 Task: Find connections with filter location Planeta Rica with filter topic #HRwith filter profile language German with filter current company FoxyMoron with filter school Maharaja Krishnakumarsinhji Bhavnagar University with filter industry Administrative and Support Services with filter service category Content Strategy with filter keywords title Orderly
Action: Mouse moved to (331, 256)
Screenshot: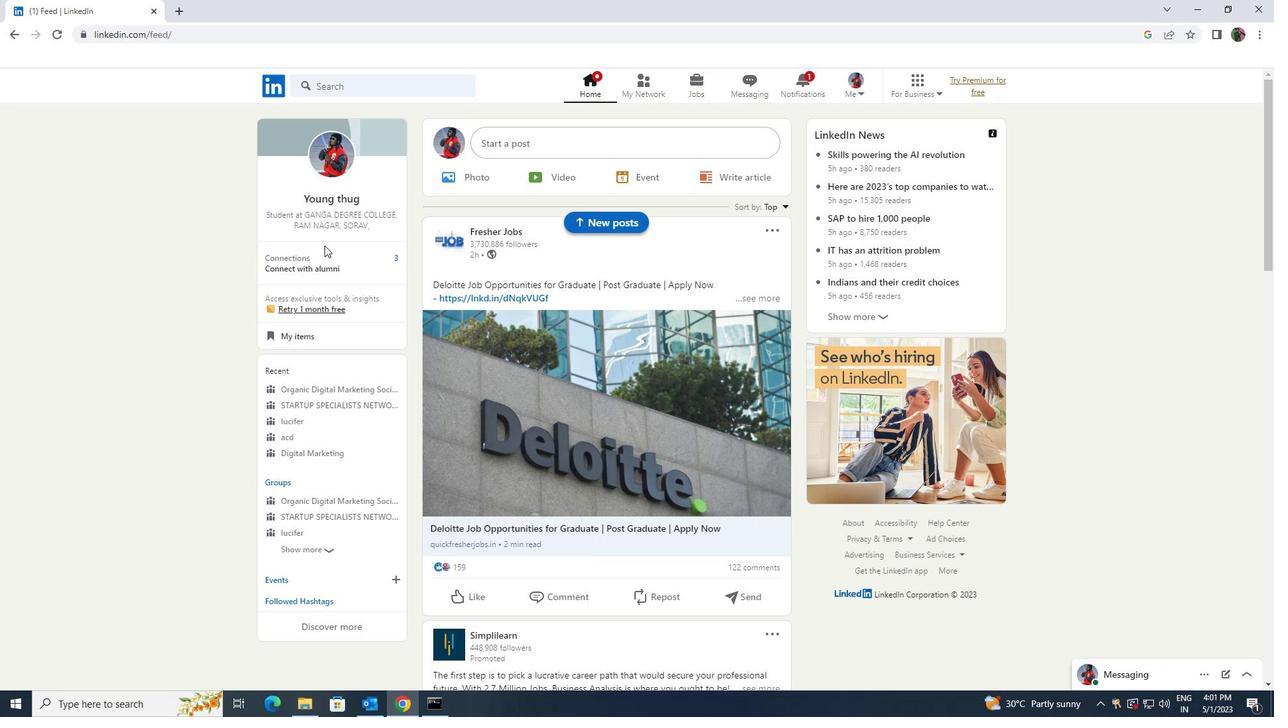 
Action: Mouse pressed left at (331, 256)
Screenshot: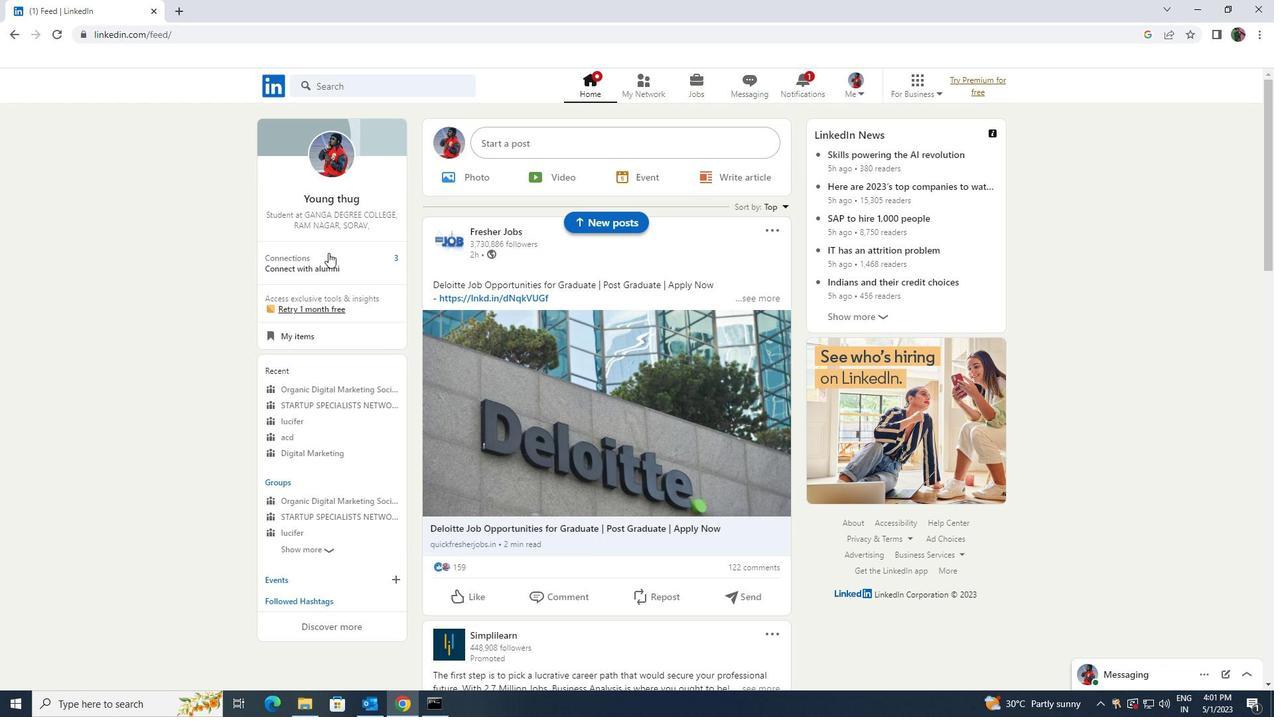 
Action: Mouse moved to (339, 164)
Screenshot: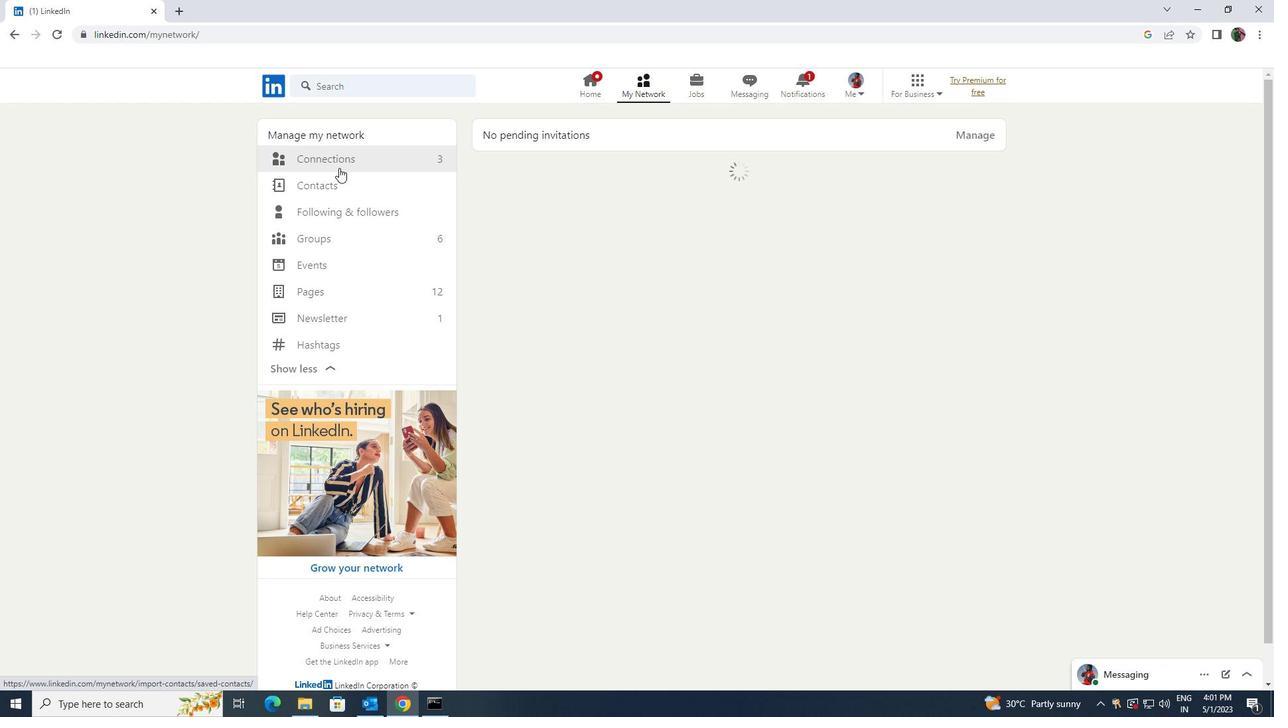 
Action: Mouse pressed left at (339, 164)
Screenshot: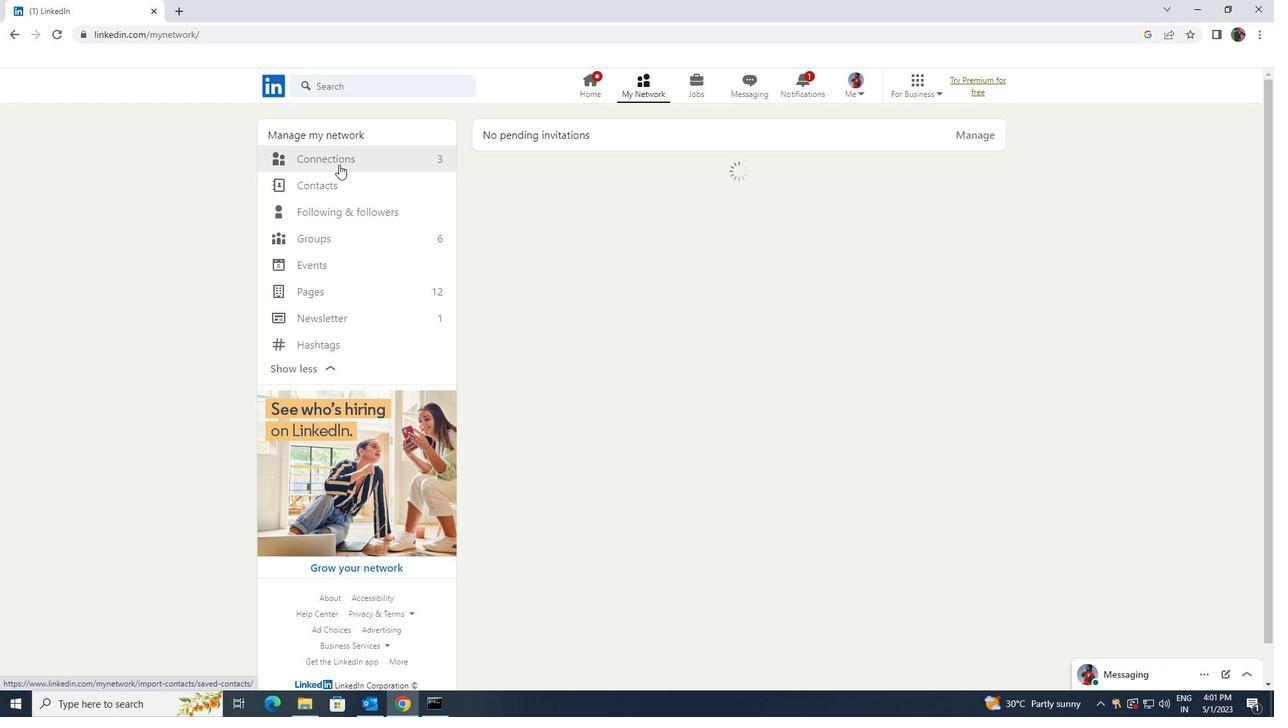 
Action: Mouse moved to (712, 164)
Screenshot: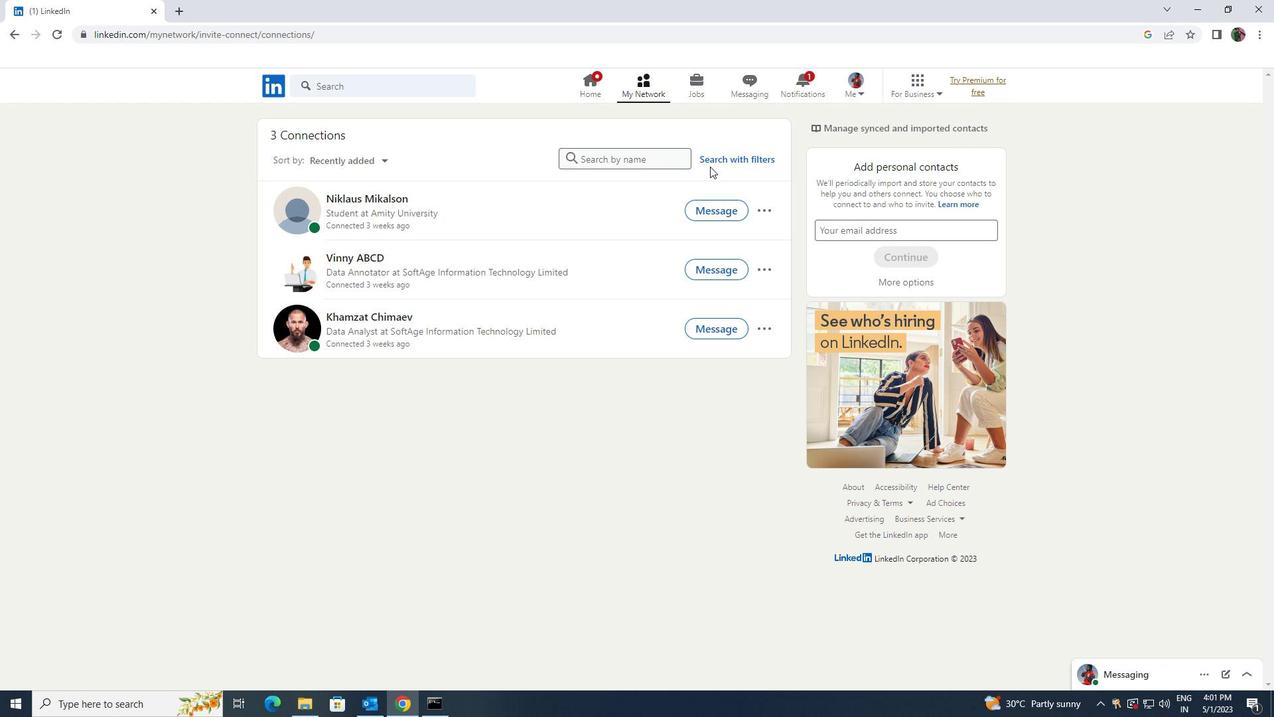 
Action: Mouse pressed left at (712, 164)
Screenshot: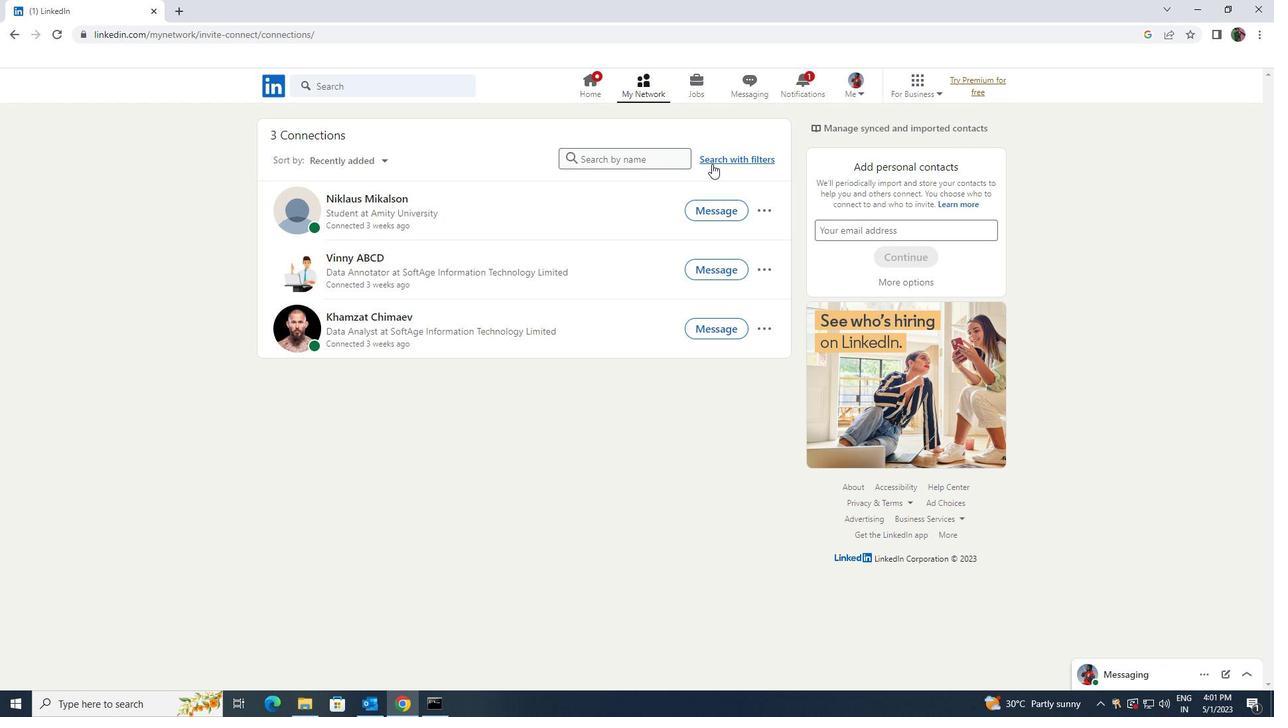 
Action: Mouse moved to (679, 128)
Screenshot: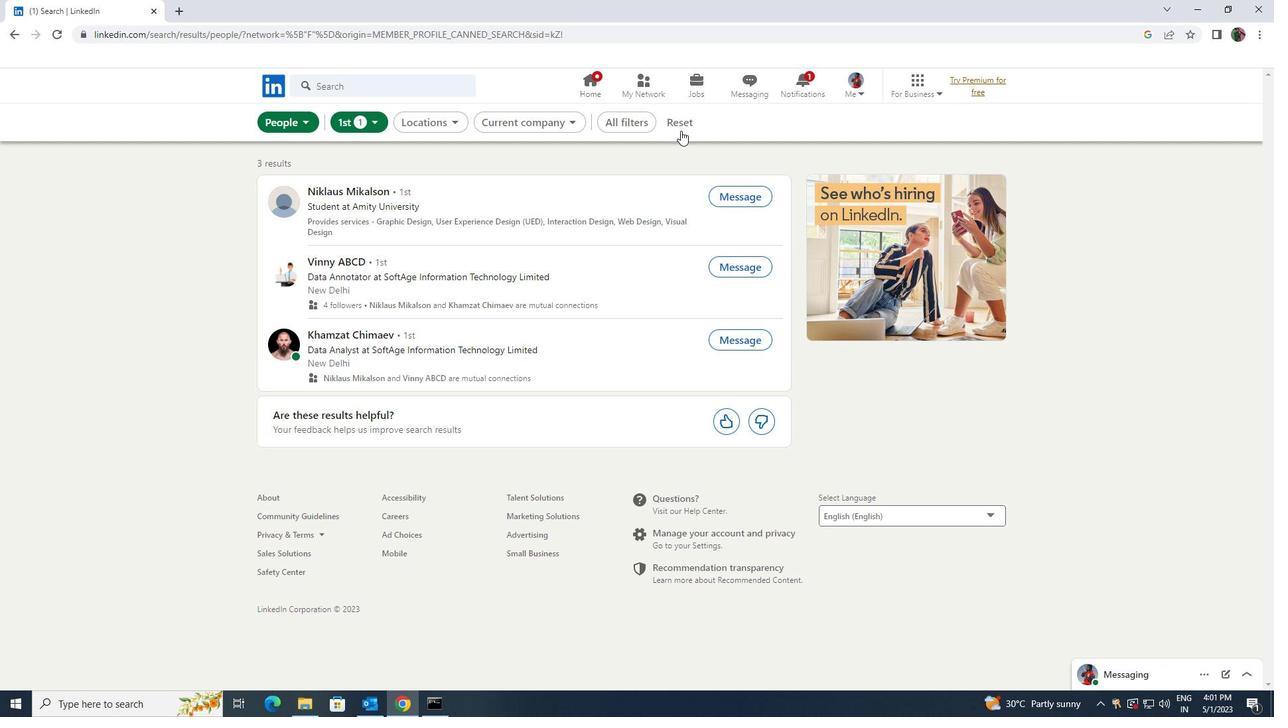 
Action: Mouse pressed left at (679, 128)
Screenshot: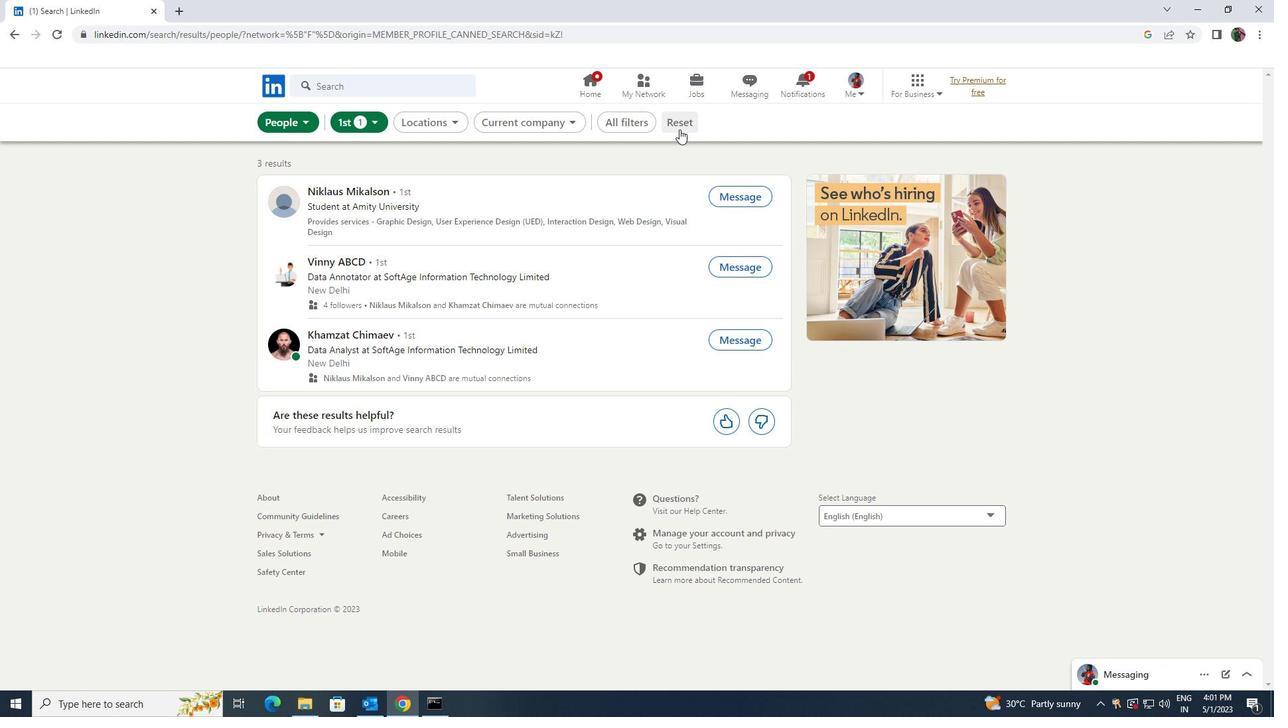 
Action: Mouse moved to (657, 114)
Screenshot: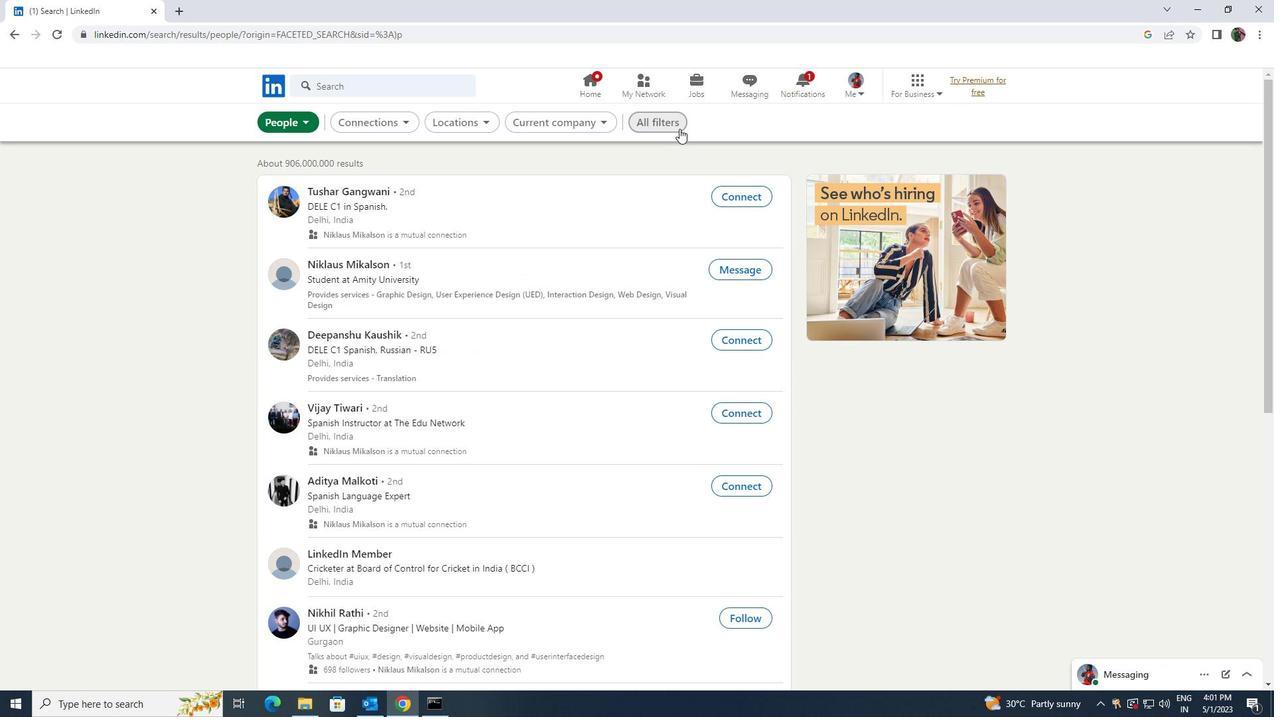 
Action: Mouse pressed left at (657, 114)
Screenshot: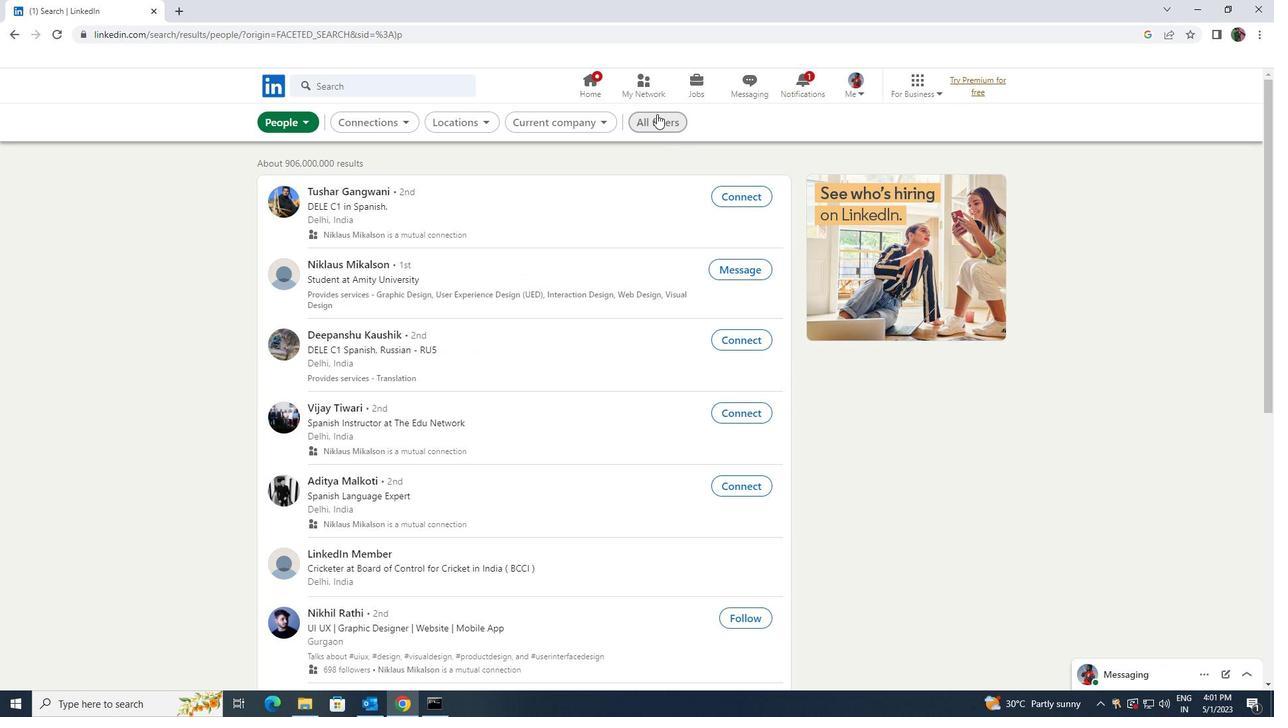 
Action: Mouse moved to (1057, 412)
Screenshot: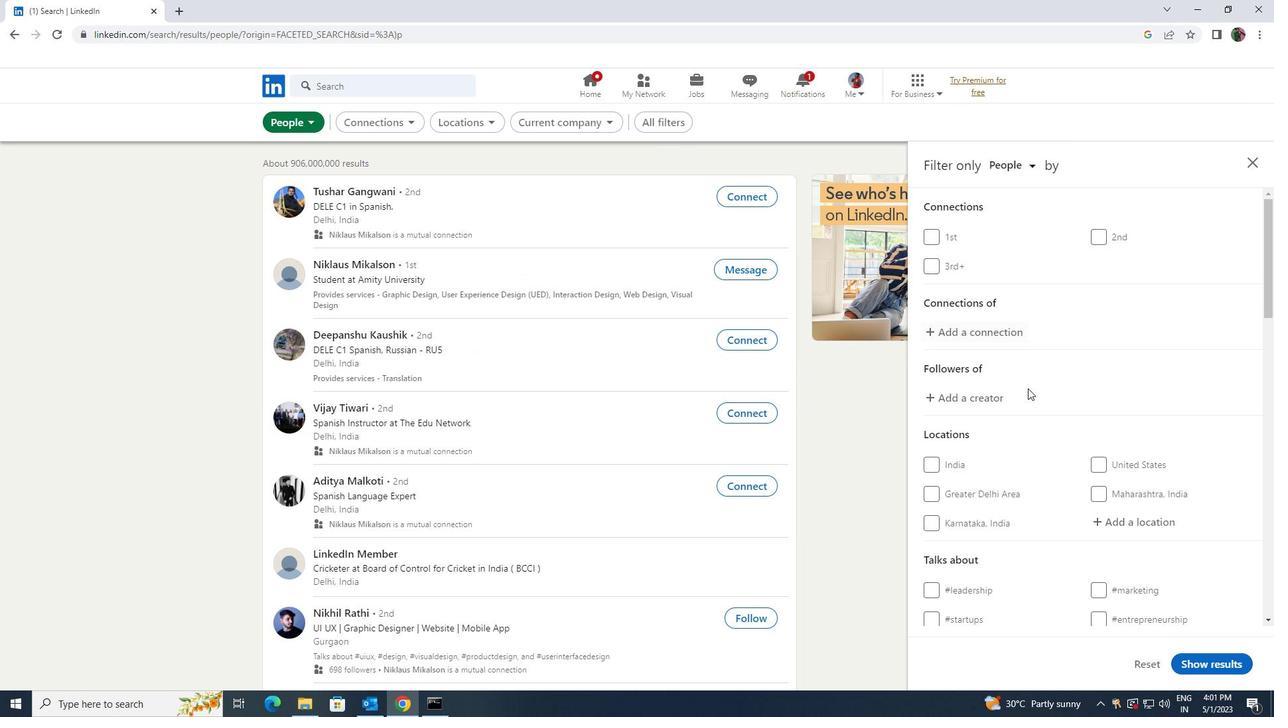 
Action: Mouse scrolled (1057, 411) with delta (0, 0)
Screenshot: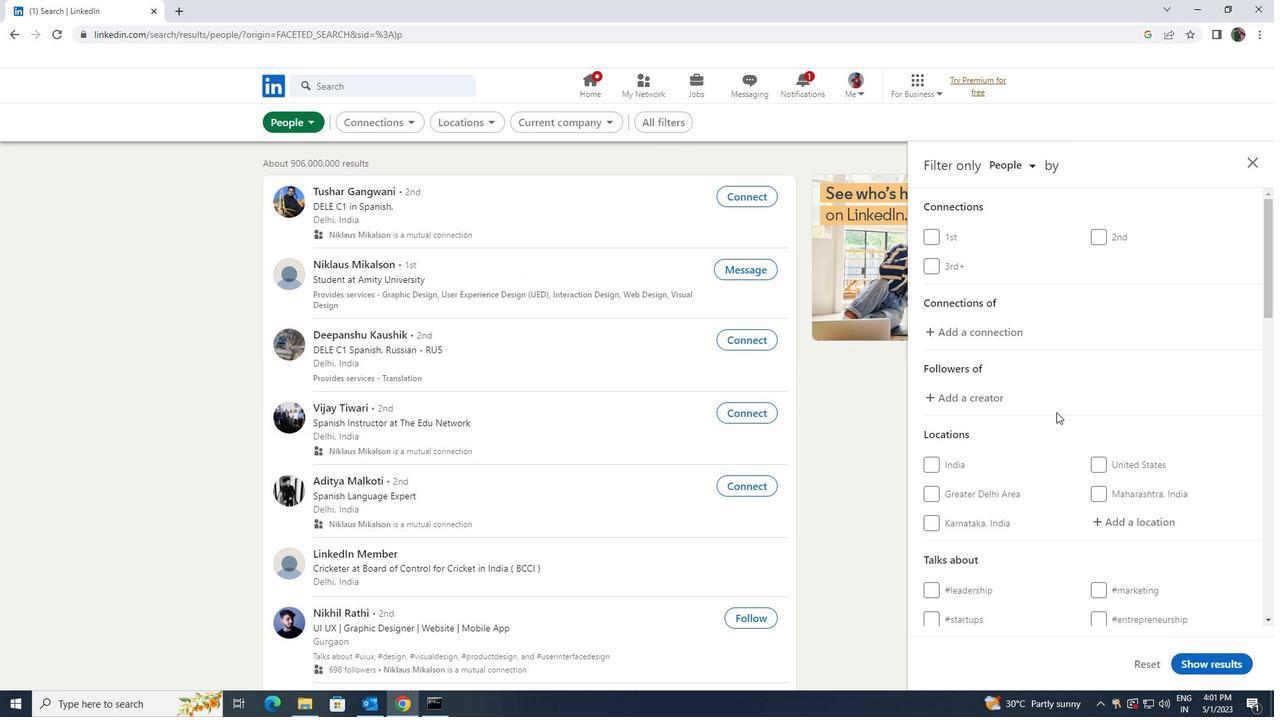 
Action: Mouse moved to (1098, 446)
Screenshot: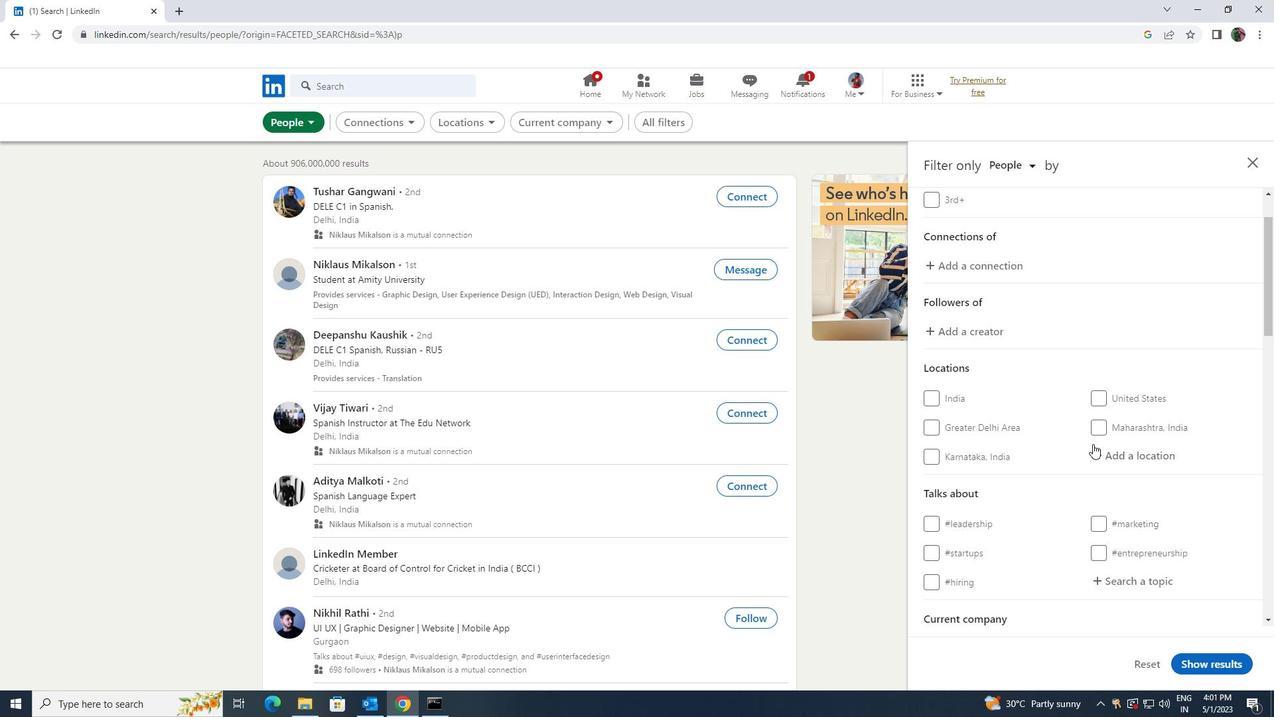 
Action: Mouse pressed left at (1098, 446)
Screenshot: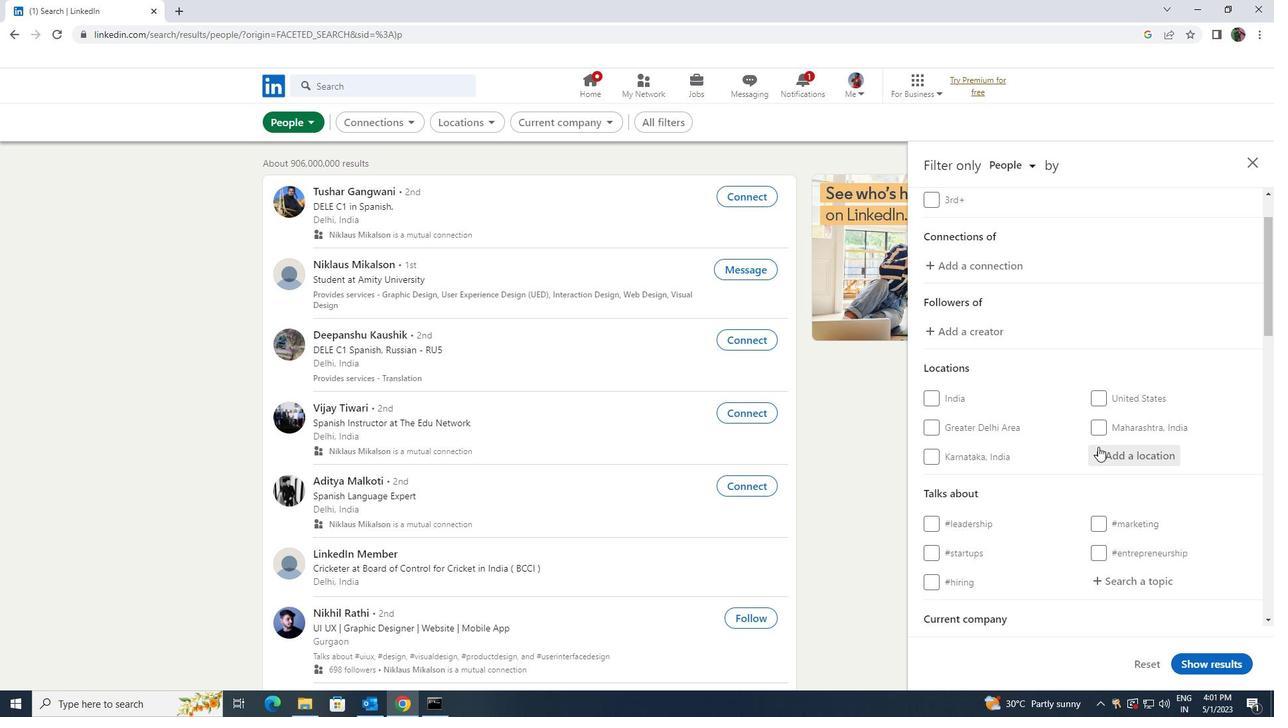 
Action: Mouse moved to (1088, 440)
Screenshot: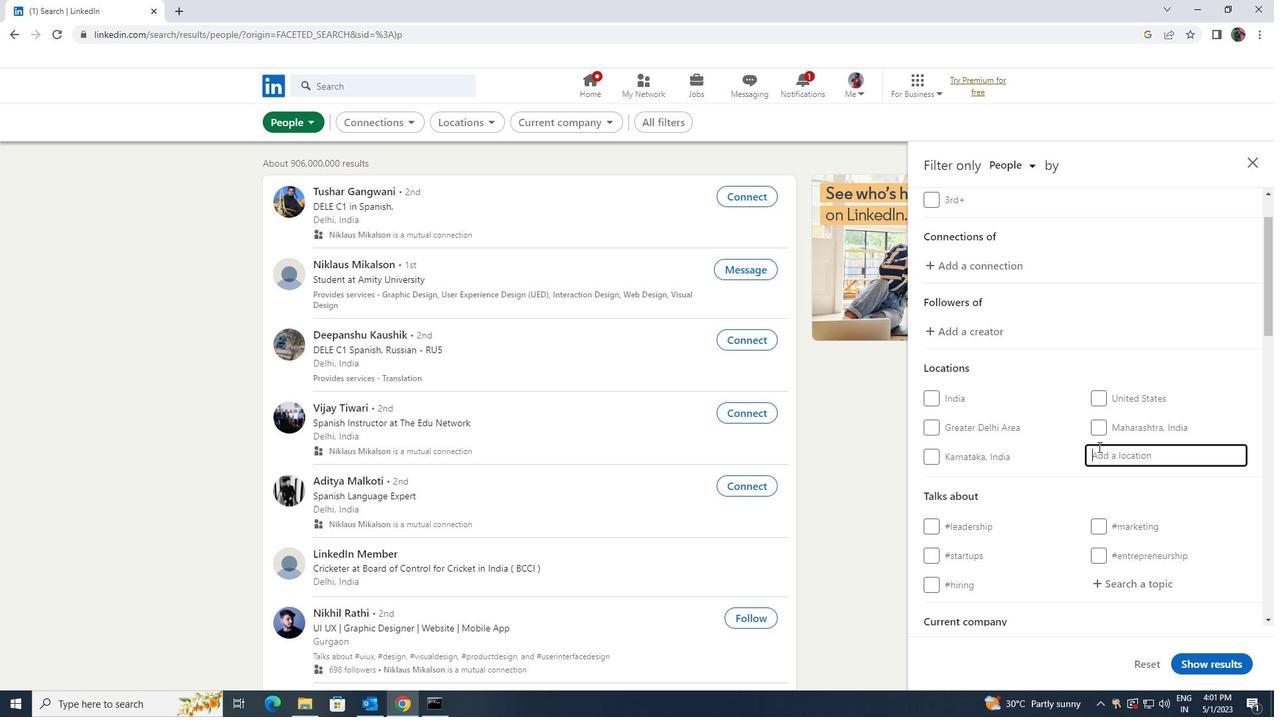 
Action: Key pressed <Key.shift><Key.shift><Key.shift><Key.shift><Key.shift><Key.shift><Key.shift>PLANETA<Key.space><Key.shift>RU<Key.backspace>ICA
Screenshot: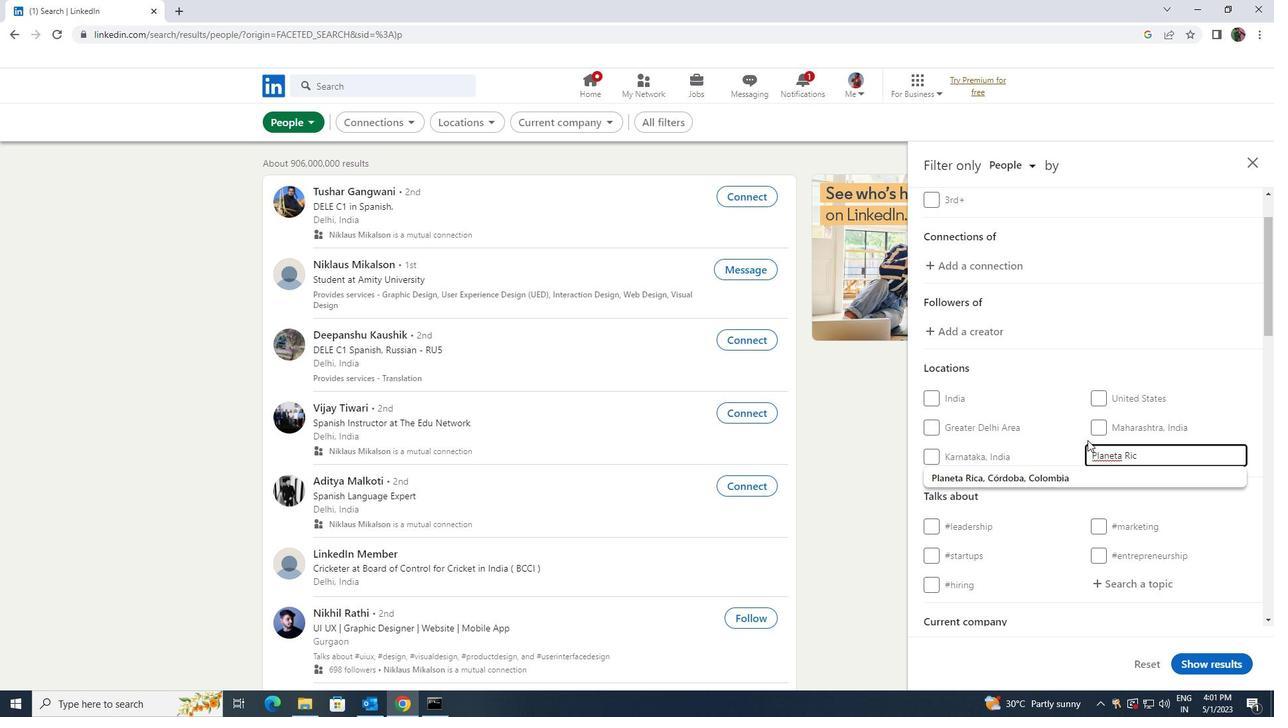 
Action: Mouse moved to (1090, 478)
Screenshot: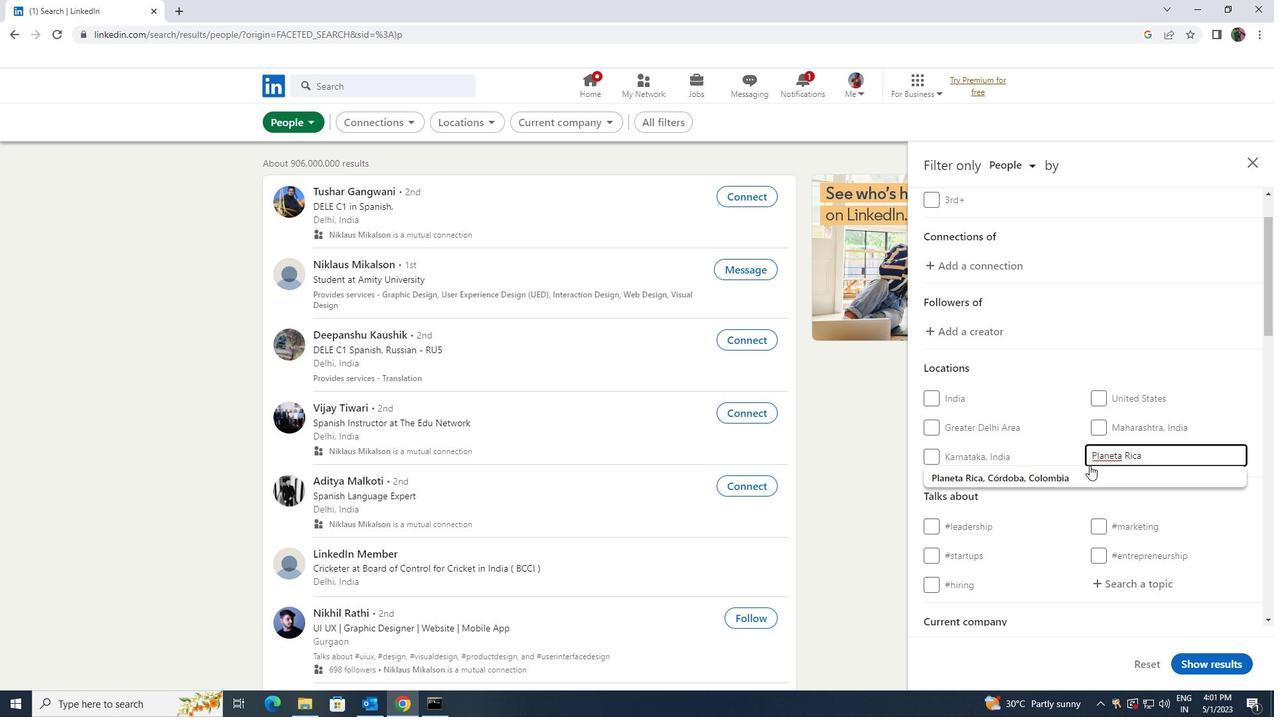 
Action: Mouse pressed left at (1090, 478)
Screenshot: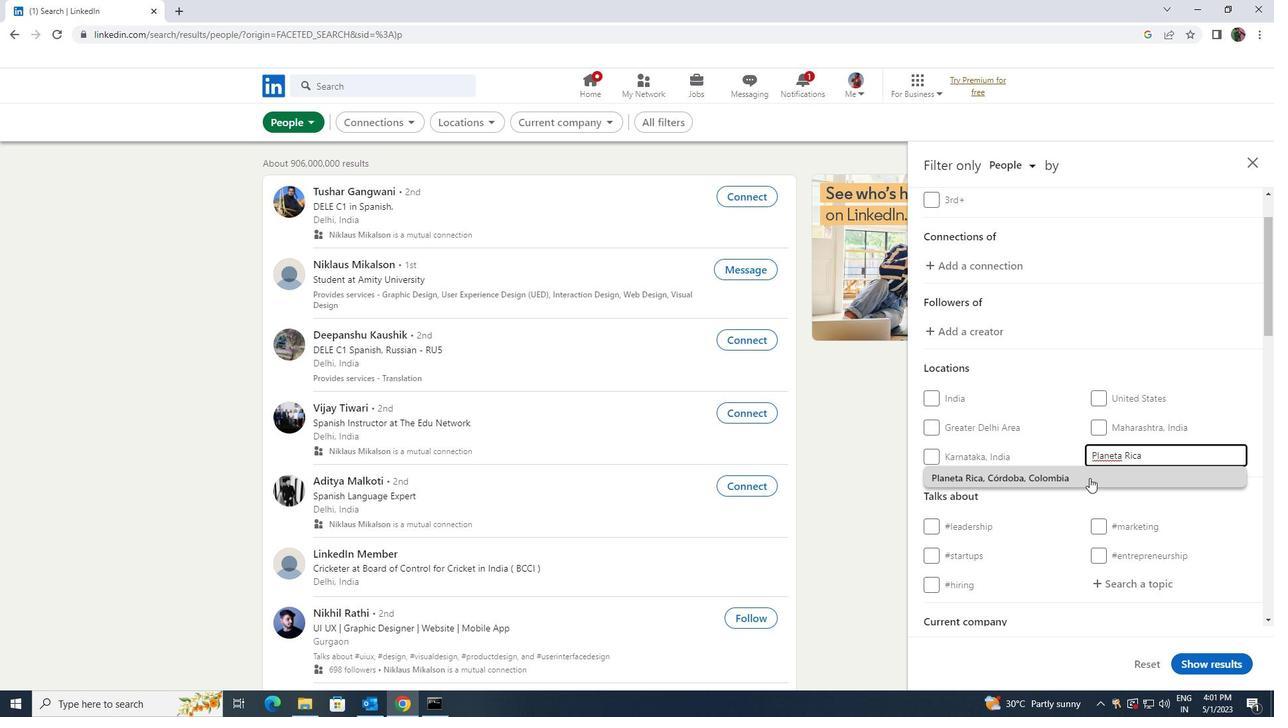 
Action: Mouse scrolled (1090, 477) with delta (0, 0)
Screenshot: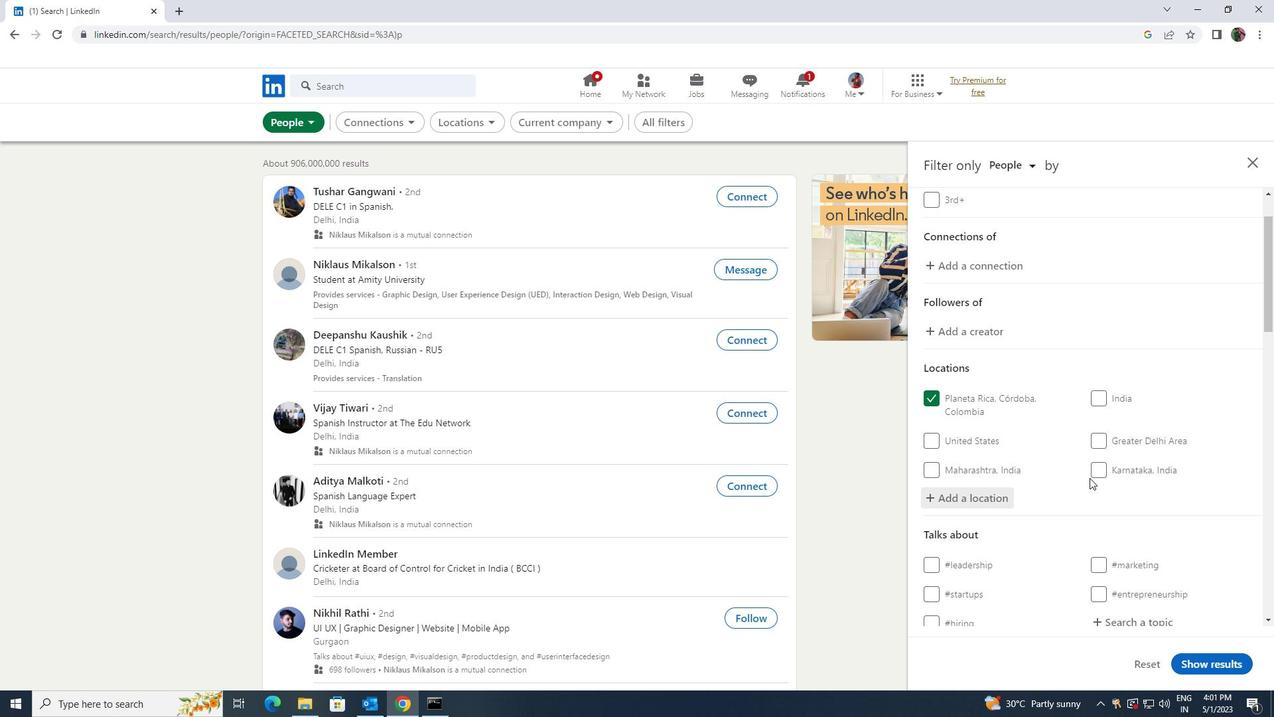 
Action: Mouse scrolled (1090, 477) with delta (0, 0)
Screenshot: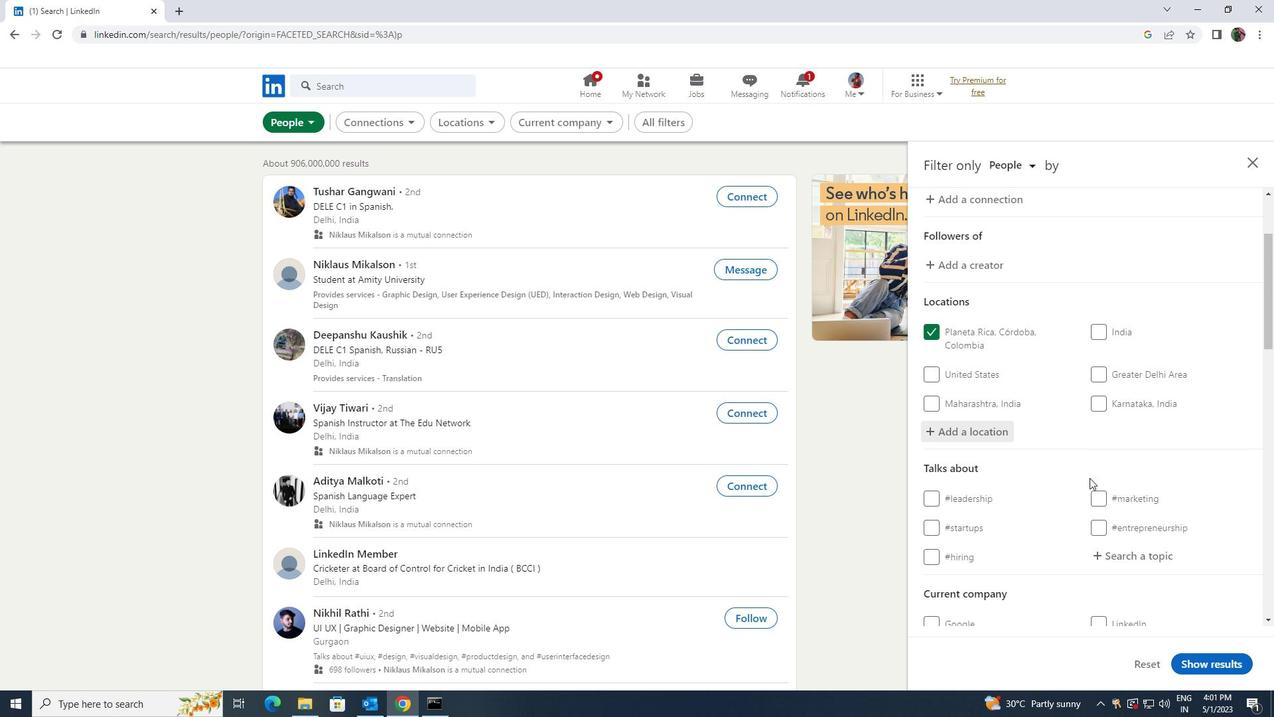 
Action: Mouse moved to (1102, 484)
Screenshot: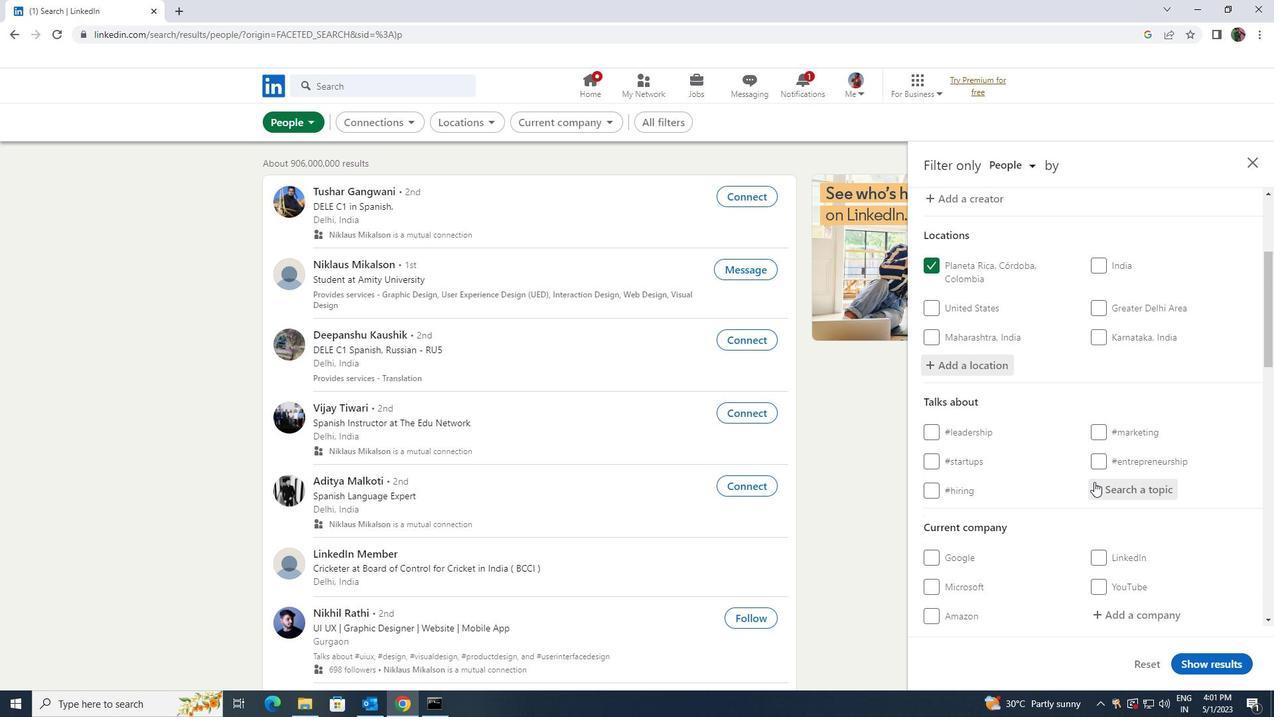 
Action: Mouse pressed left at (1102, 484)
Screenshot: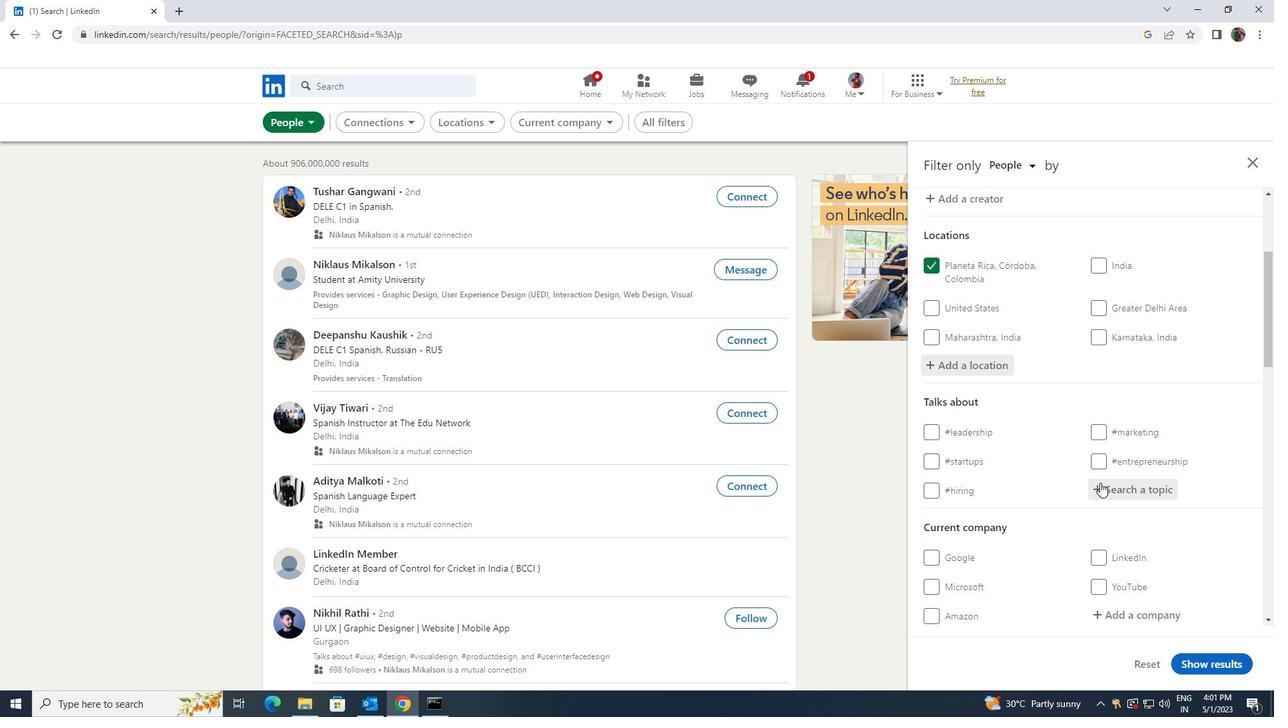 
Action: Key pressed <Key.shift>HR
Screenshot: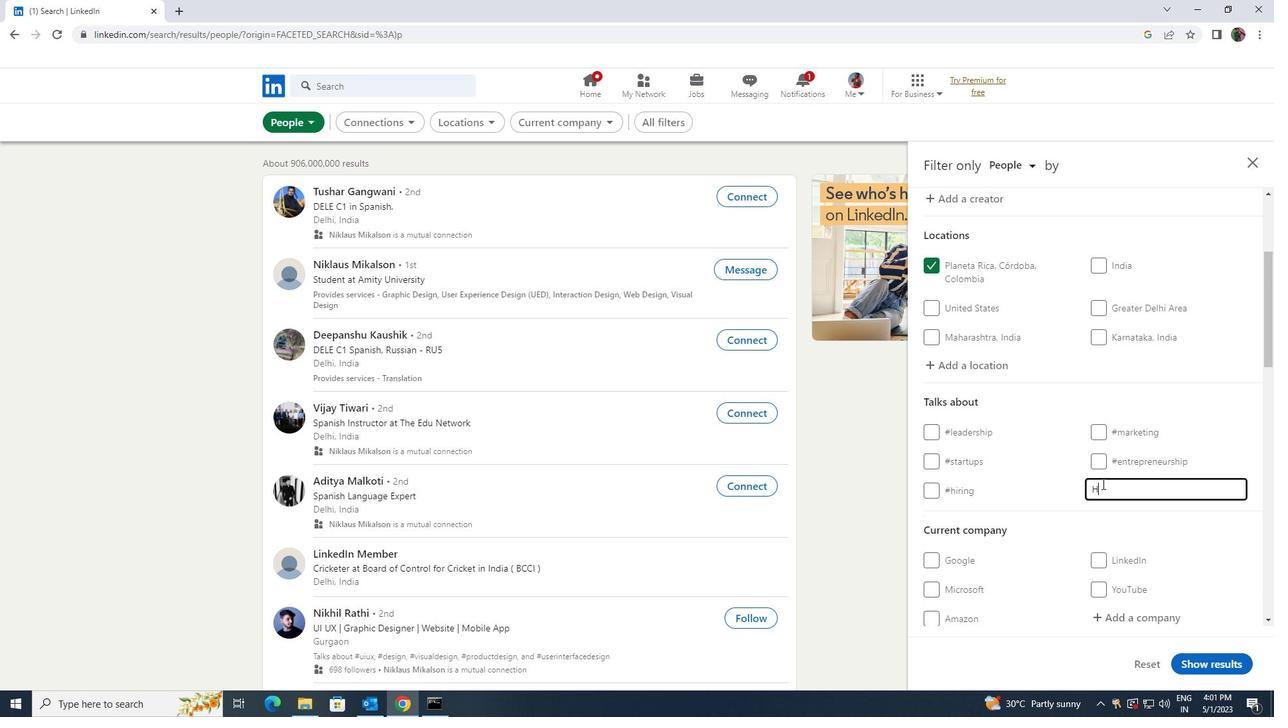 
Action: Mouse moved to (1072, 502)
Screenshot: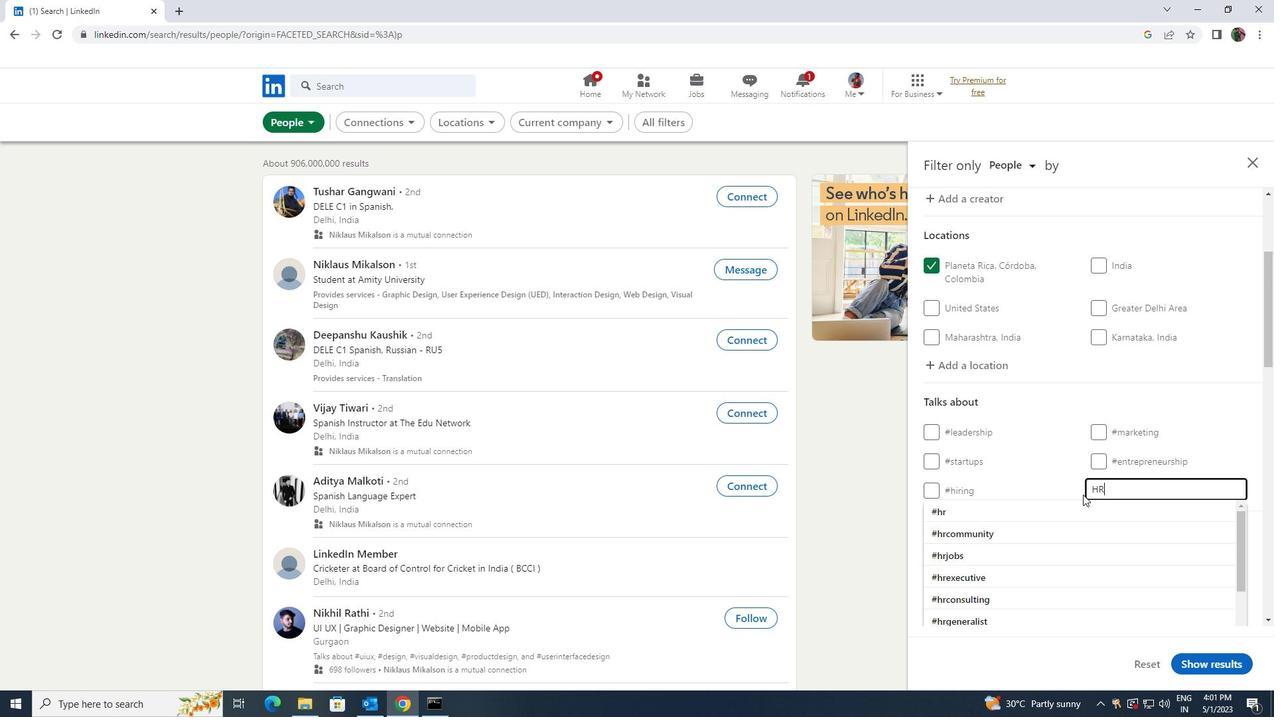 
Action: Mouse pressed left at (1072, 502)
Screenshot: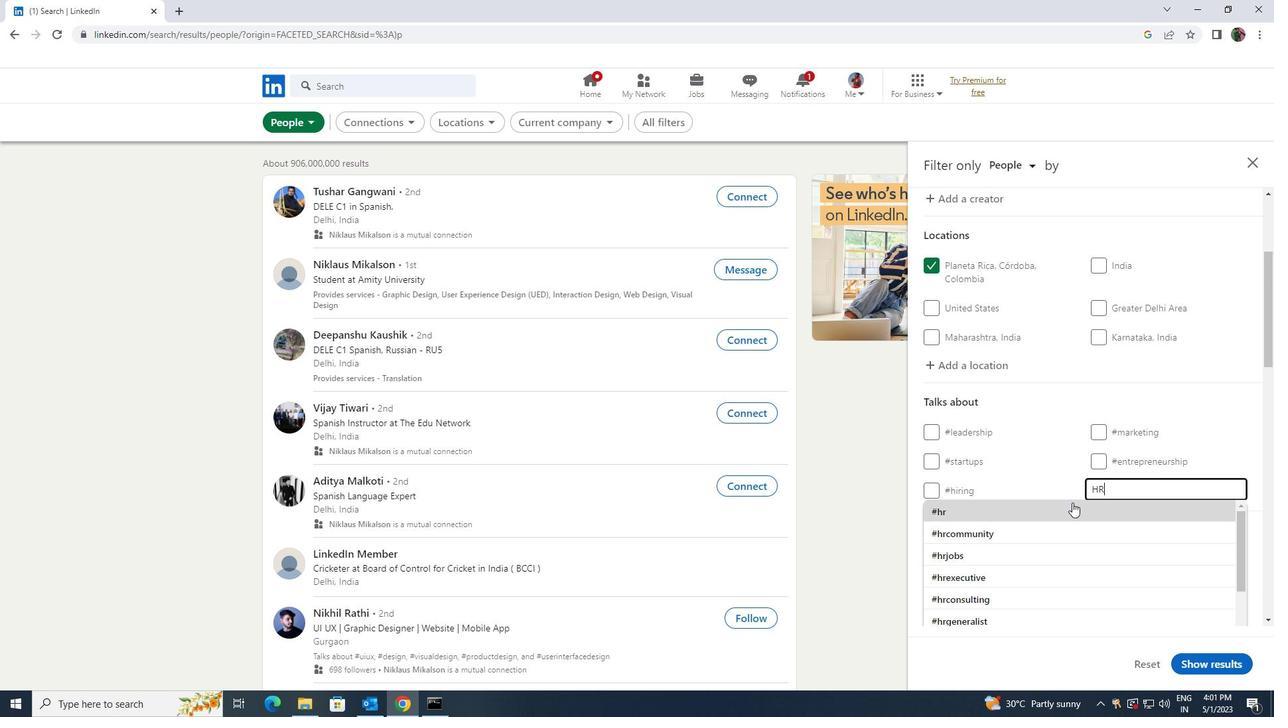 
Action: Mouse moved to (1072, 499)
Screenshot: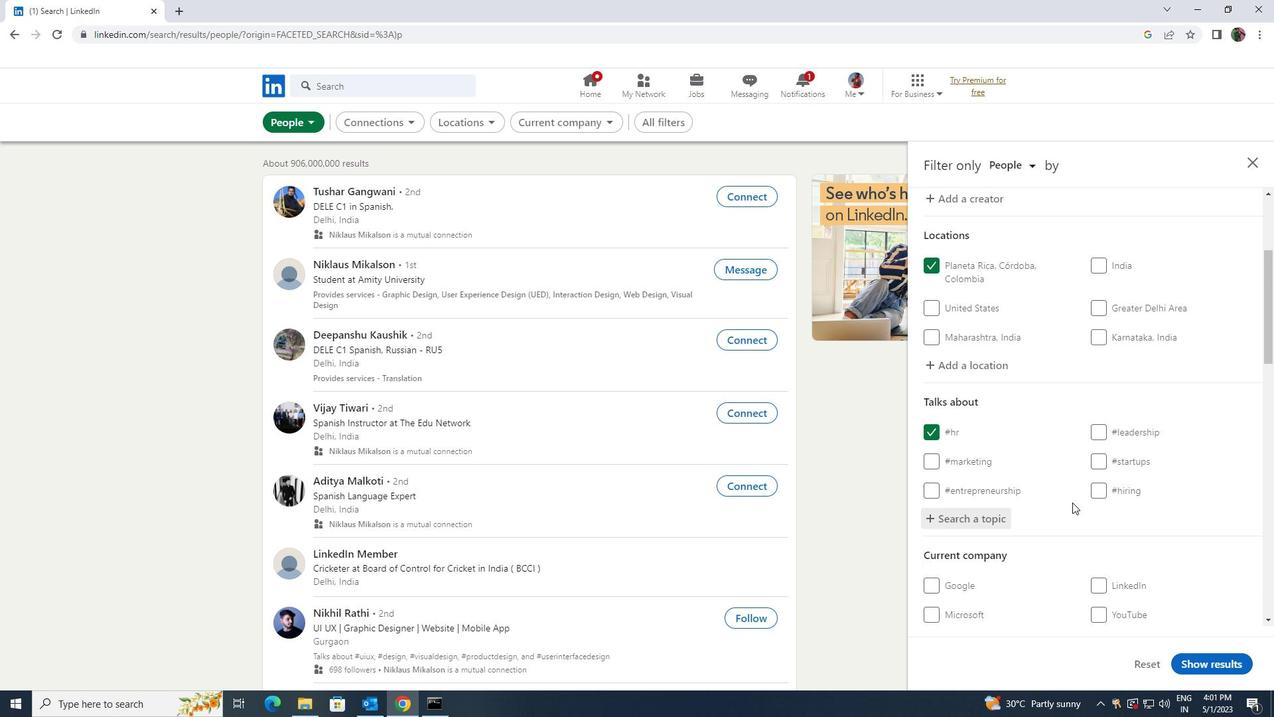 
Action: Mouse scrolled (1072, 498) with delta (0, 0)
Screenshot: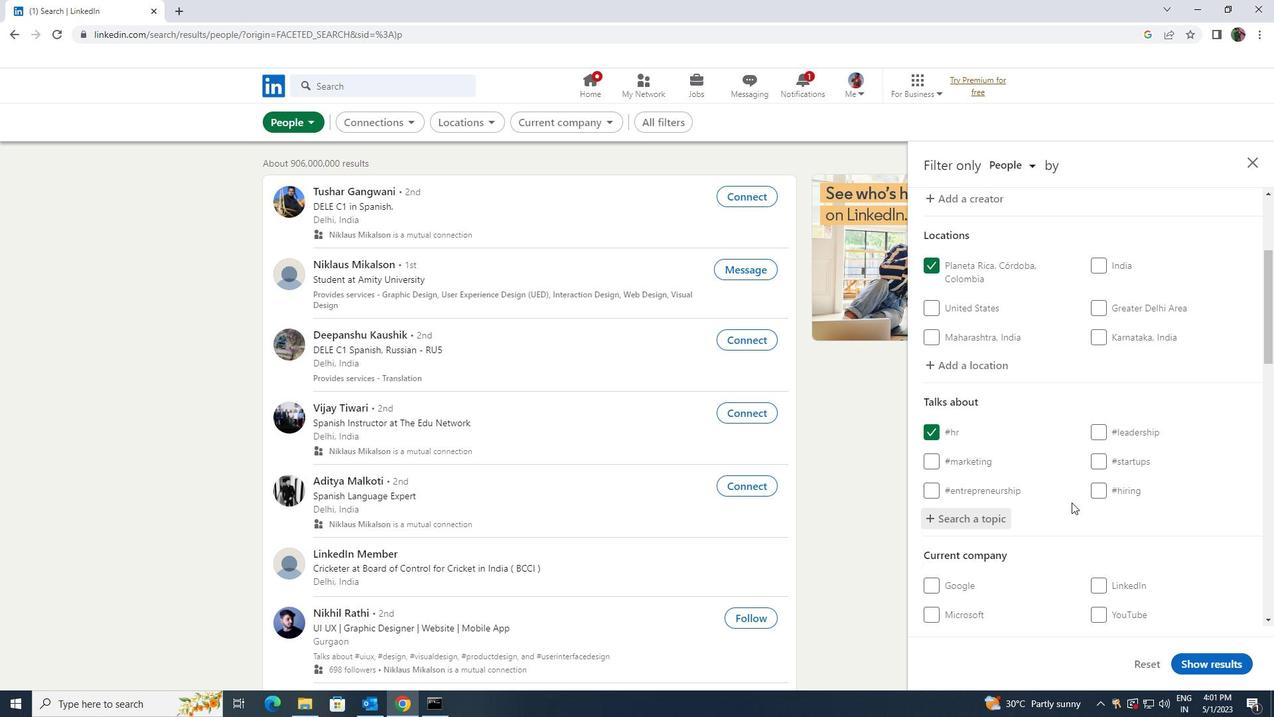 
Action: Mouse moved to (1075, 501)
Screenshot: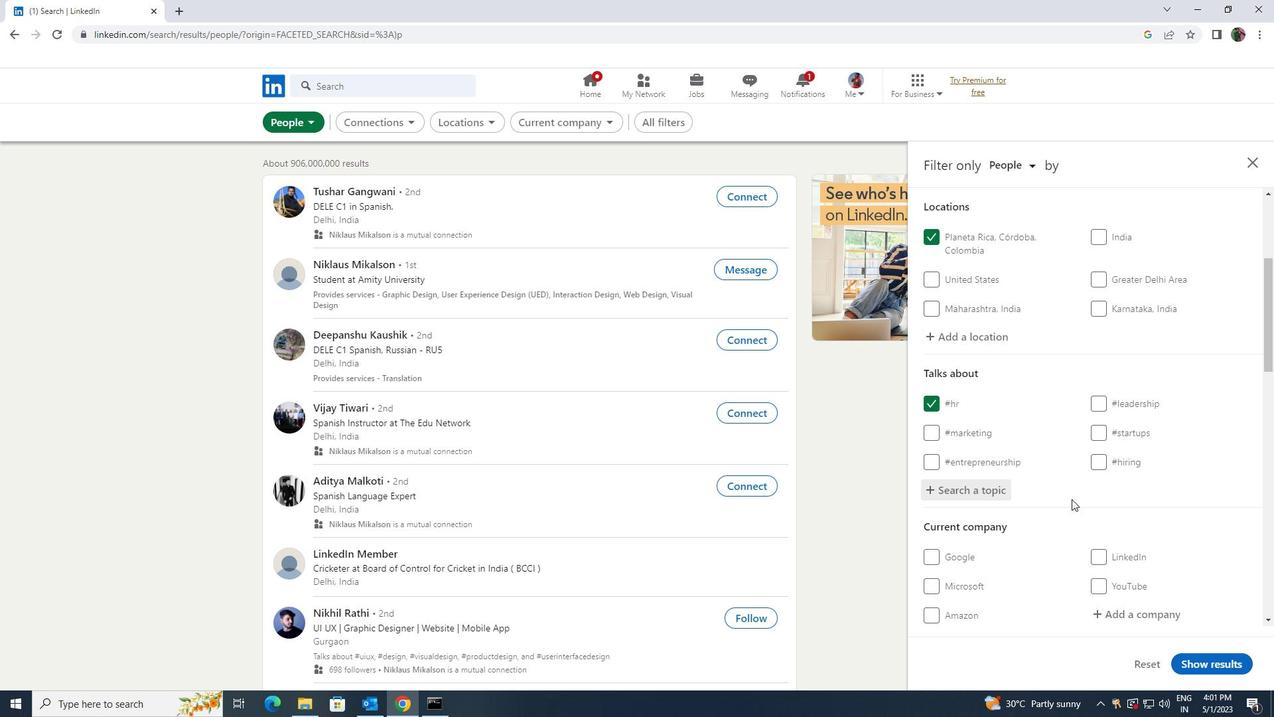 
Action: Mouse scrolled (1075, 501) with delta (0, 0)
Screenshot: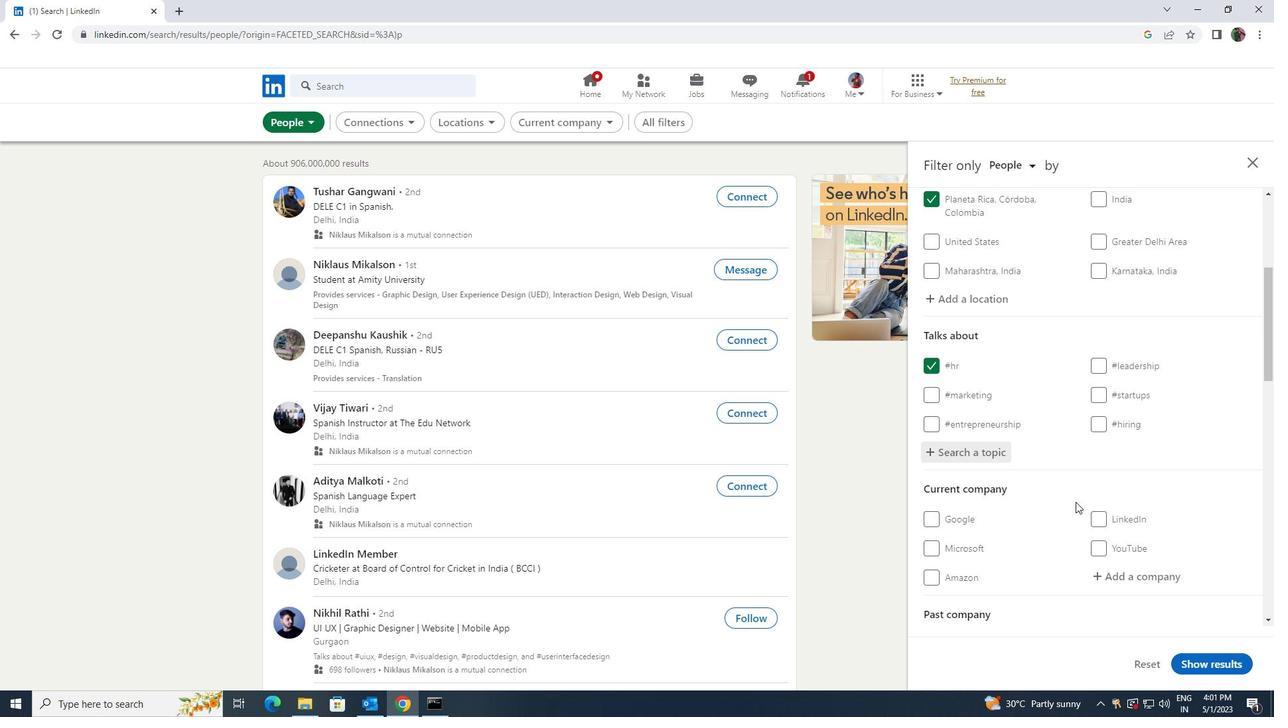 
Action: Mouse scrolled (1075, 501) with delta (0, 0)
Screenshot: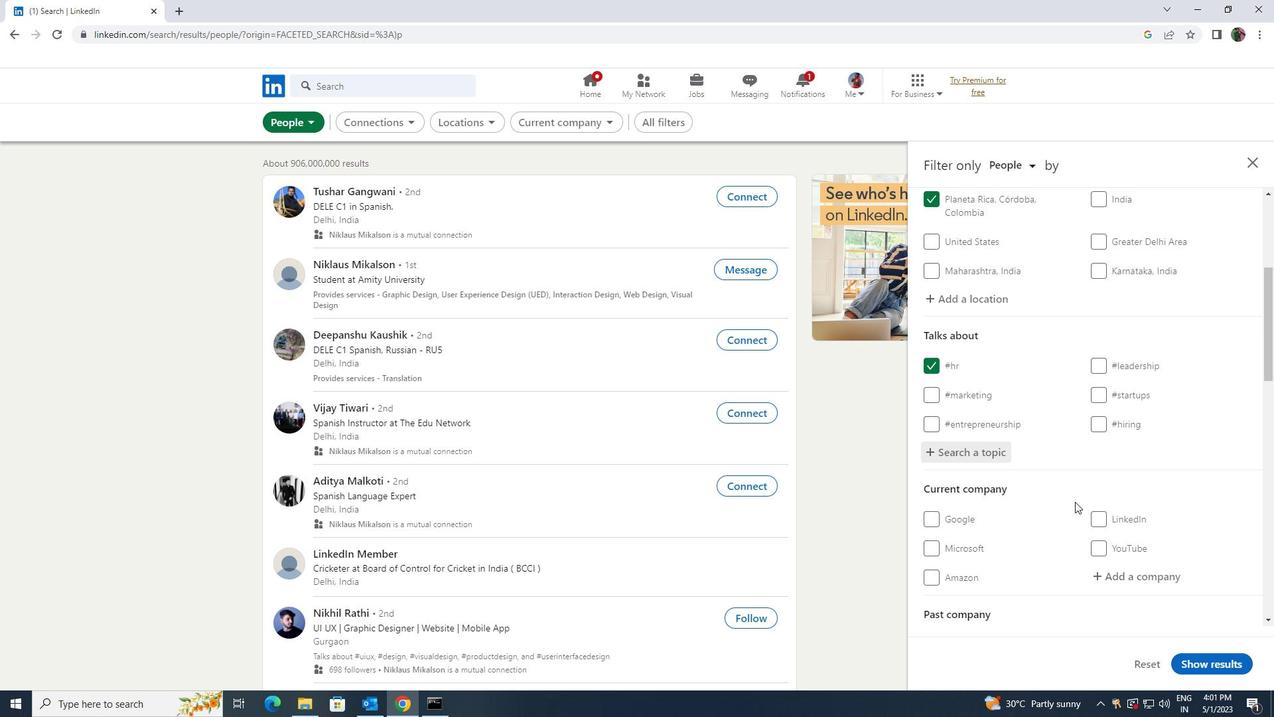 
Action: Mouse scrolled (1075, 501) with delta (0, 0)
Screenshot: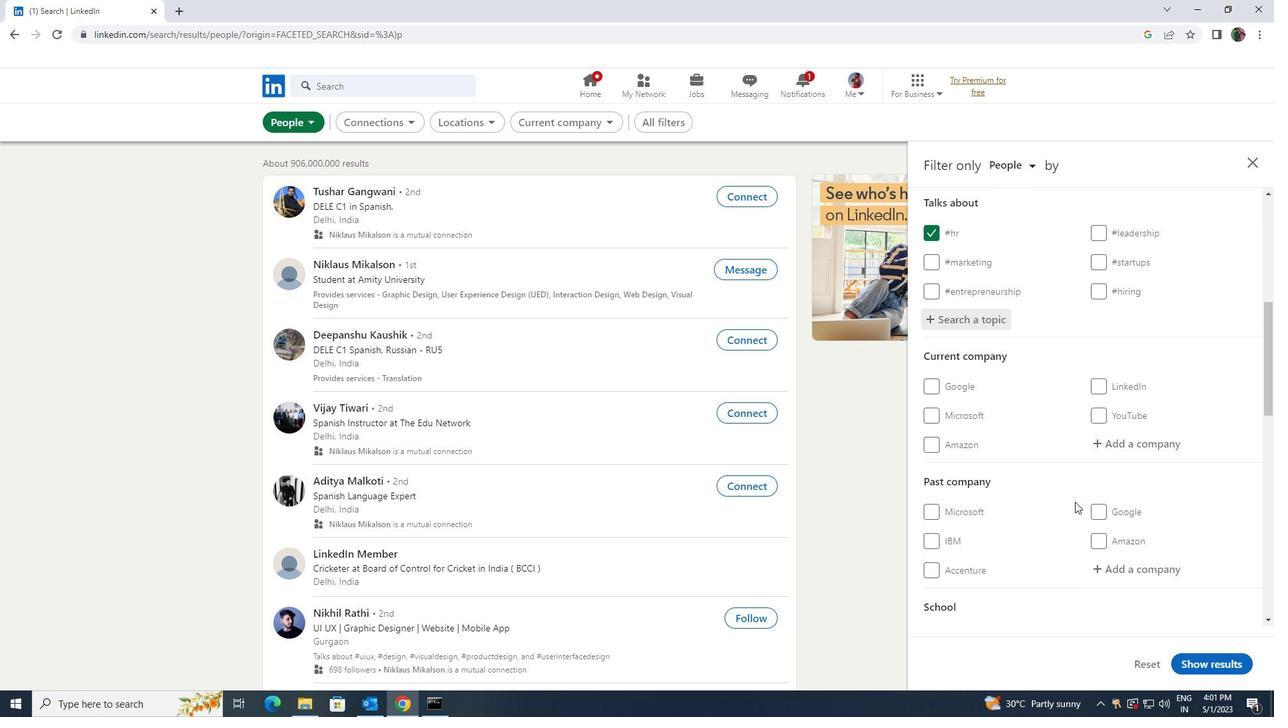 
Action: Mouse scrolled (1075, 501) with delta (0, 0)
Screenshot: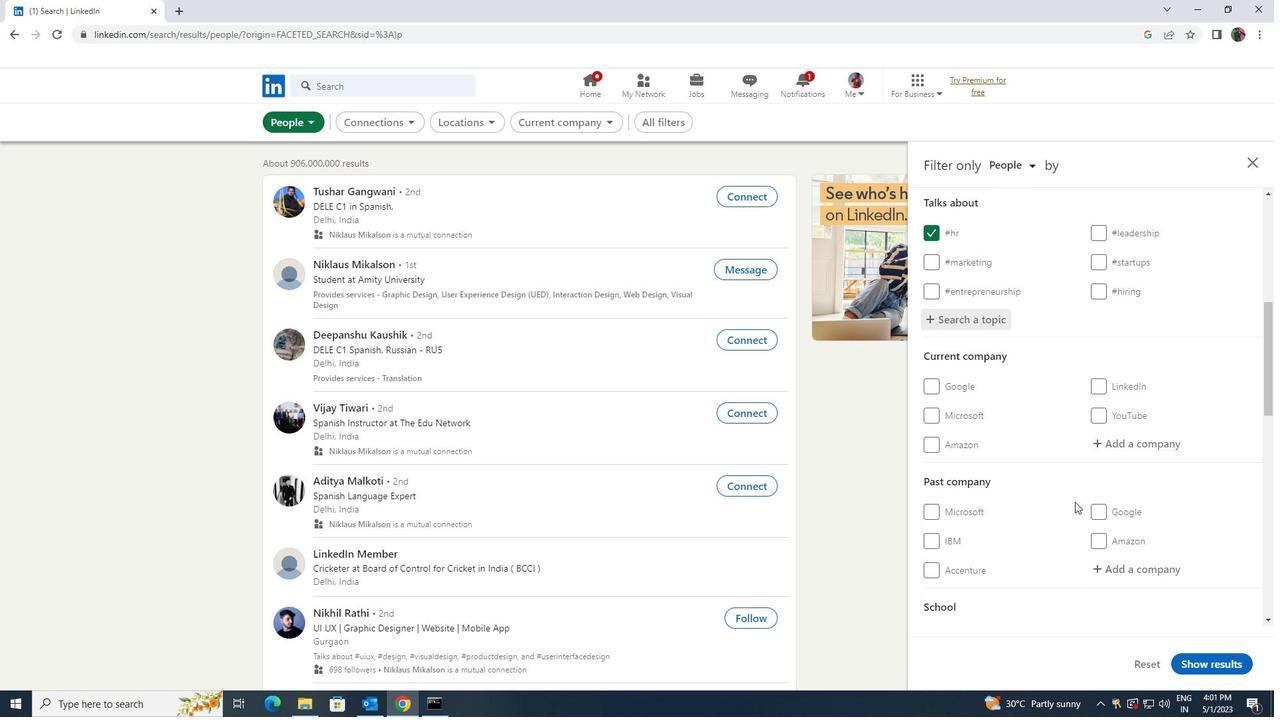
Action: Mouse scrolled (1075, 501) with delta (0, 0)
Screenshot: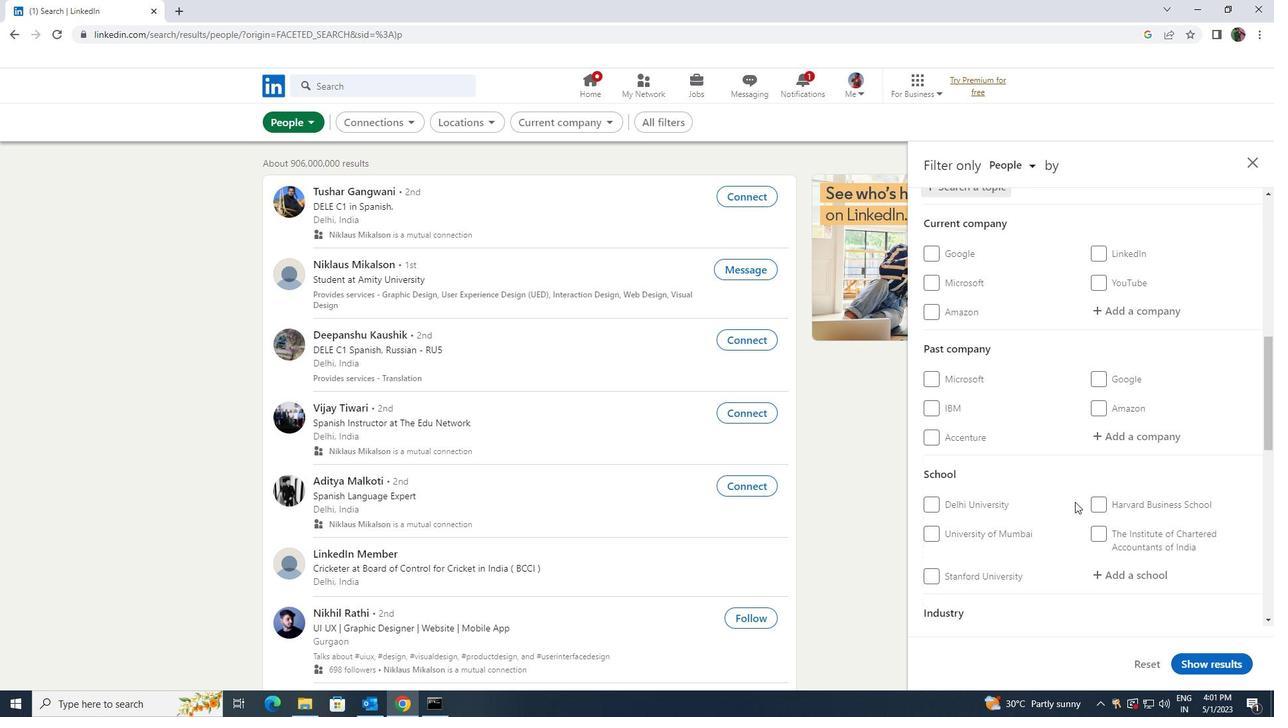 
Action: Mouse scrolled (1075, 501) with delta (0, 0)
Screenshot: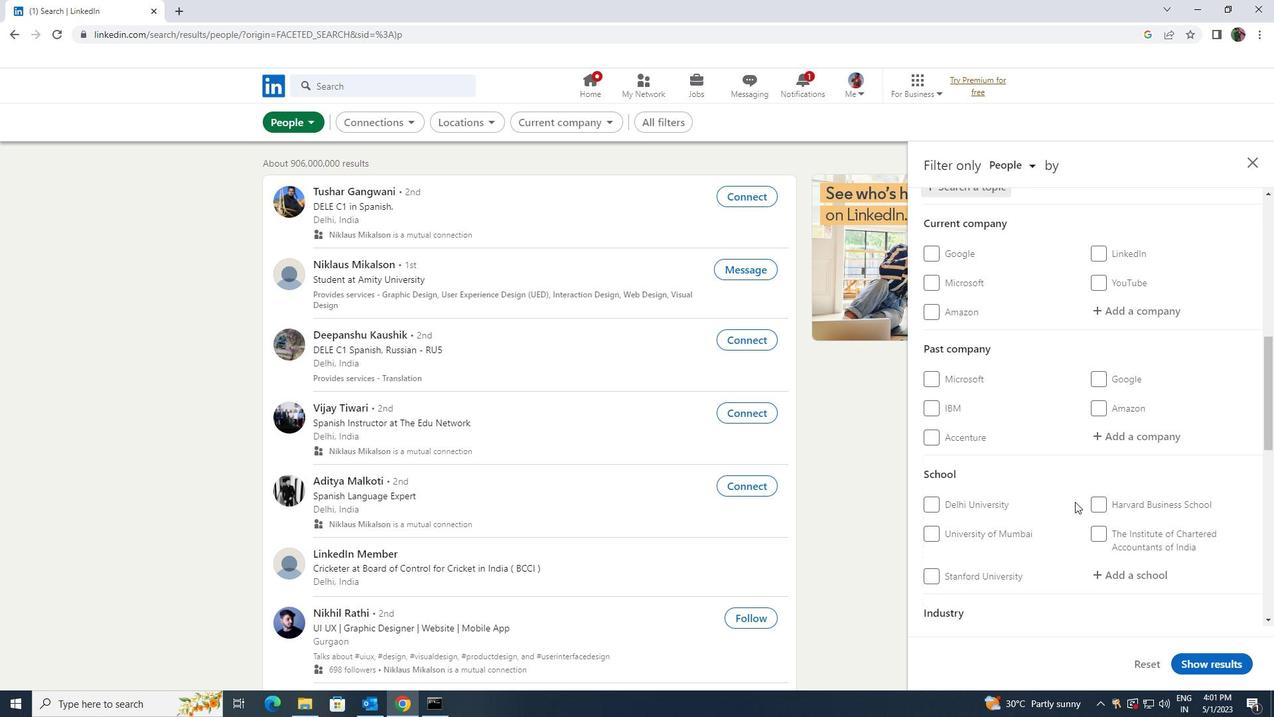 
Action: Mouse scrolled (1075, 501) with delta (0, 0)
Screenshot: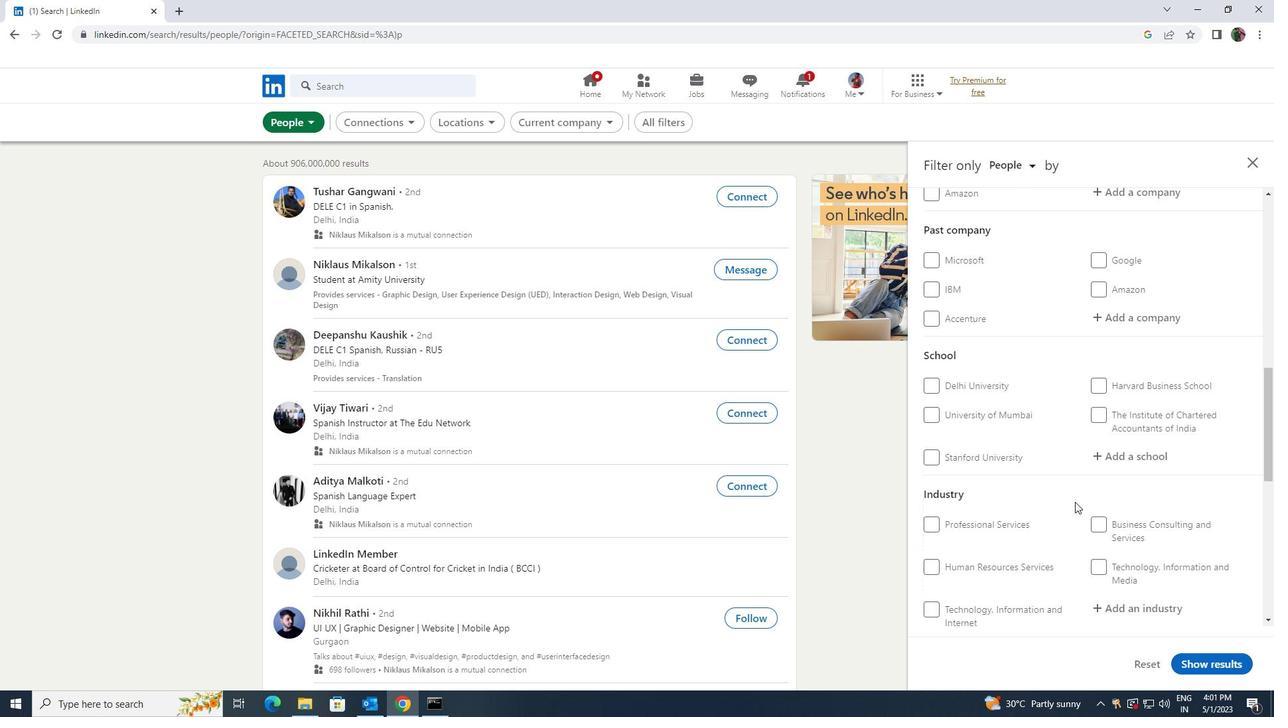 
Action: Mouse scrolled (1075, 501) with delta (0, 0)
Screenshot: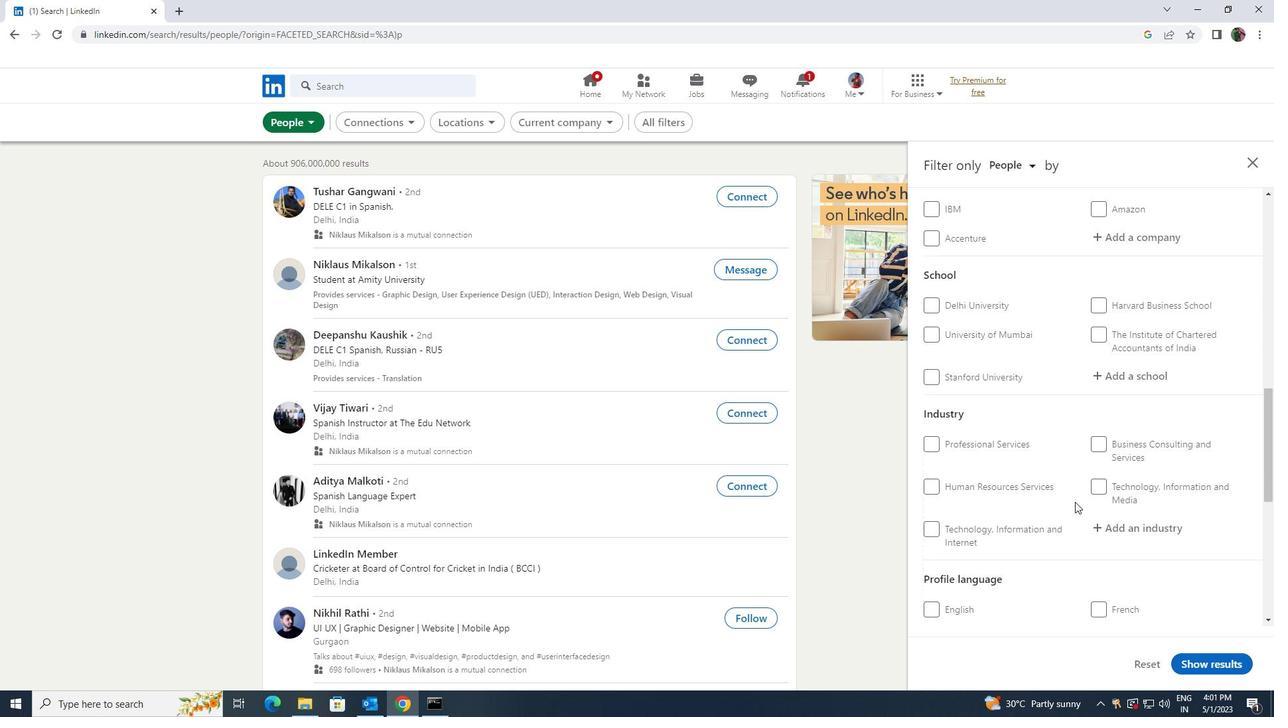 
Action: Mouse scrolled (1075, 501) with delta (0, 0)
Screenshot: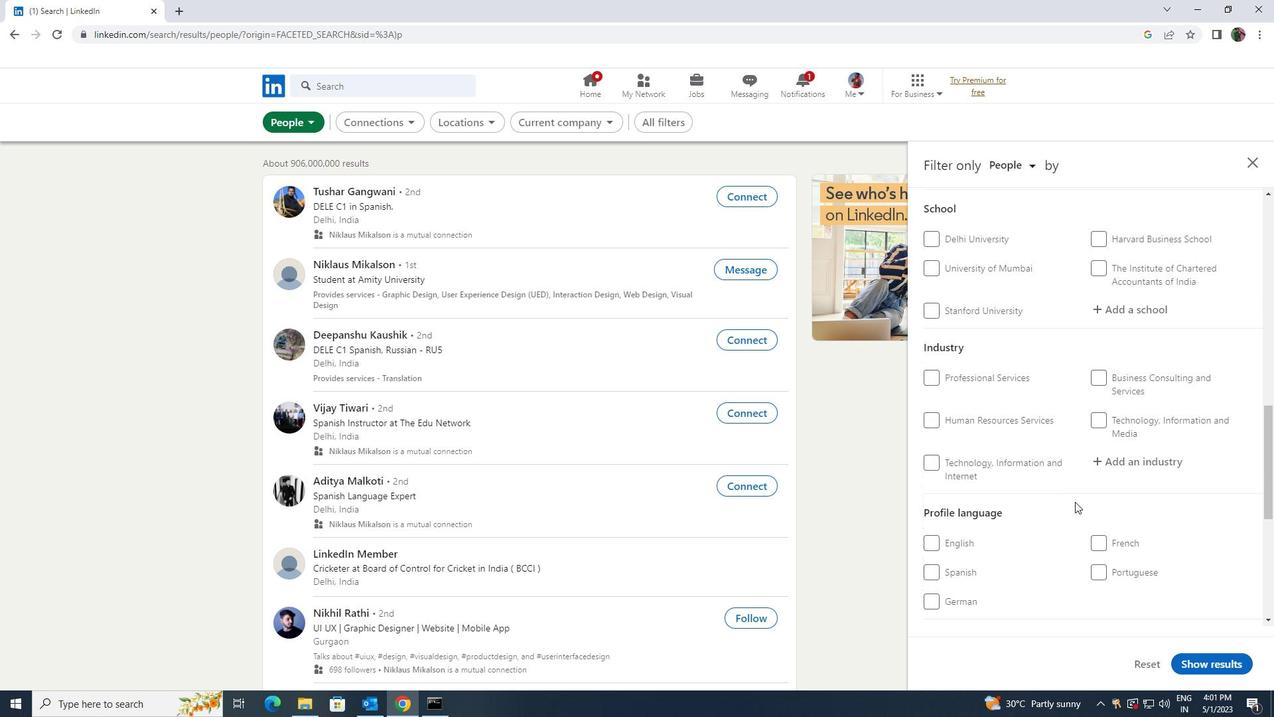 
Action: Mouse moved to (930, 535)
Screenshot: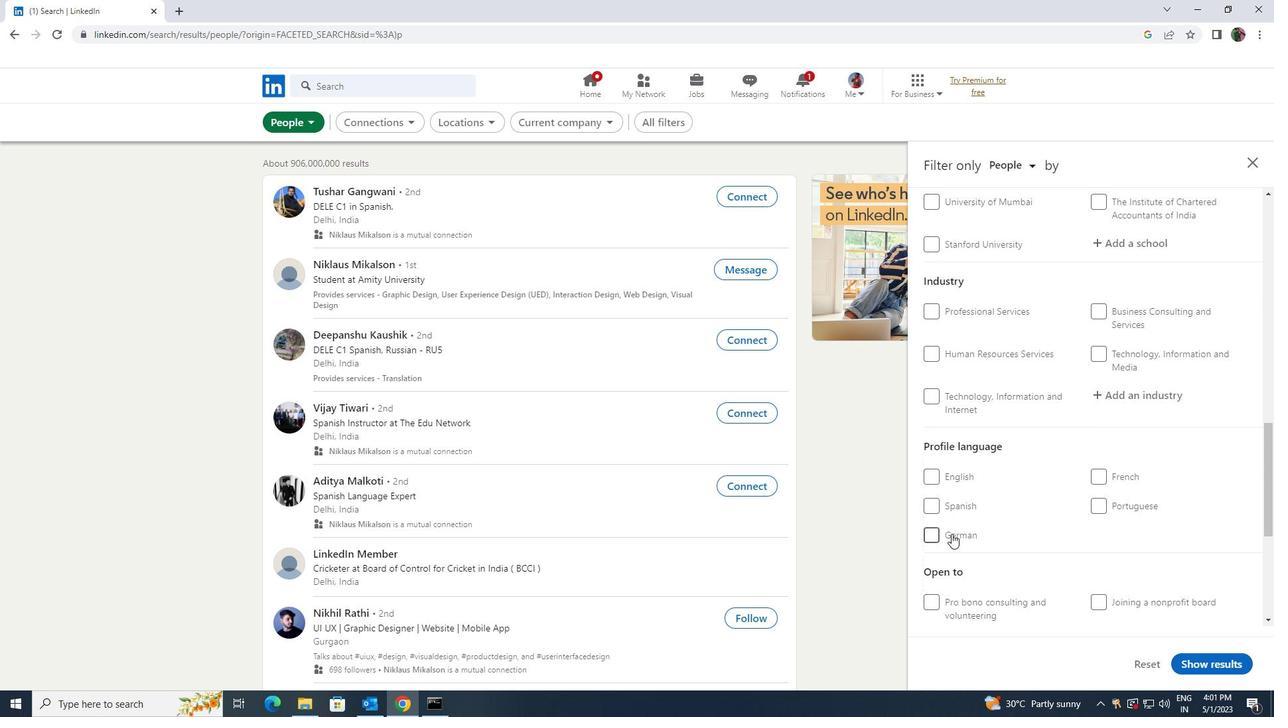 
Action: Mouse pressed left at (930, 535)
Screenshot: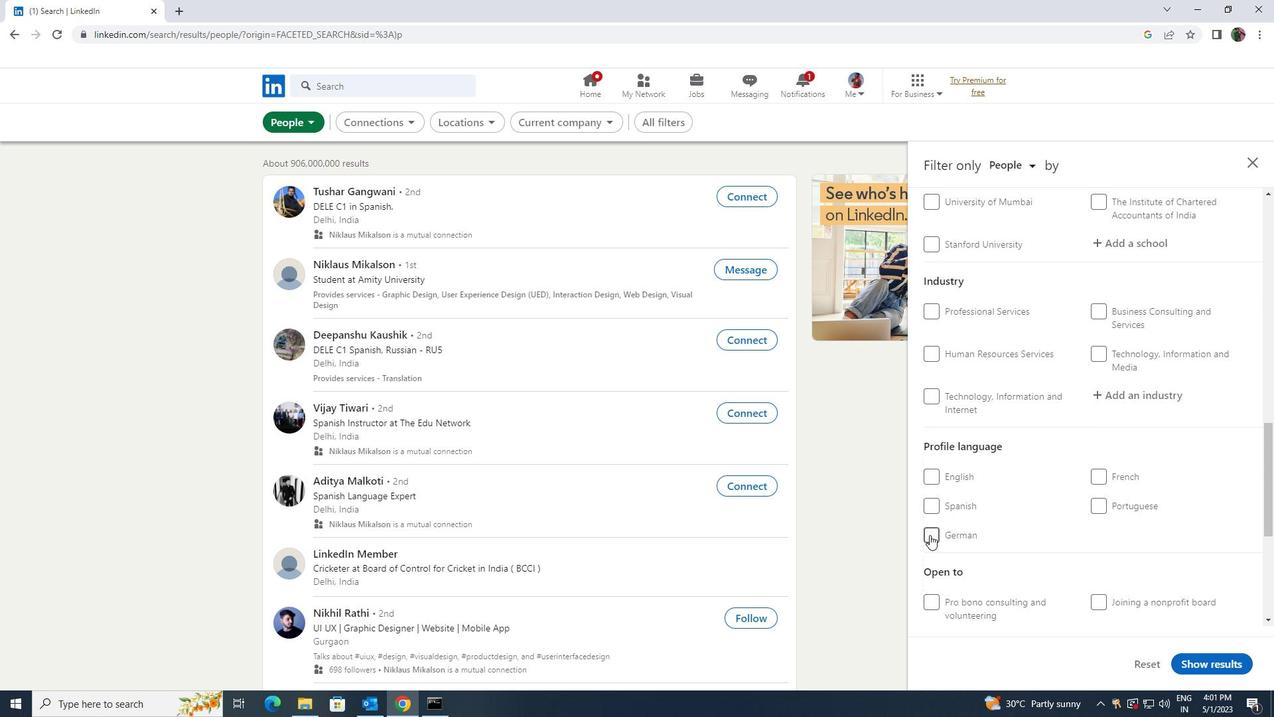 
Action: Mouse moved to (1009, 527)
Screenshot: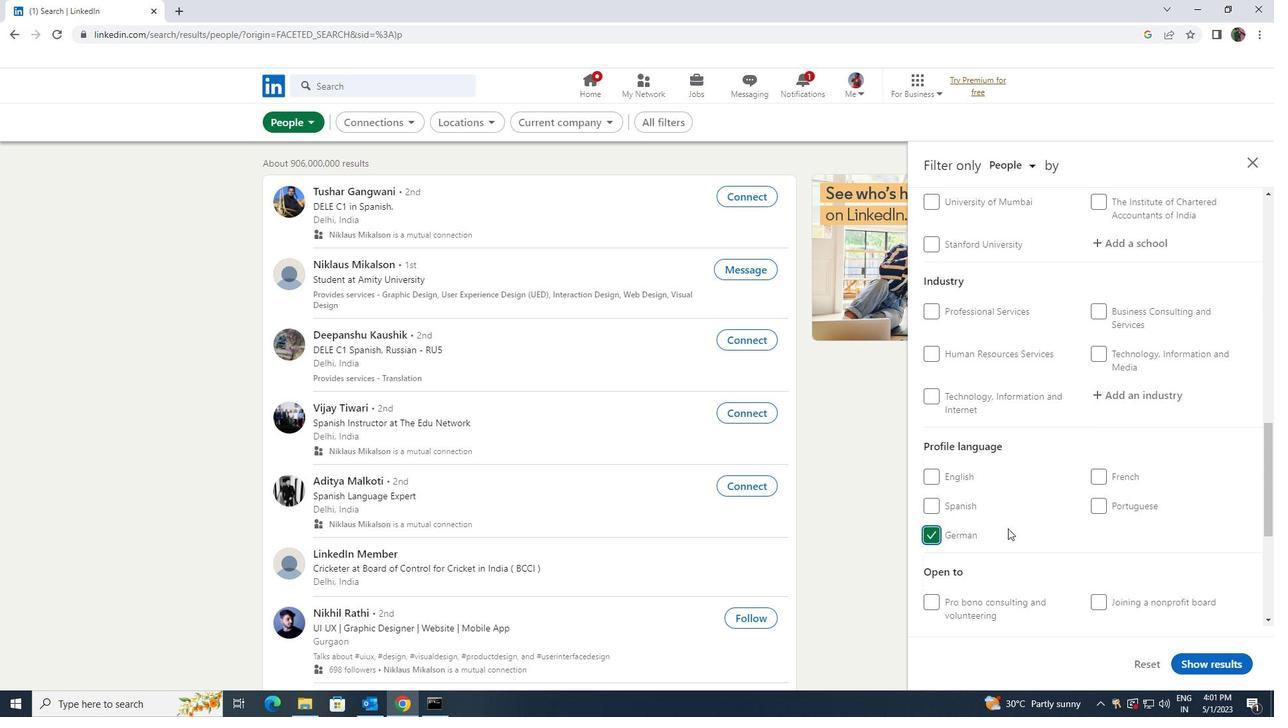 
Action: Mouse scrolled (1009, 528) with delta (0, 0)
Screenshot: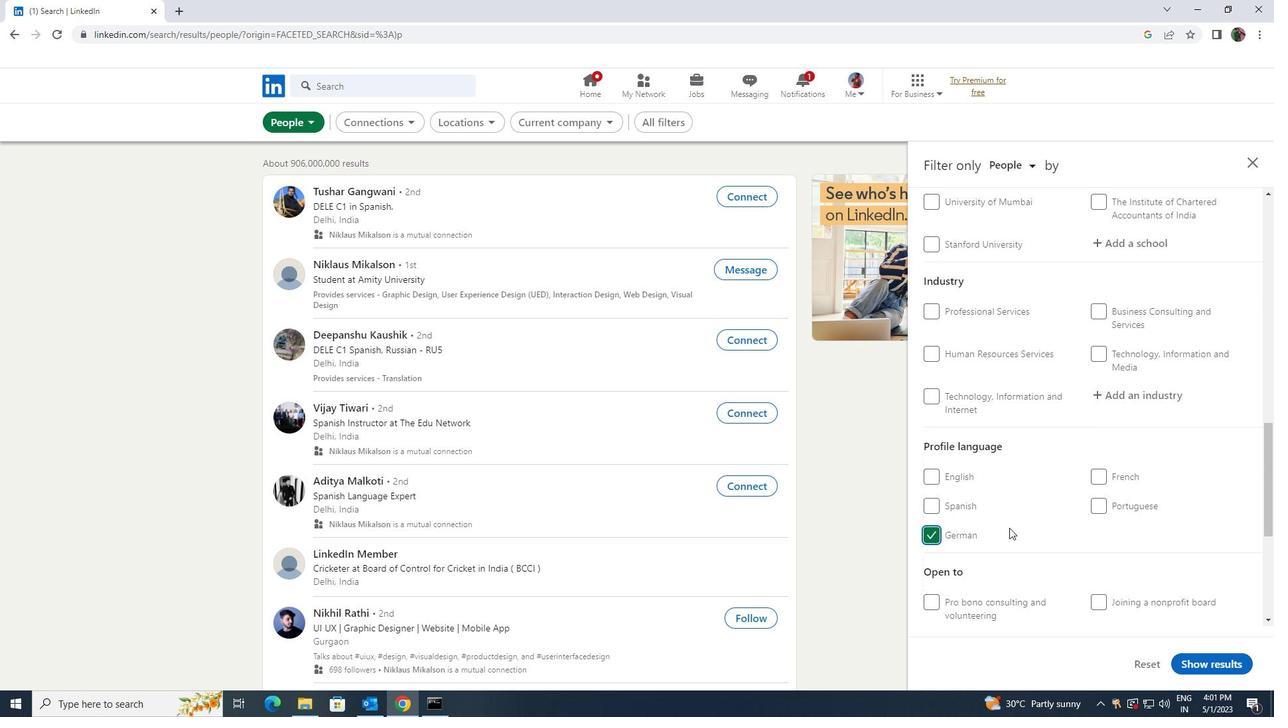 
Action: Mouse moved to (1017, 518)
Screenshot: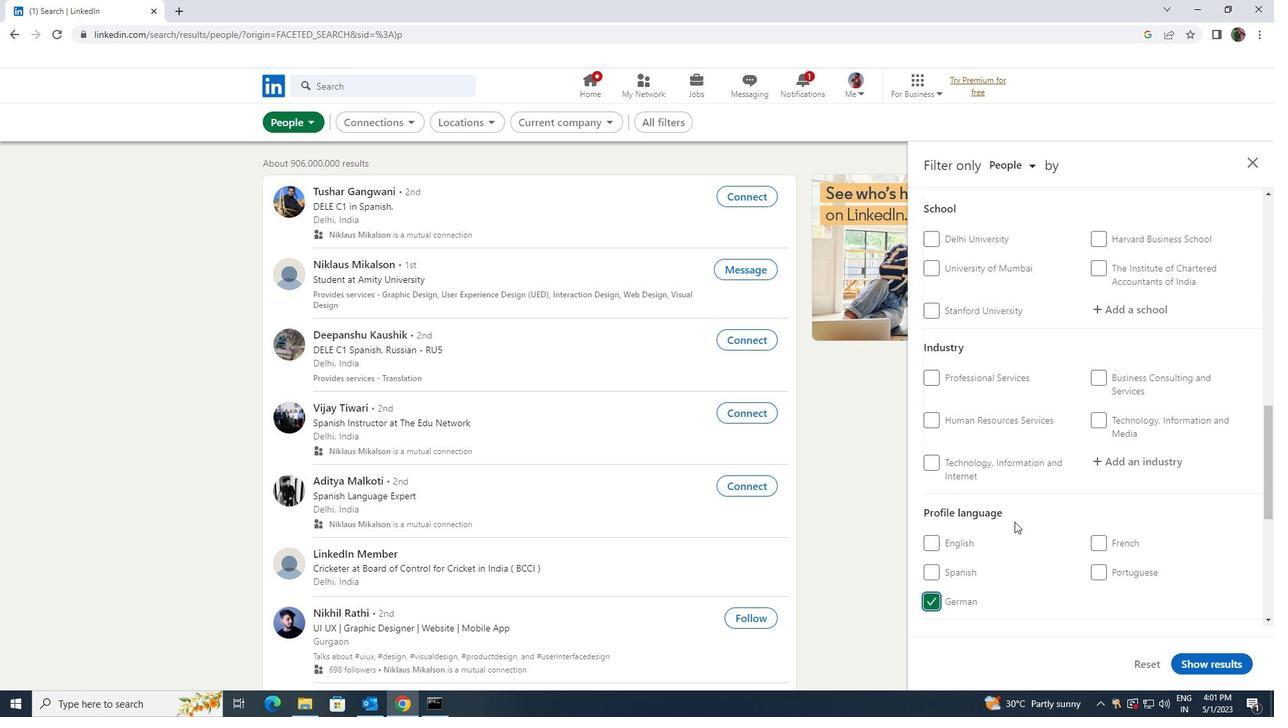 
Action: Mouse scrolled (1017, 519) with delta (0, 0)
Screenshot: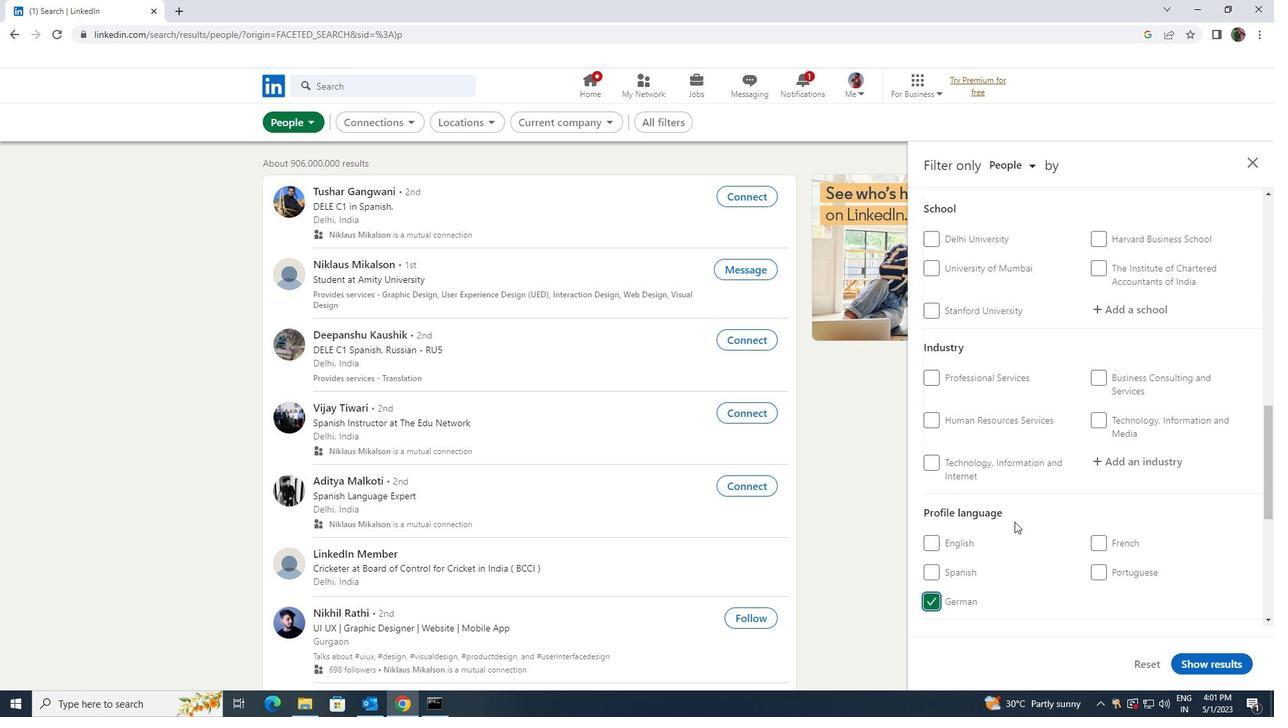 
Action: Mouse scrolled (1017, 519) with delta (0, 0)
Screenshot: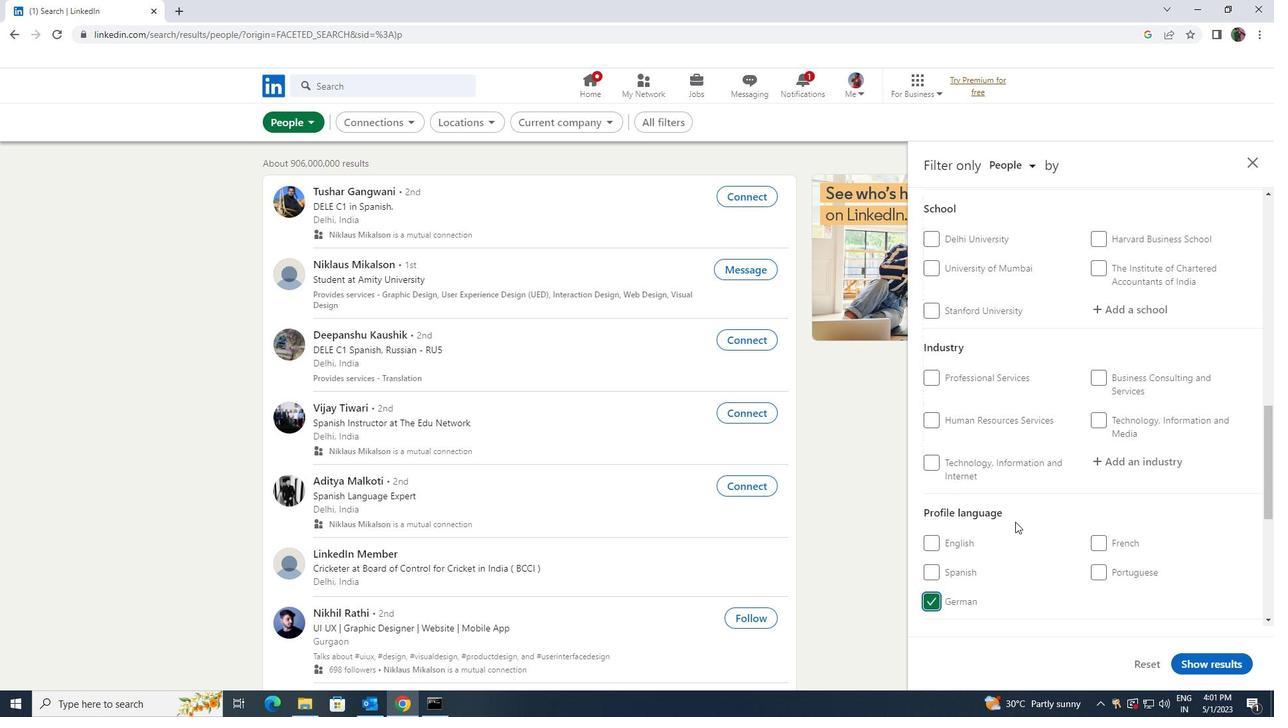
Action: Mouse scrolled (1017, 519) with delta (0, 0)
Screenshot: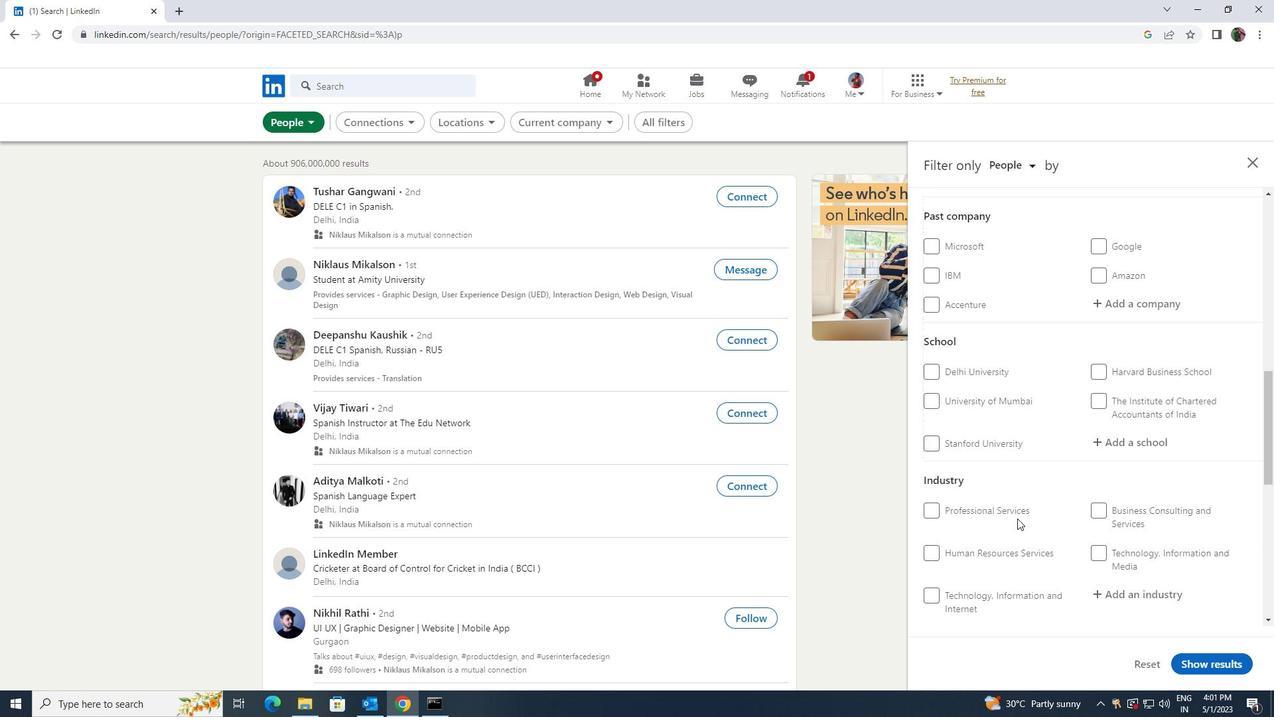 
Action: Mouse scrolled (1017, 519) with delta (0, 0)
Screenshot: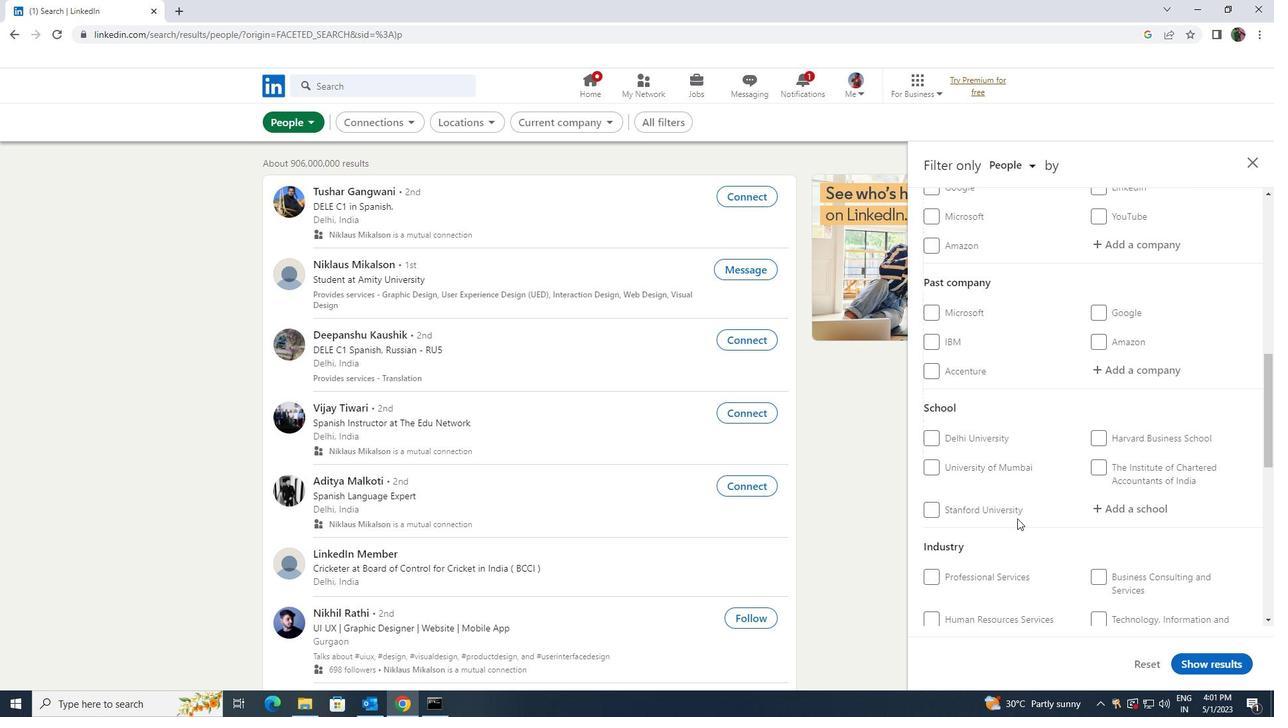 
Action: Mouse scrolled (1017, 519) with delta (0, 0)
Screenshot: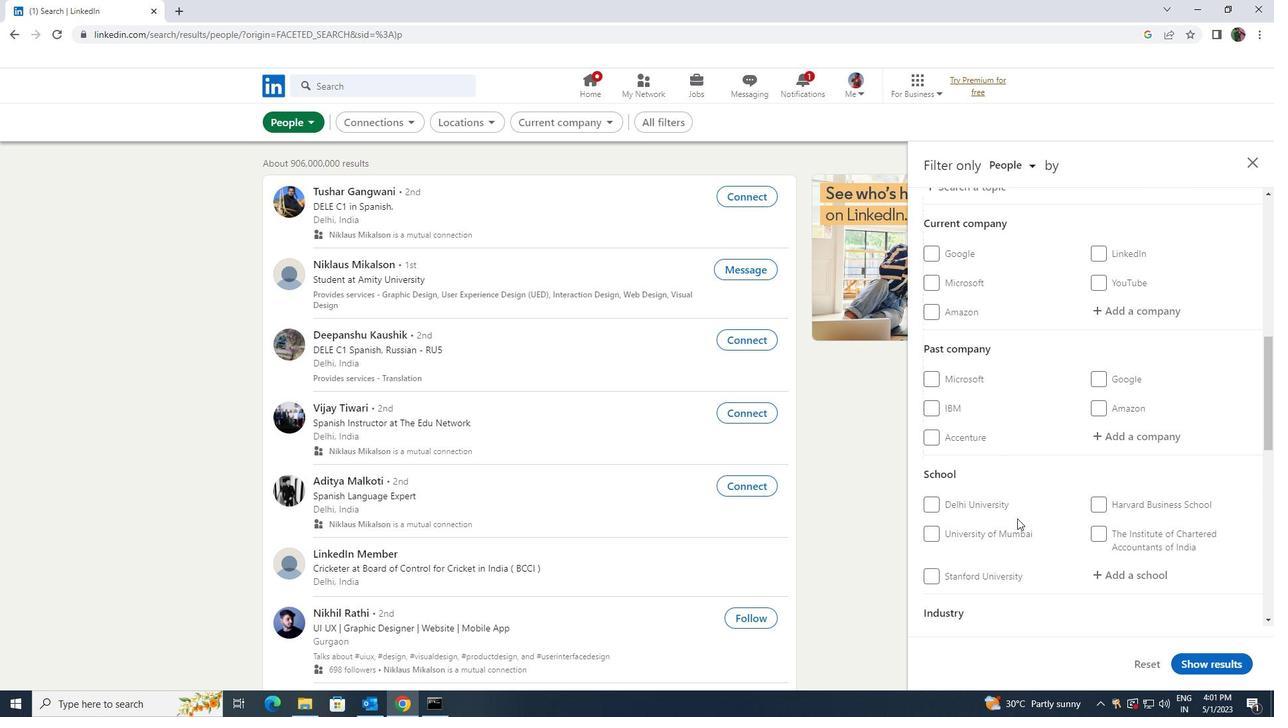 
Action: Mouse scrolled (1017, 519) with delta (0, 0)
Screenshot: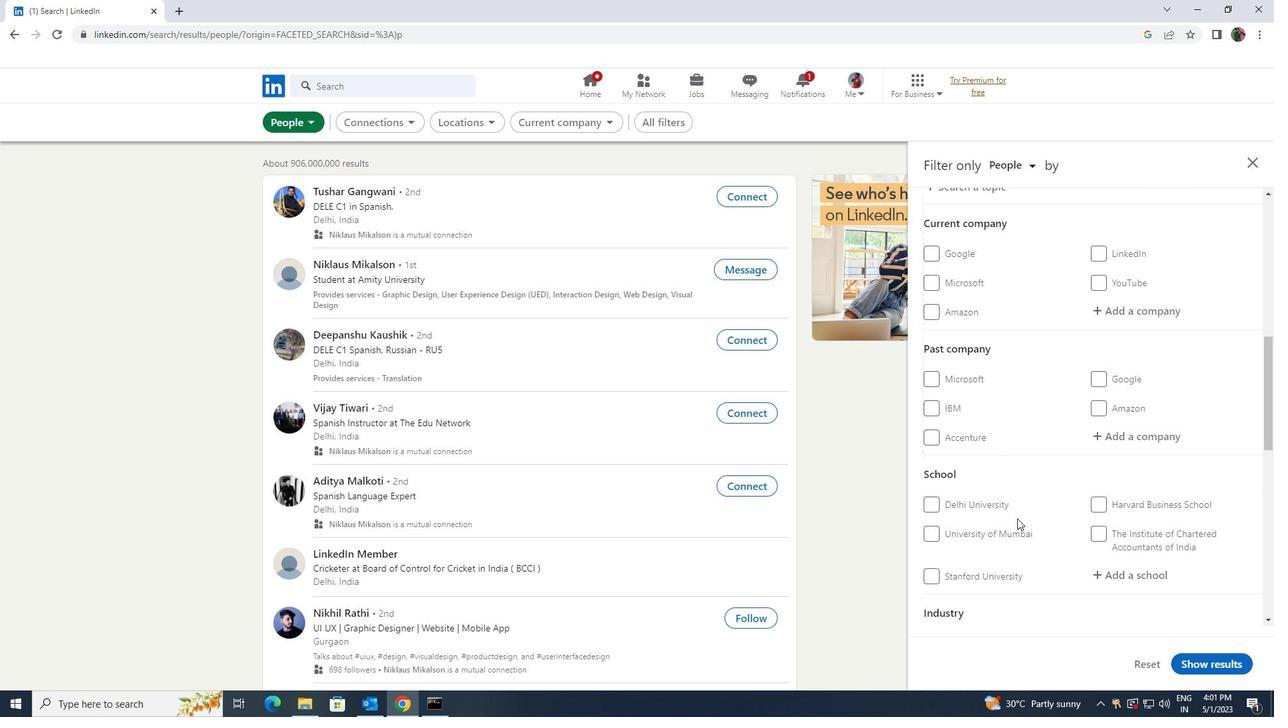 
Action: Mouse moved to (1118, 448)
Screenshot: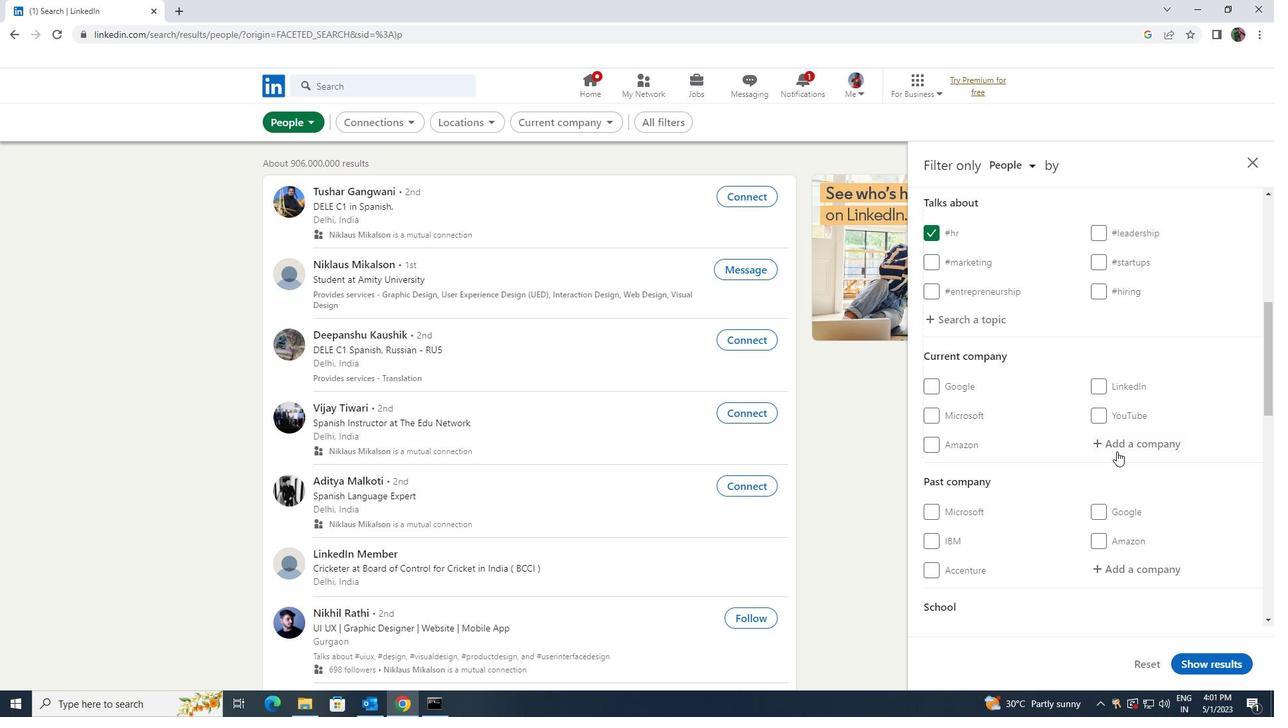 
Action: Mouse pressed left at (1118, 448)
Screenshot: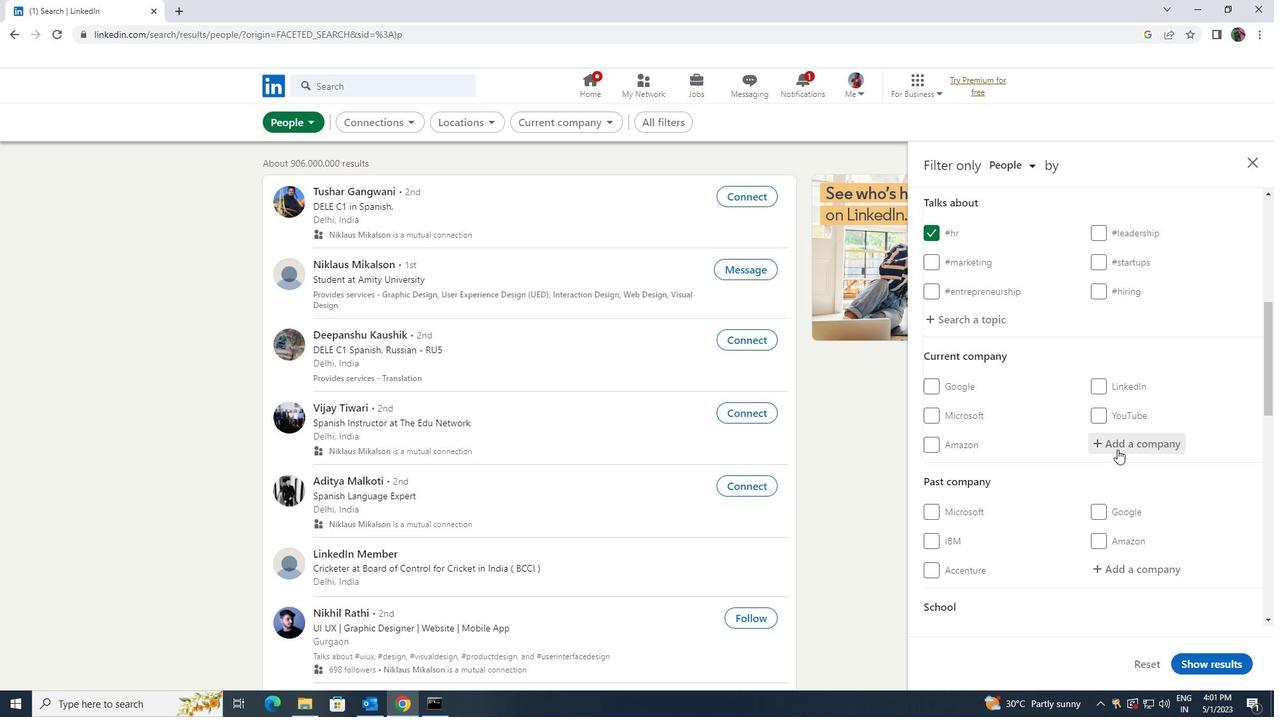 
Action: Key pressed <Key.shift><Key.shift><Key.shift><Key.shift><Key.shift><Key.shift>FOXYMORON
Screenshot: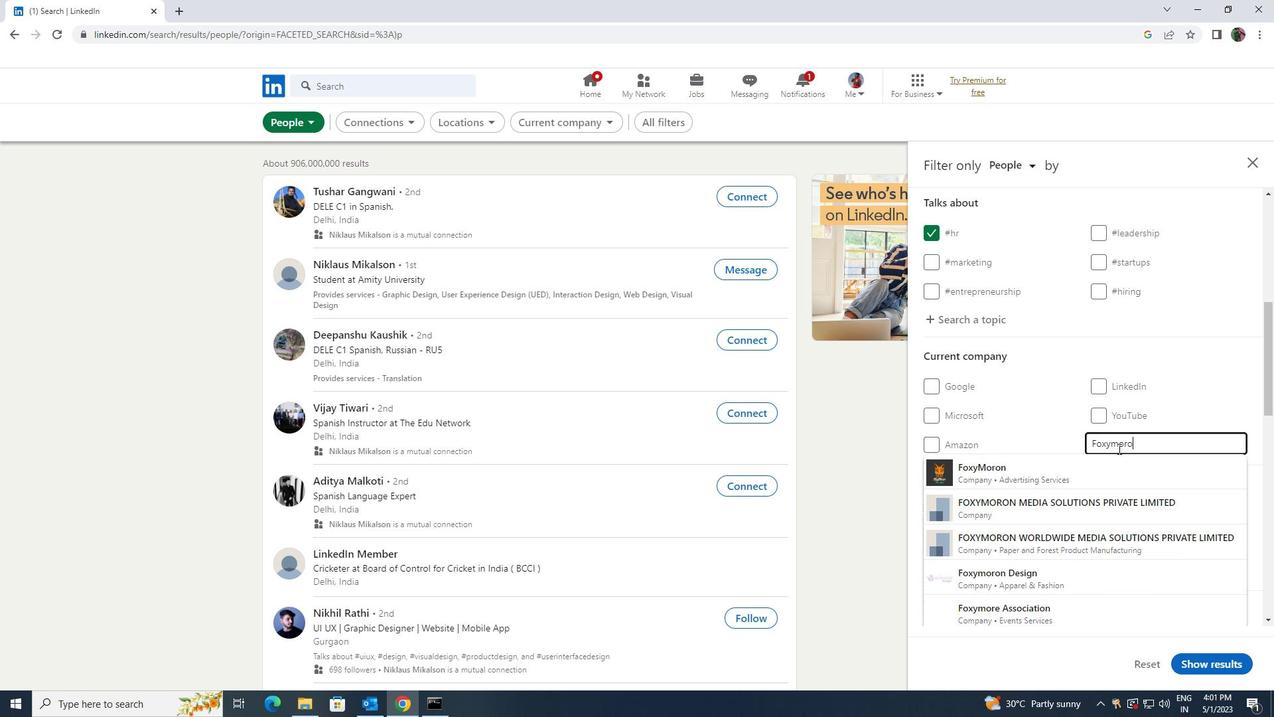 
Action: Mouse moved to (1109, 470)
Screenshot: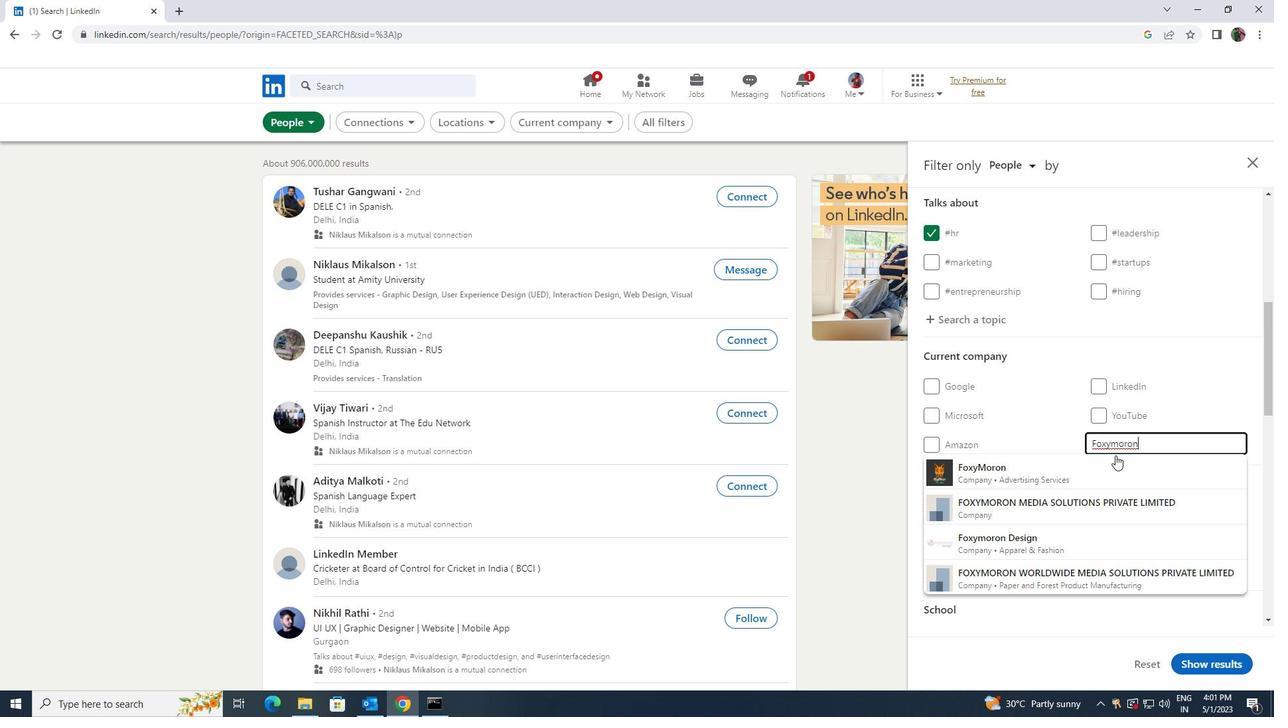 
Action: Mouse pressed left at (1109, 470)
Screenshot: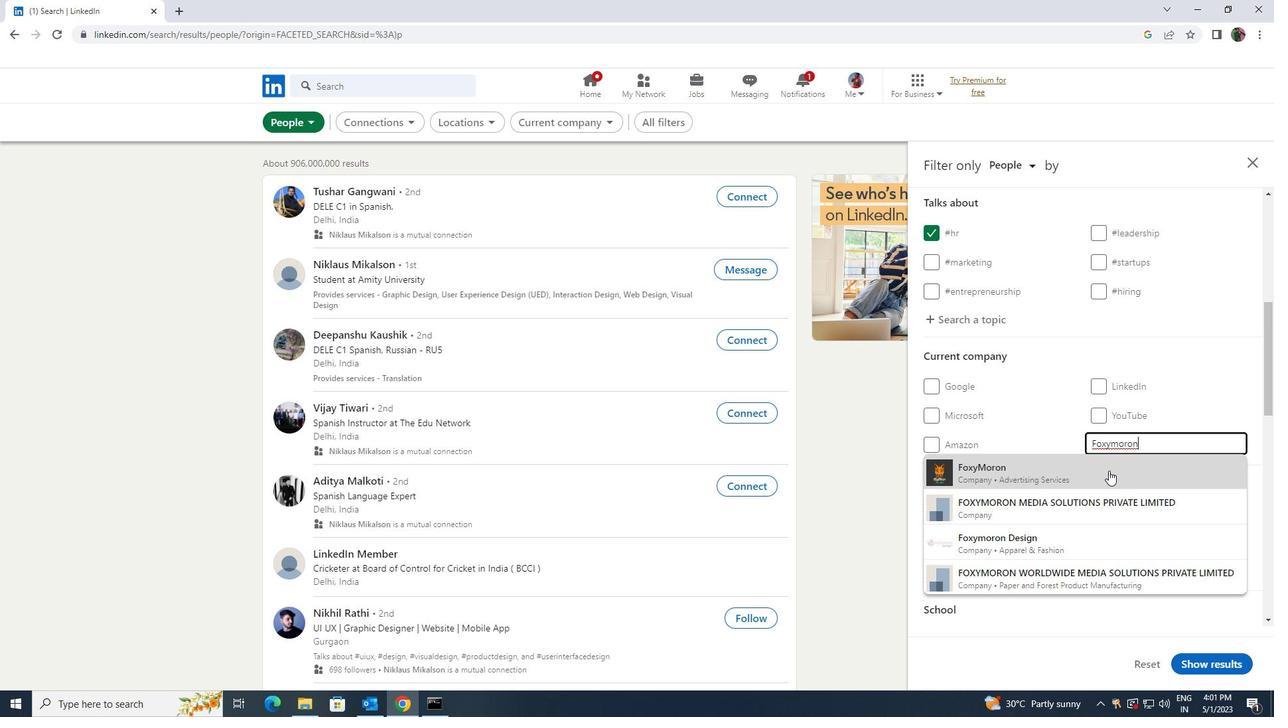 
Action: Mouse moved to (1105, 442)
Screenshot: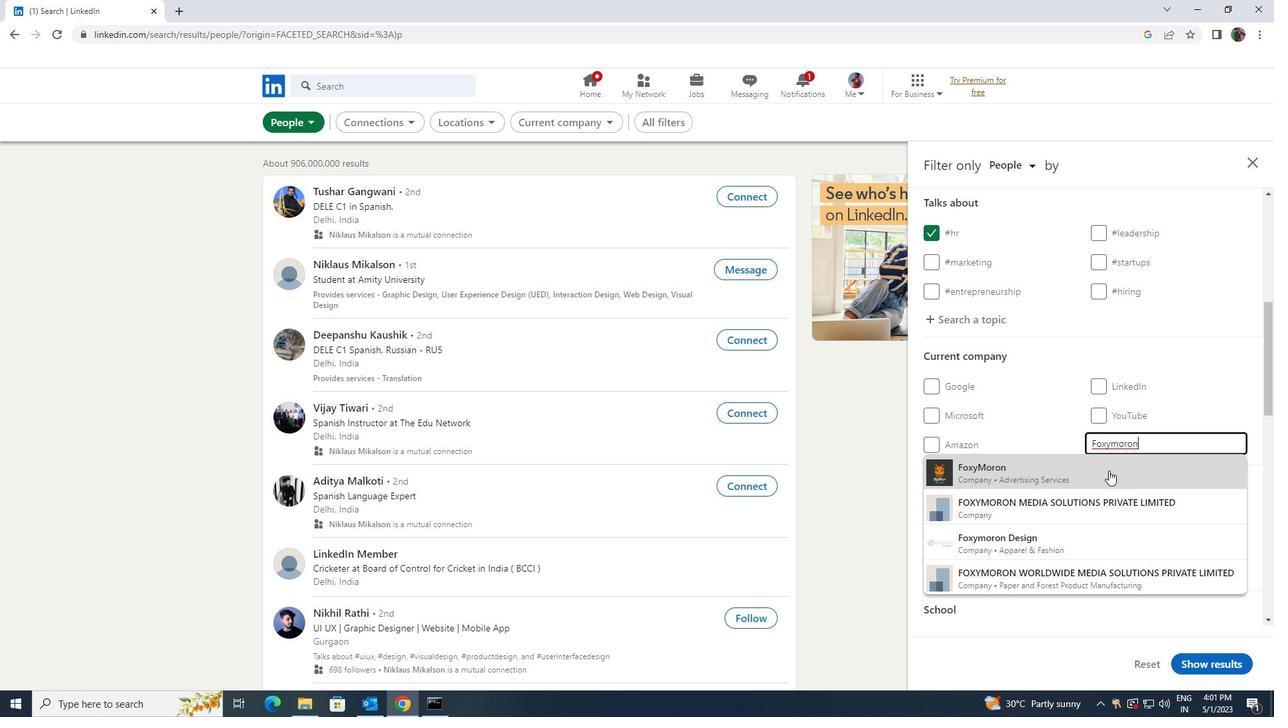 
Action: Mouse scrolled (1105, 442) with delta (0, 0)
Screenshot: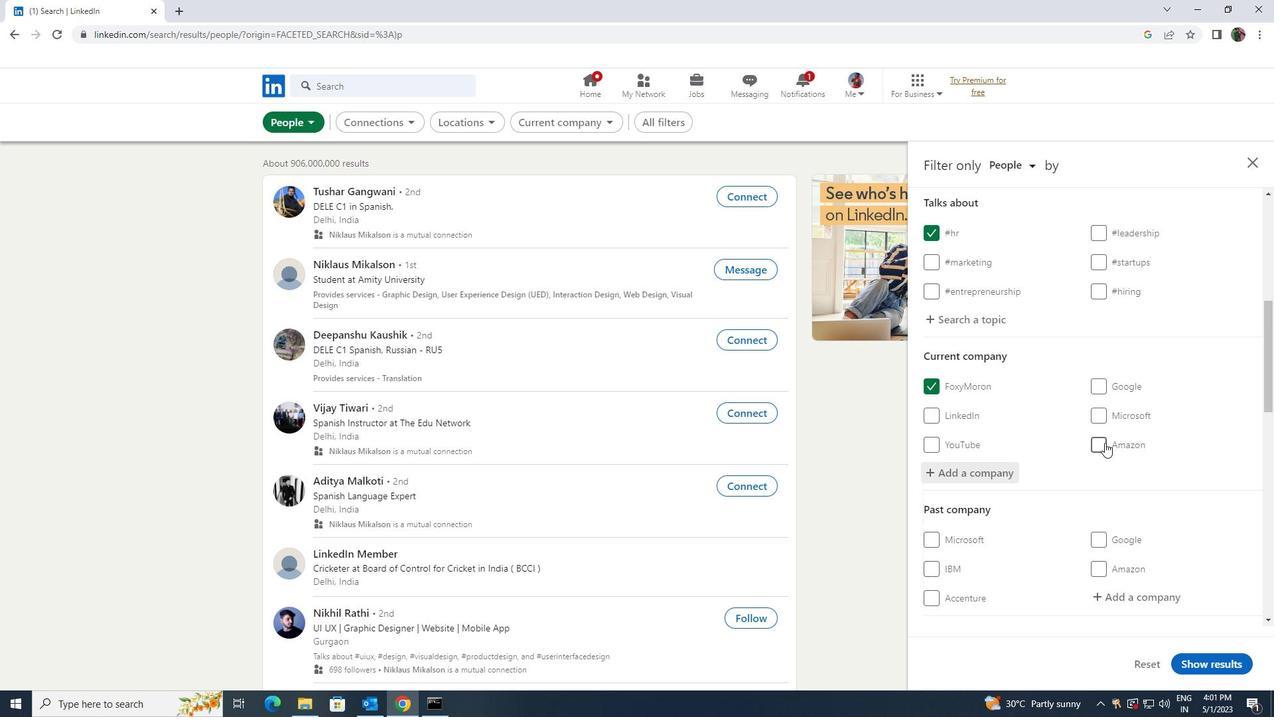 
Action: Mouse scrolled (1105, 442) with delta (0, 0)
Screenshot: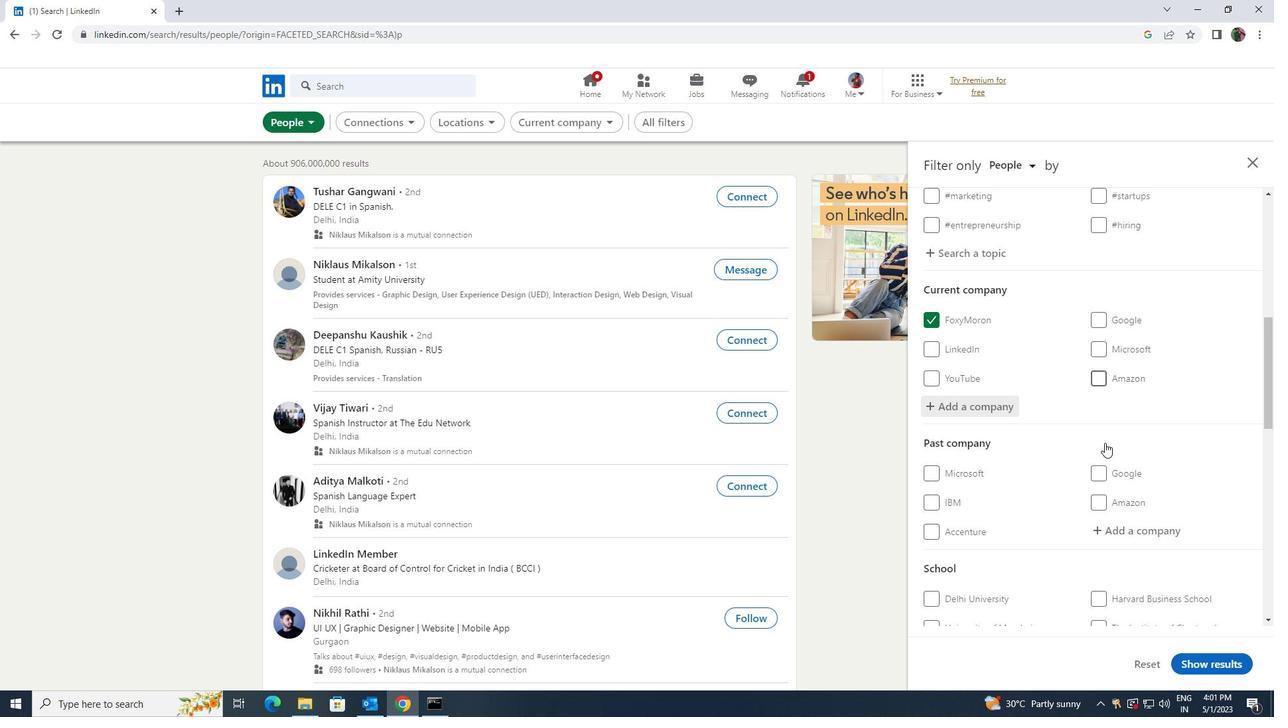 
Action: Mouse scrolled (1105, 442) with delta (0, 0)
Screenshot: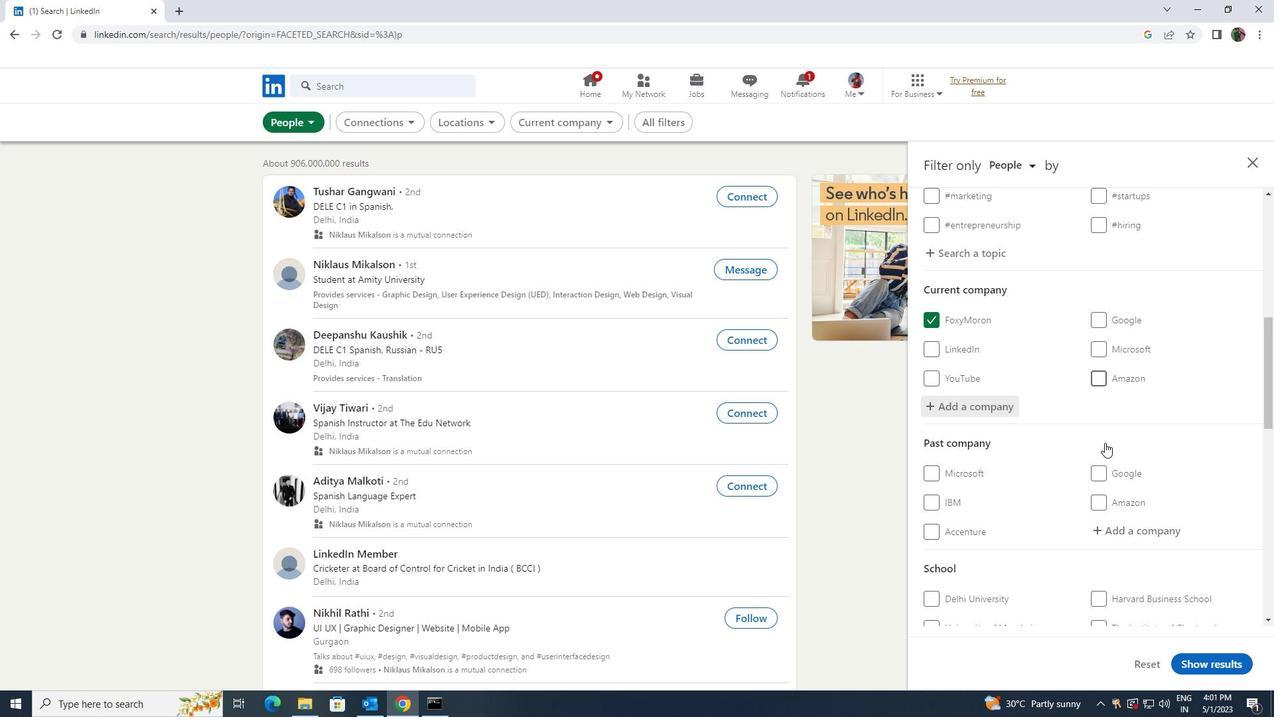 
Action: Mouse scrolled (1105, 442) with delta (0, 0)
Screenshot: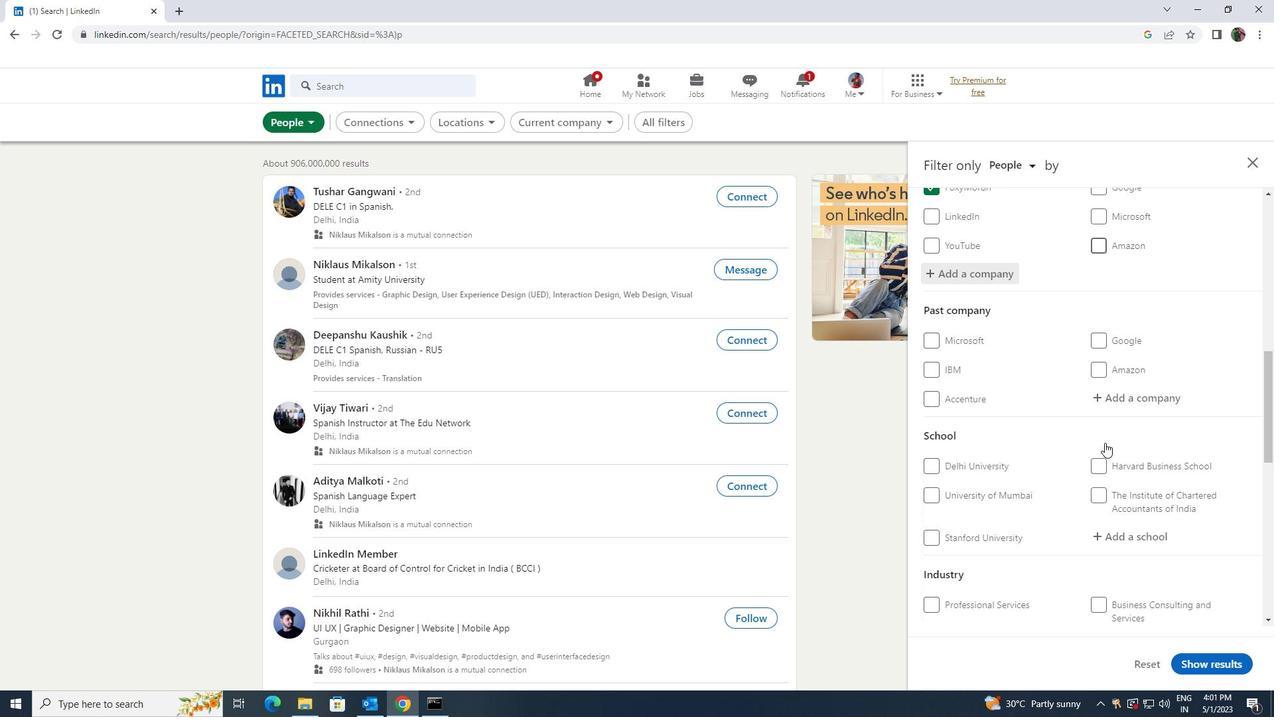 
Action: Mouse moved to (1115, 465)
Screenshot: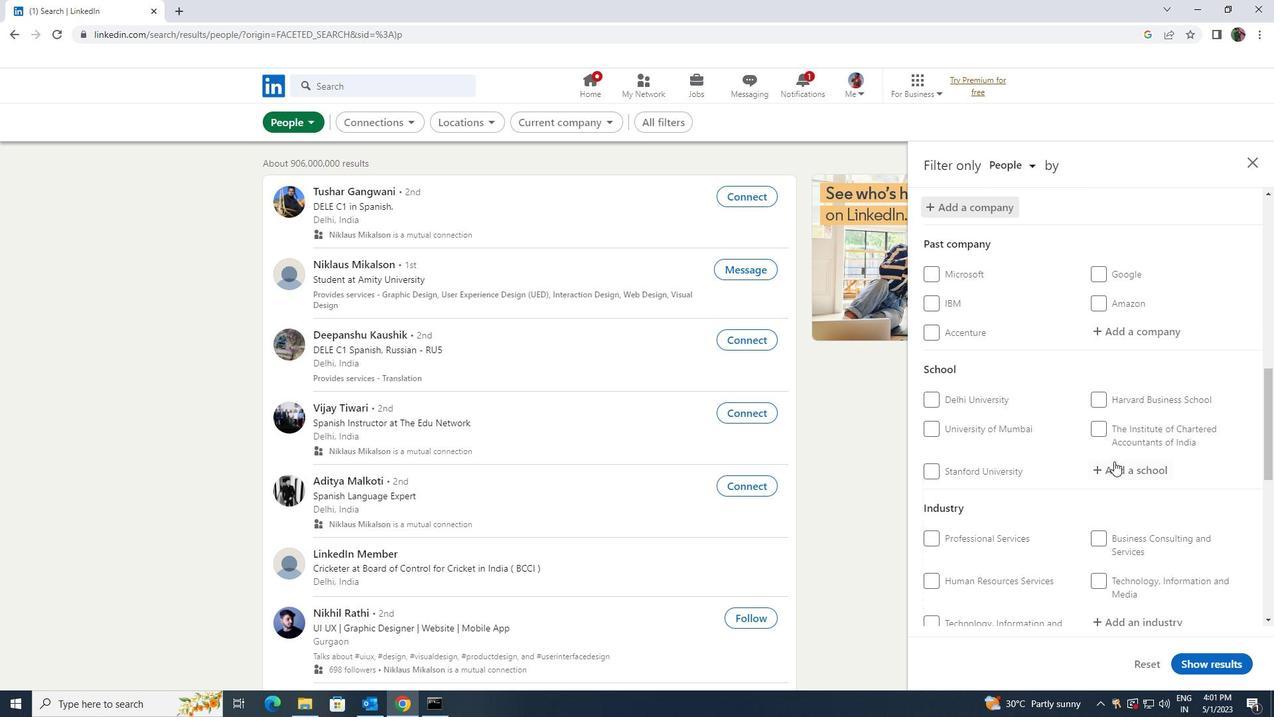 
Action: Mouse pressed left at (1115, 465)
Screenshot: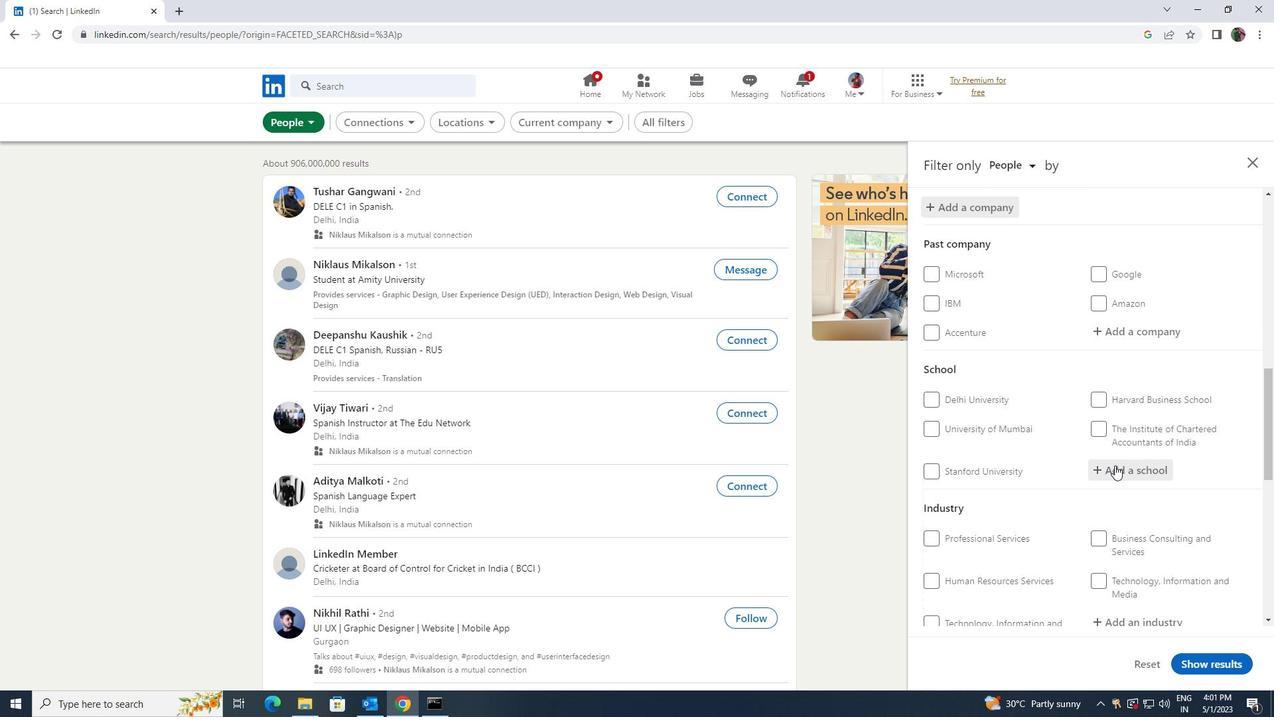 
Action: Mouse moved to (1115, 468)
Screenshot: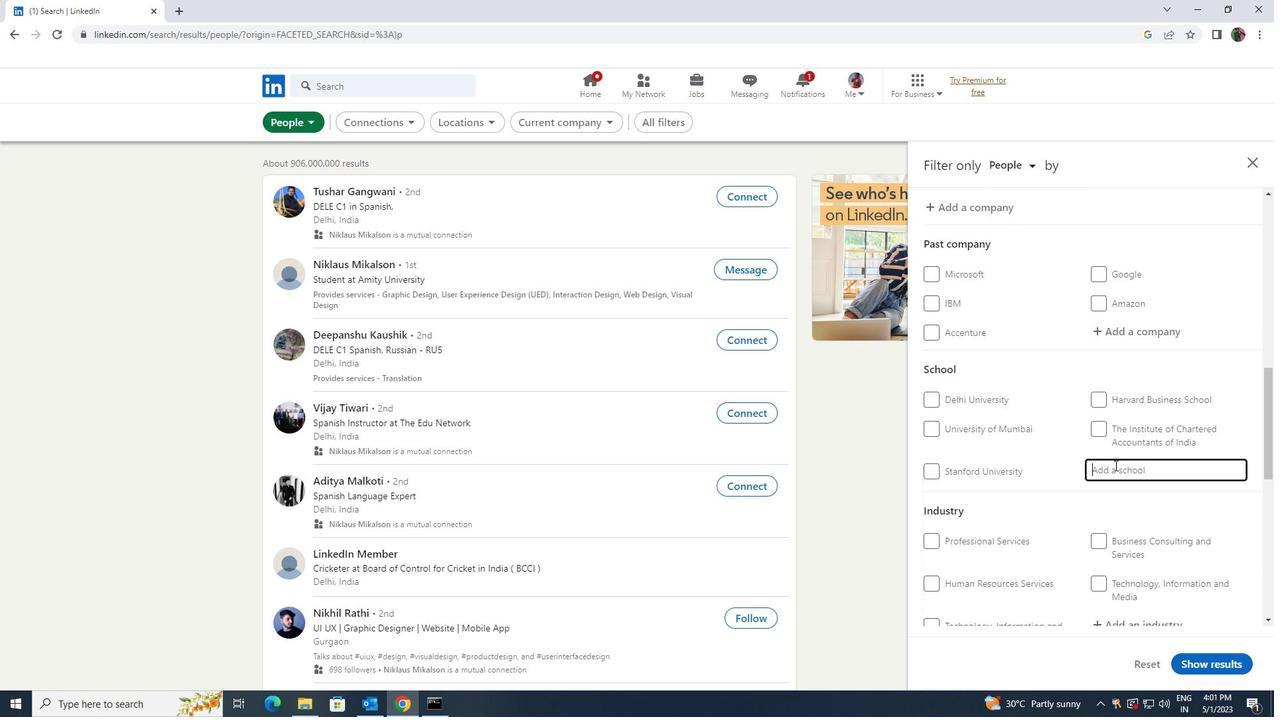 
Action: Key pressed <Key.shift>MAHARAJA<Key.space><Key.shift>KRISHN
Screenshot: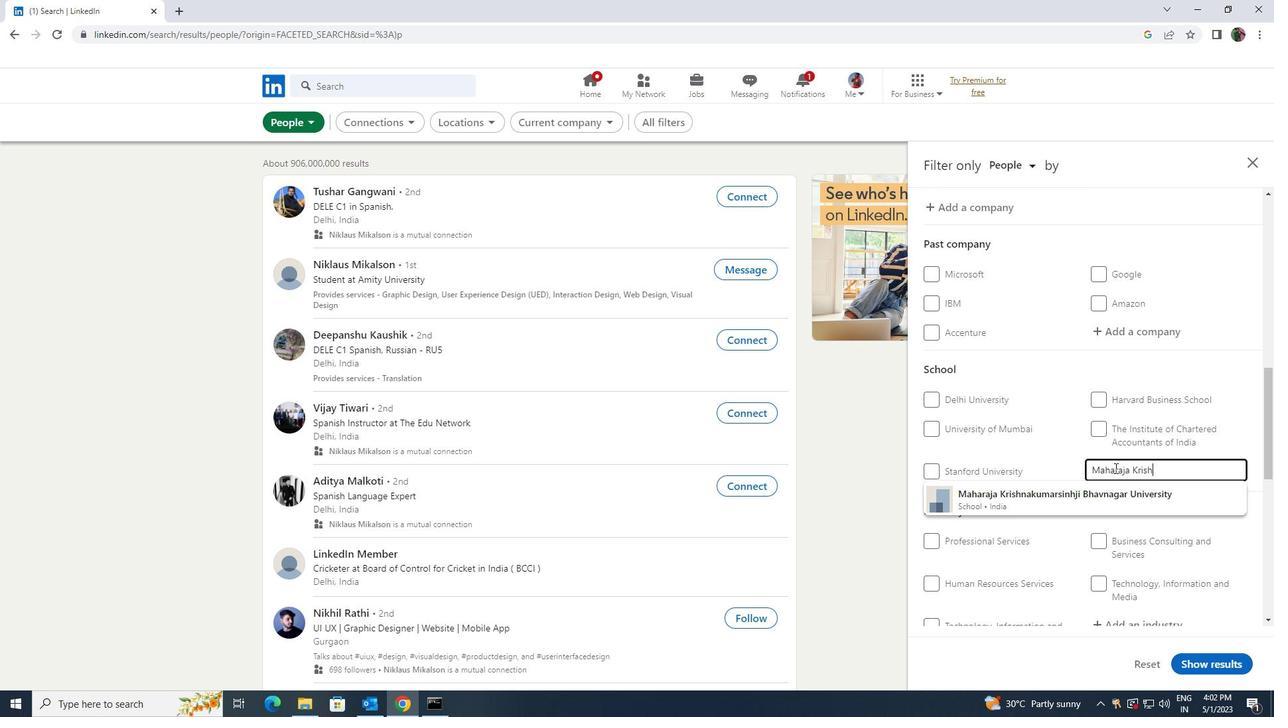 
Action: Mouse moved to (1118, 496)
Screenshot: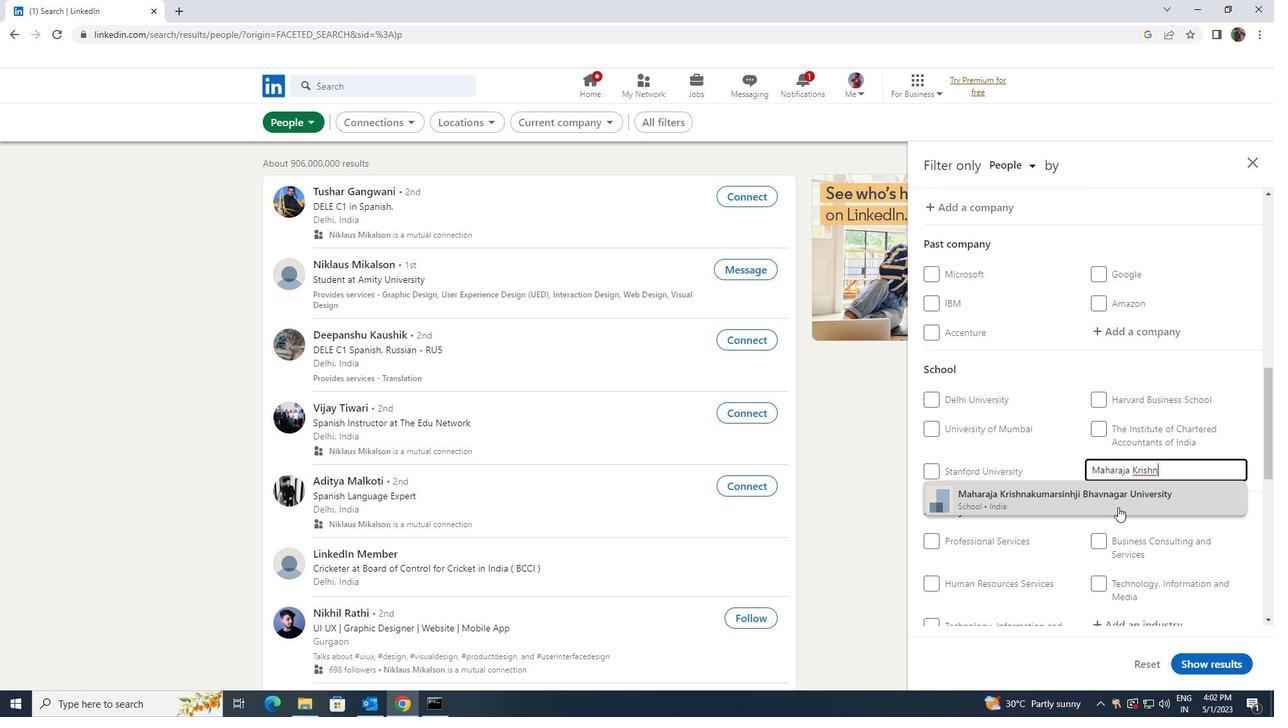 
Action: Mouse pressed left at (1118, 496)
Screenshot: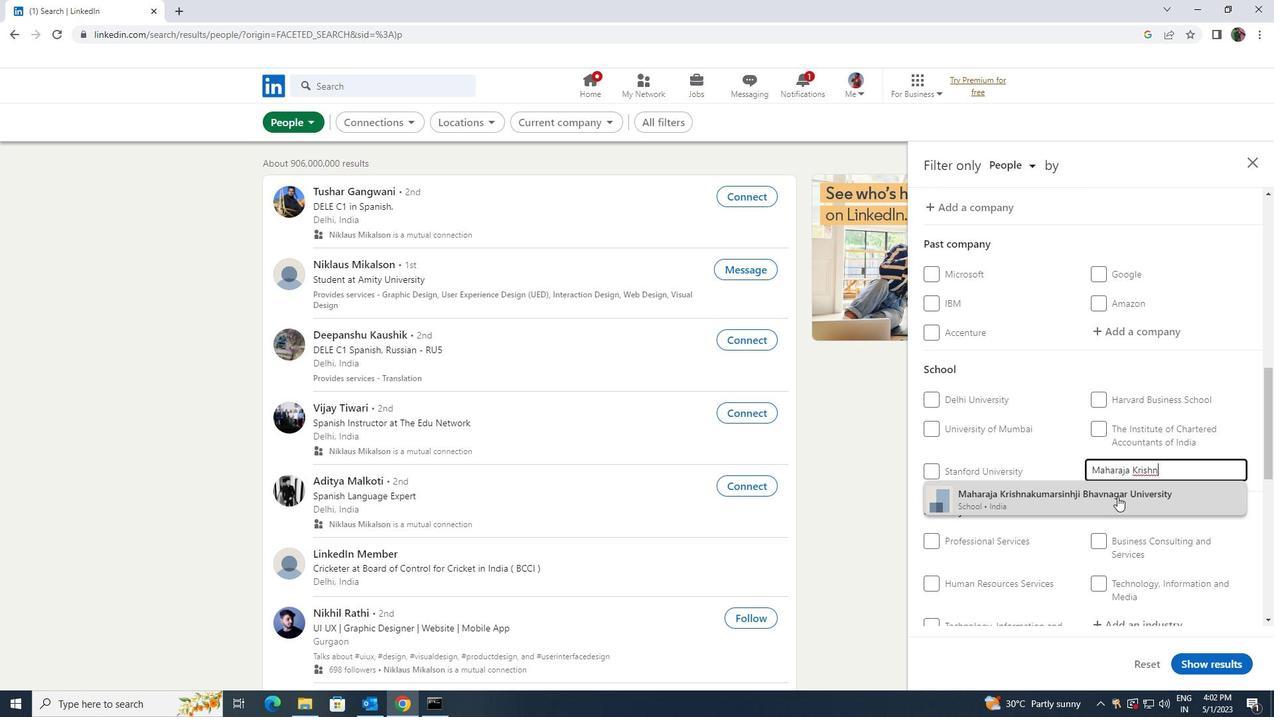 
Action: Mouse moved to (1118, 495)
Screenshot: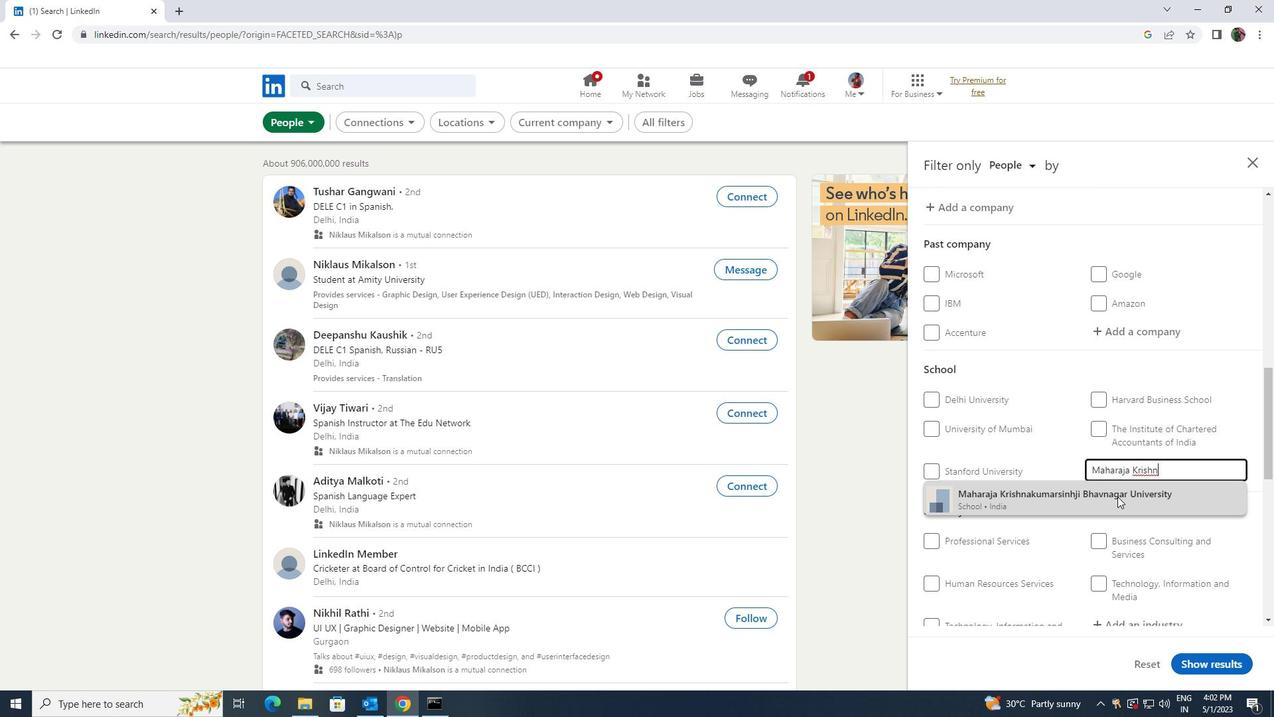 
Action: Mouse scrolled (1118, 494) with delta (0, 0)
Screenshot: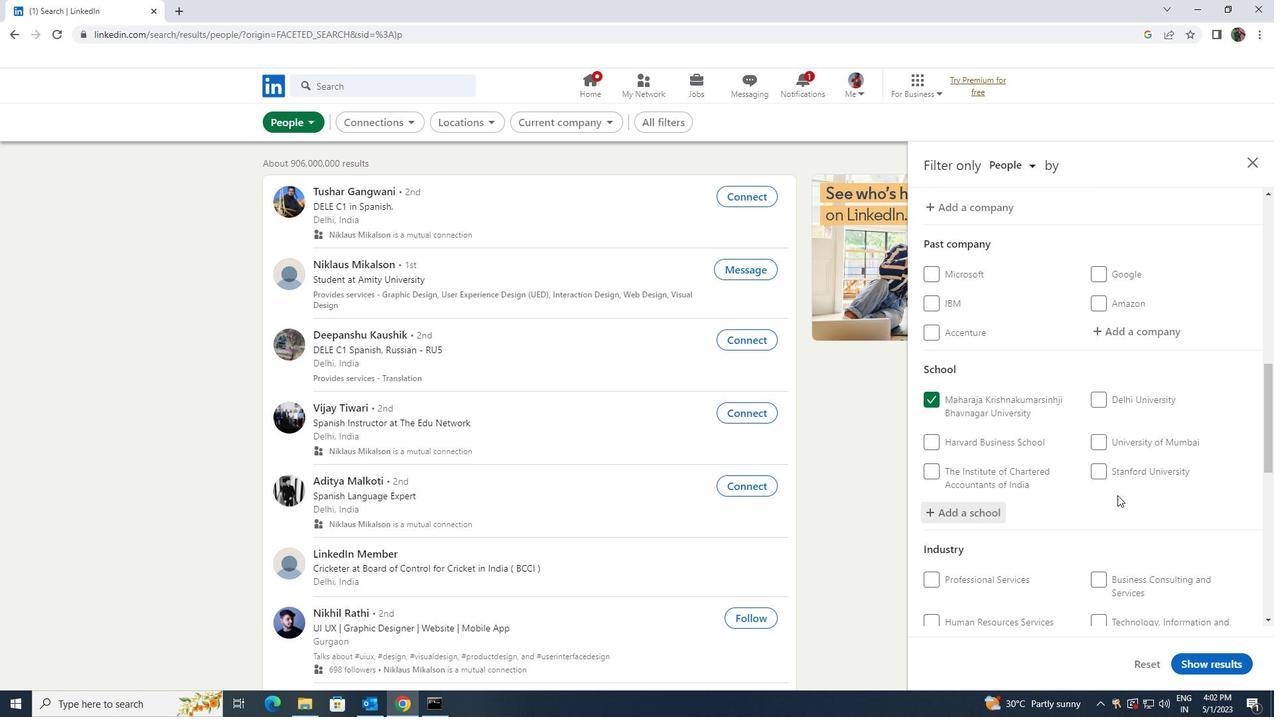 
Action: Mouse scrolled (1118, 494) with delta (0, 0)
Screenshot: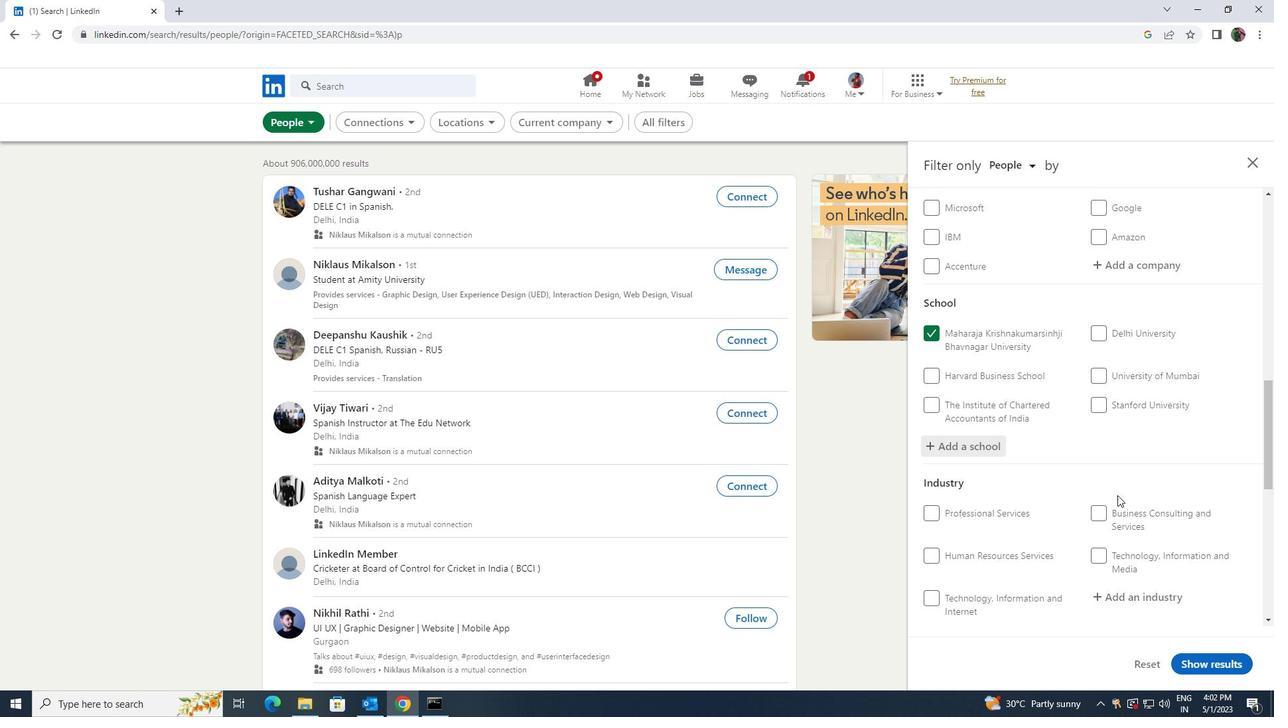 
Action: Mouse moved to (1120, 528)
Screenshot: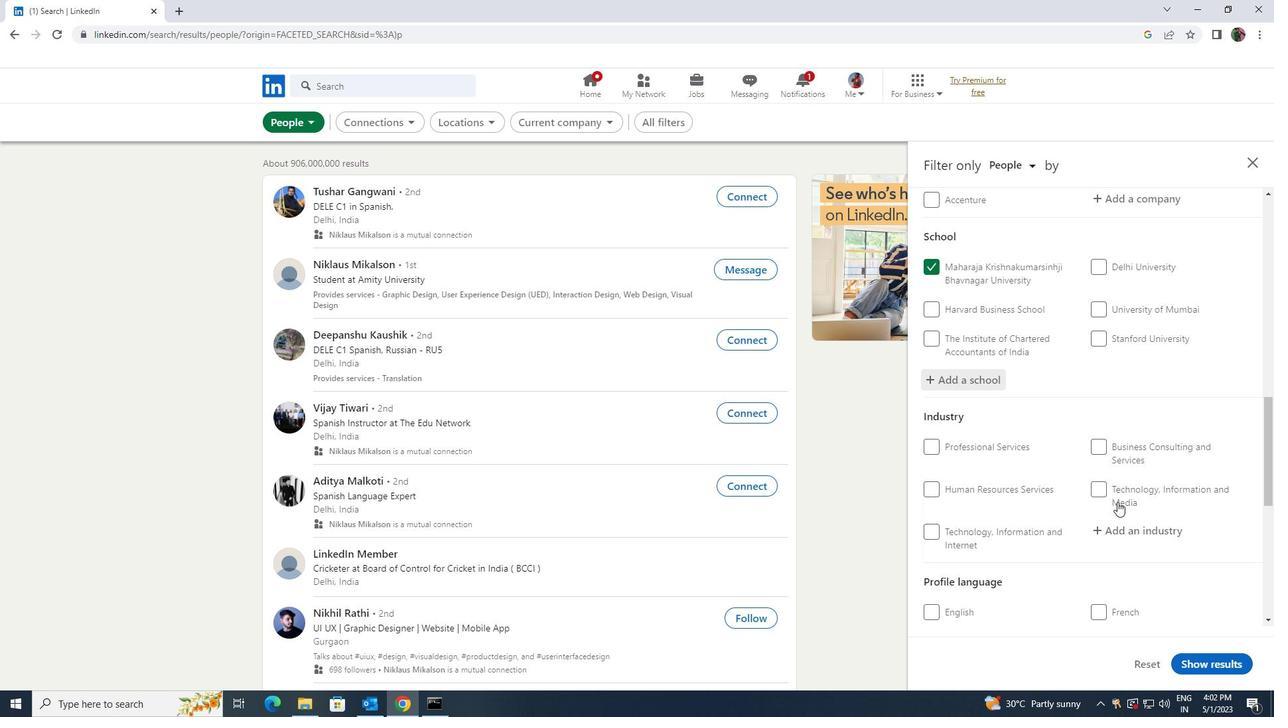 
Action: Mouse pressed left at (1120, 528)
Screenshot: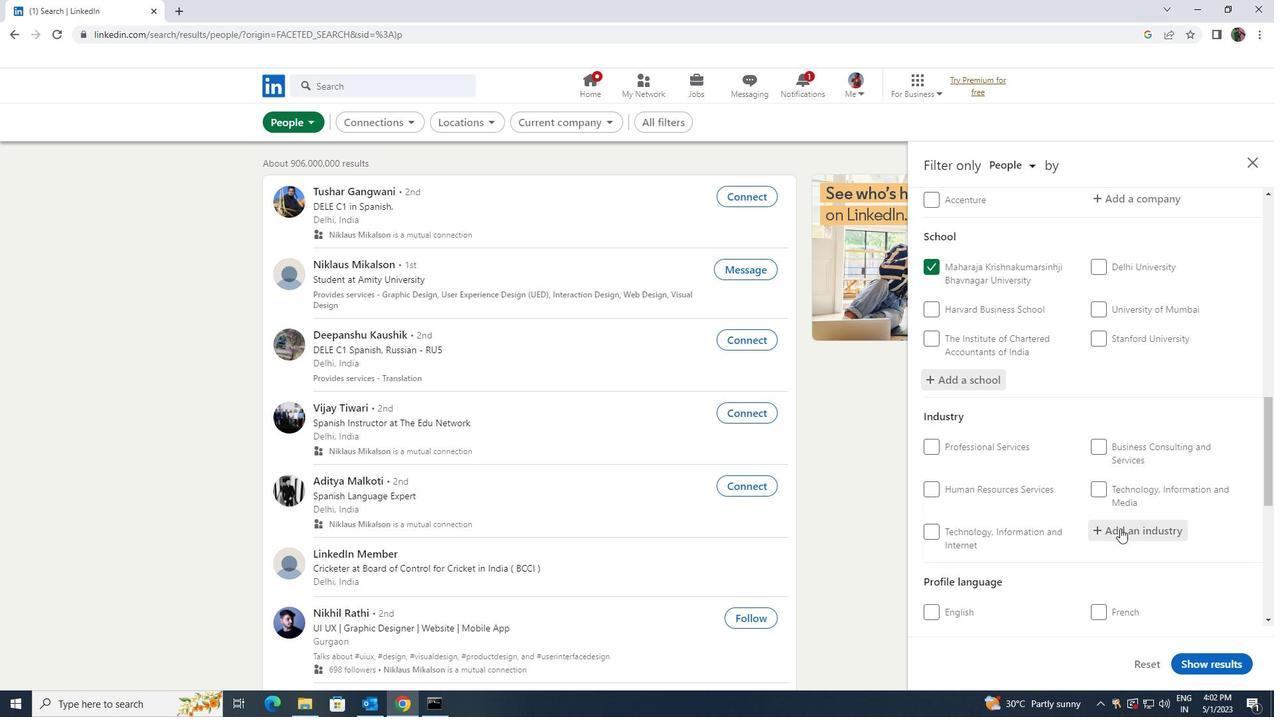 
Action: Mouse moved to (1115, 526)
Screenshot: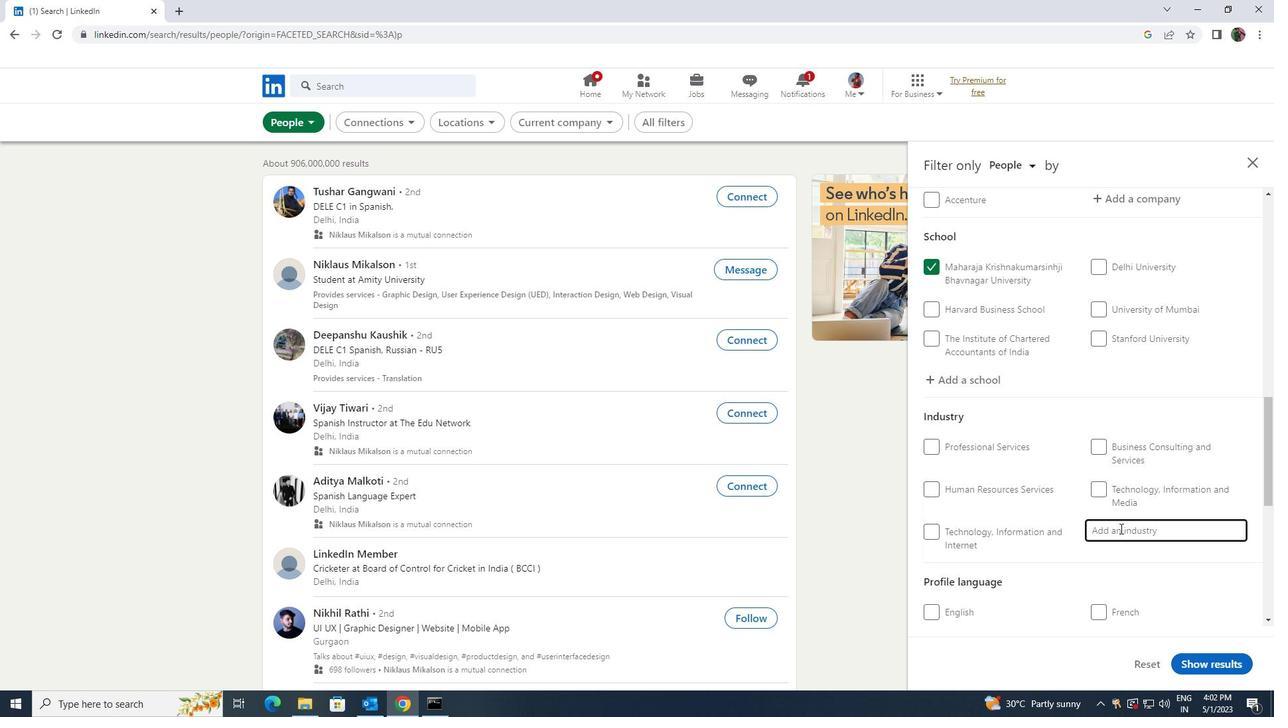 
Action: Key pressed <Key.shift><Key.shift><Key.shift><Key.shift><Key.shift><Key.shift><Key.shift><Key.shift><Key.shift>ADMINISTRA
Screenshot: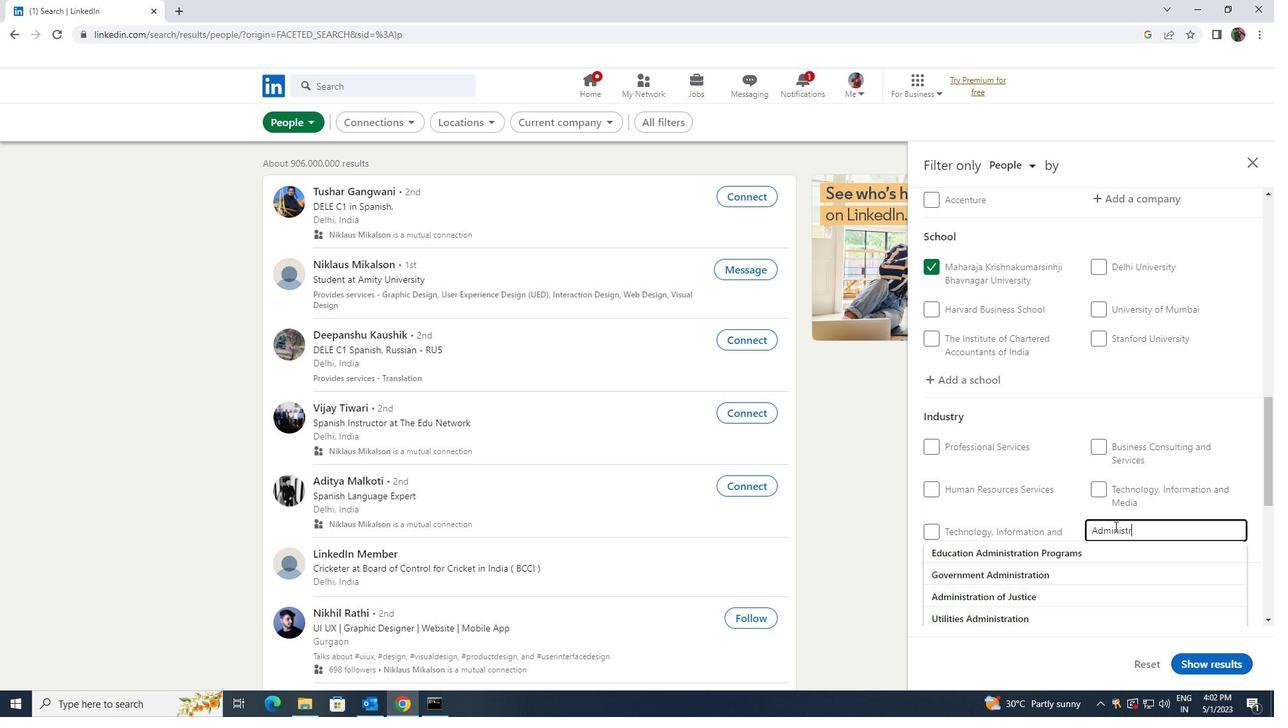 
Action: Mouse moved to (1075, 557)
Screenshot: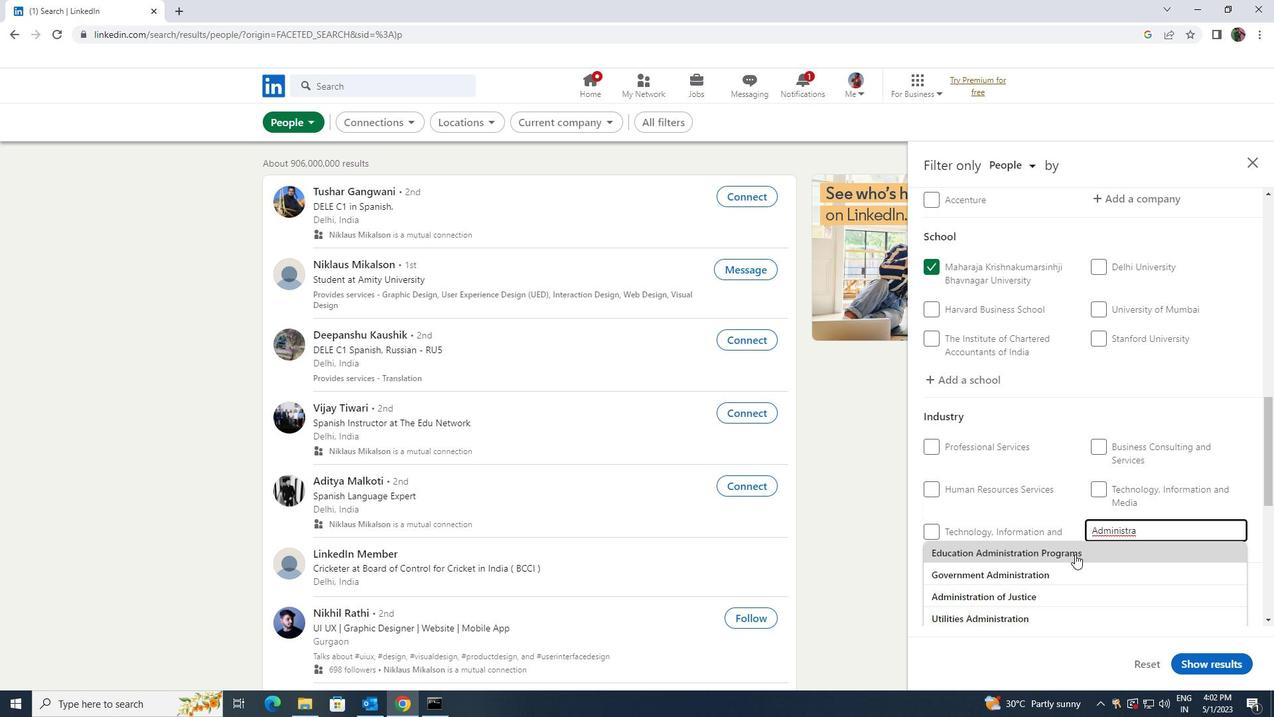 
Action: Key pressed TIVE<Key.space>
Screenshot: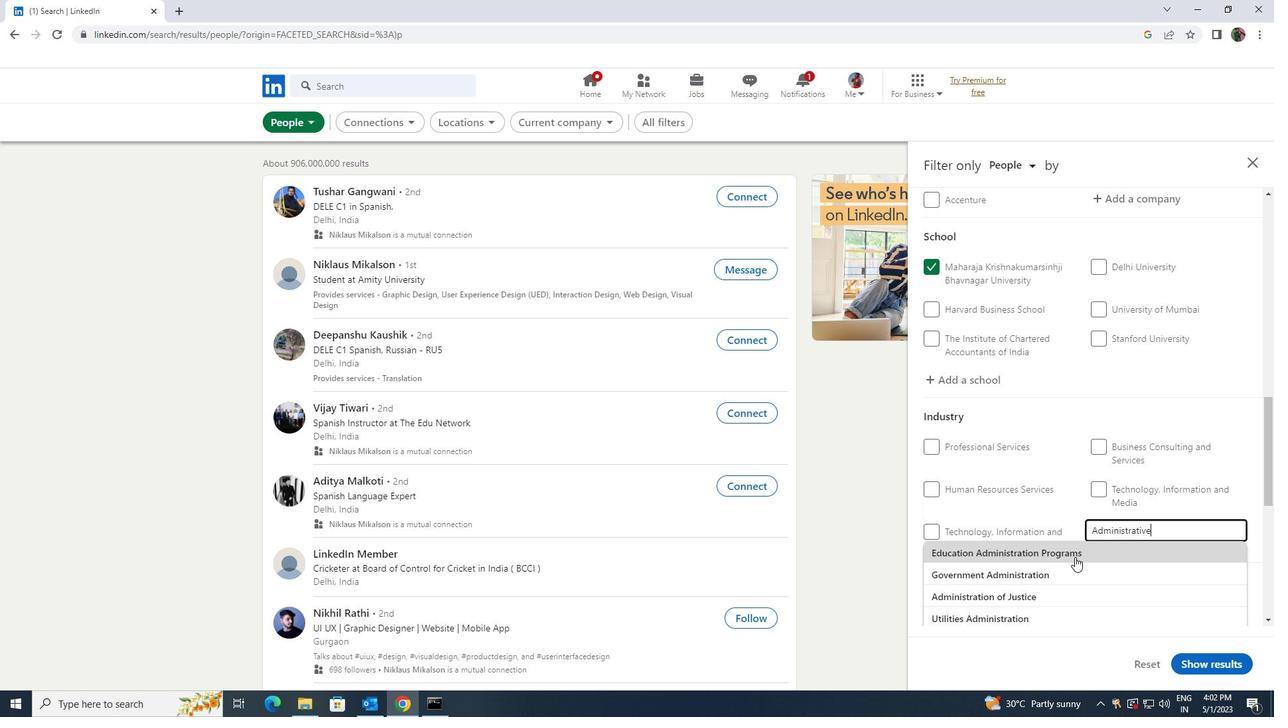 
Action: Mouse moved to (1064, 557)
Screenshot: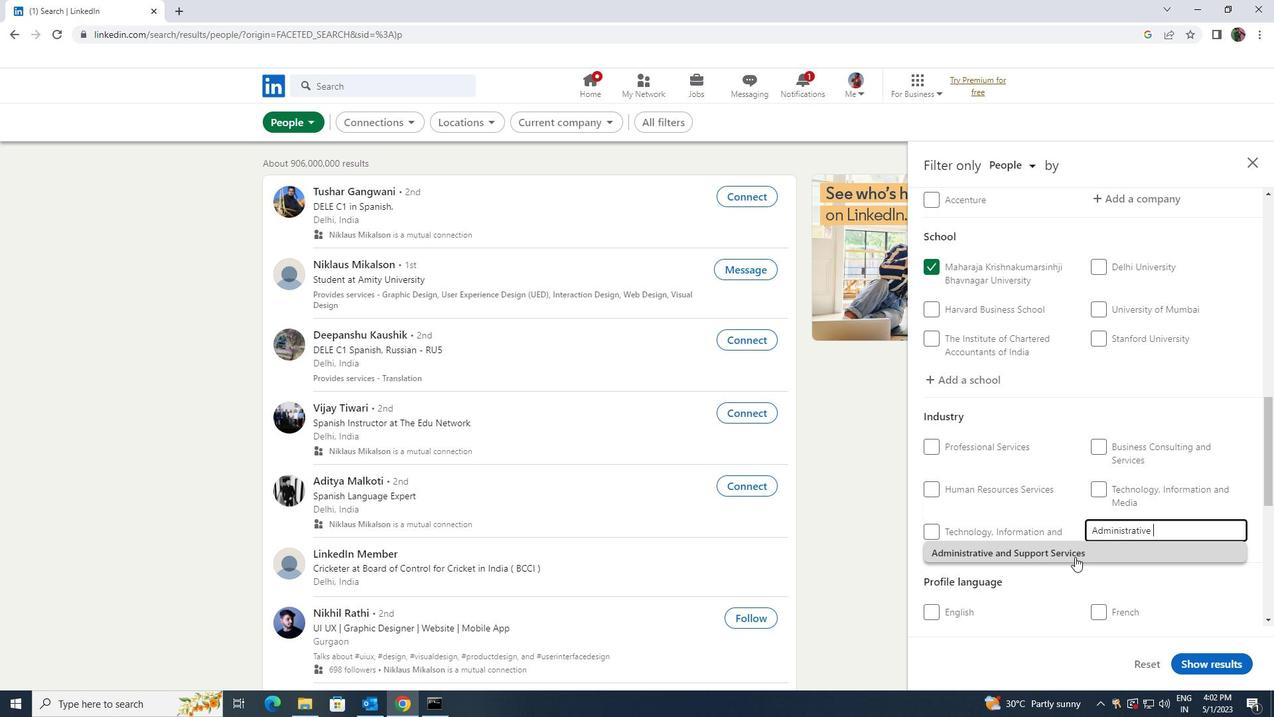 
Action: Mouse pressed left at (1064, 557)
Screenshot: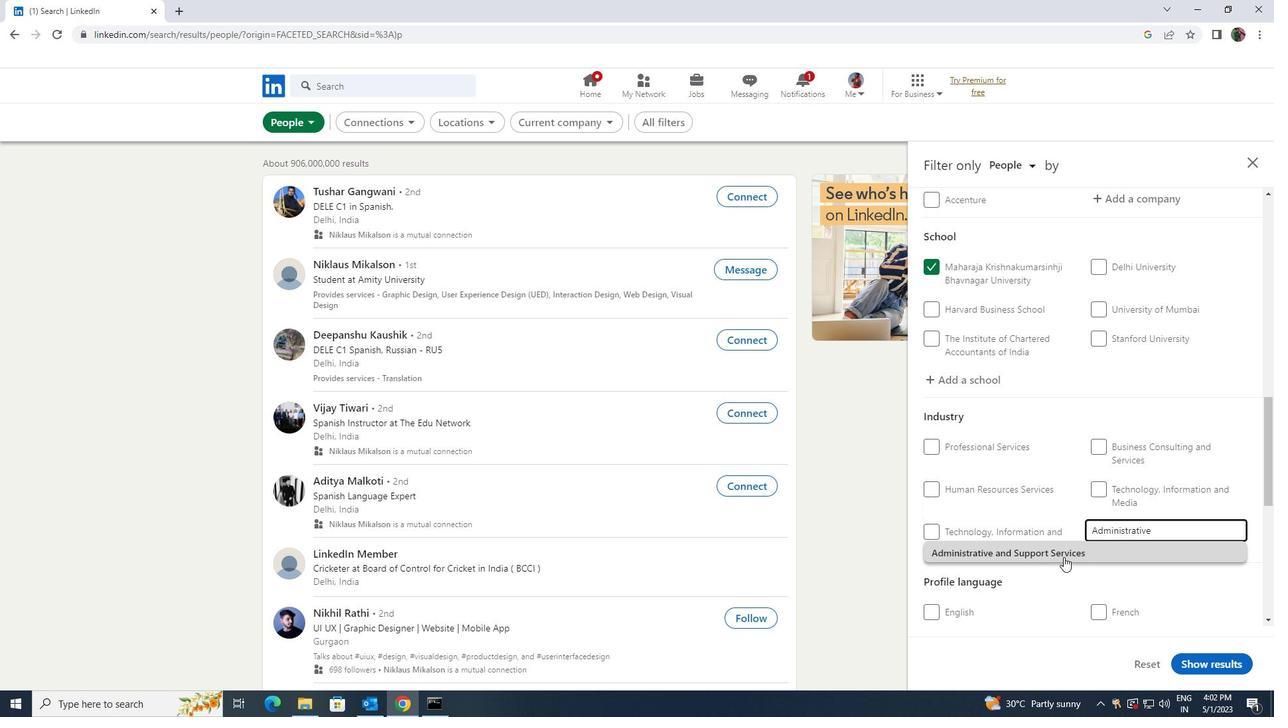
Action: Mouse moved to (1068, 520)
Screenshot: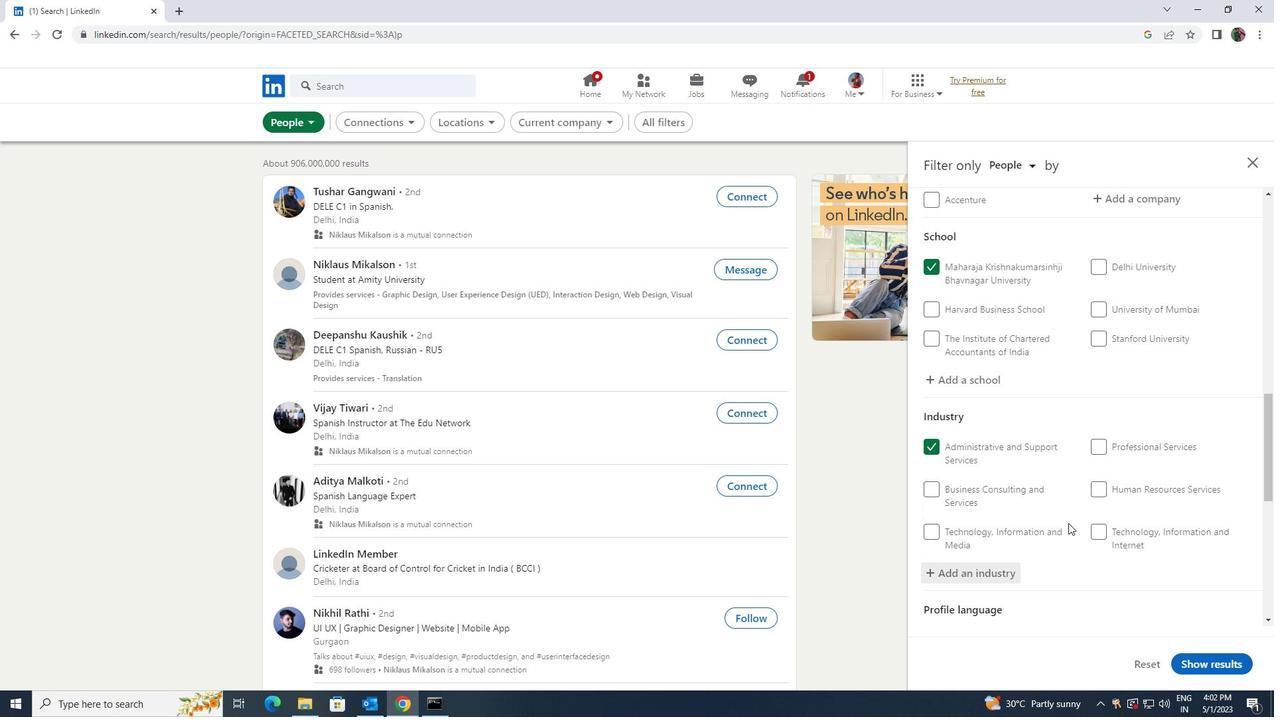 
Action: Mouse scrolled (1068, 519) with delta (0, 0)
Screenshot: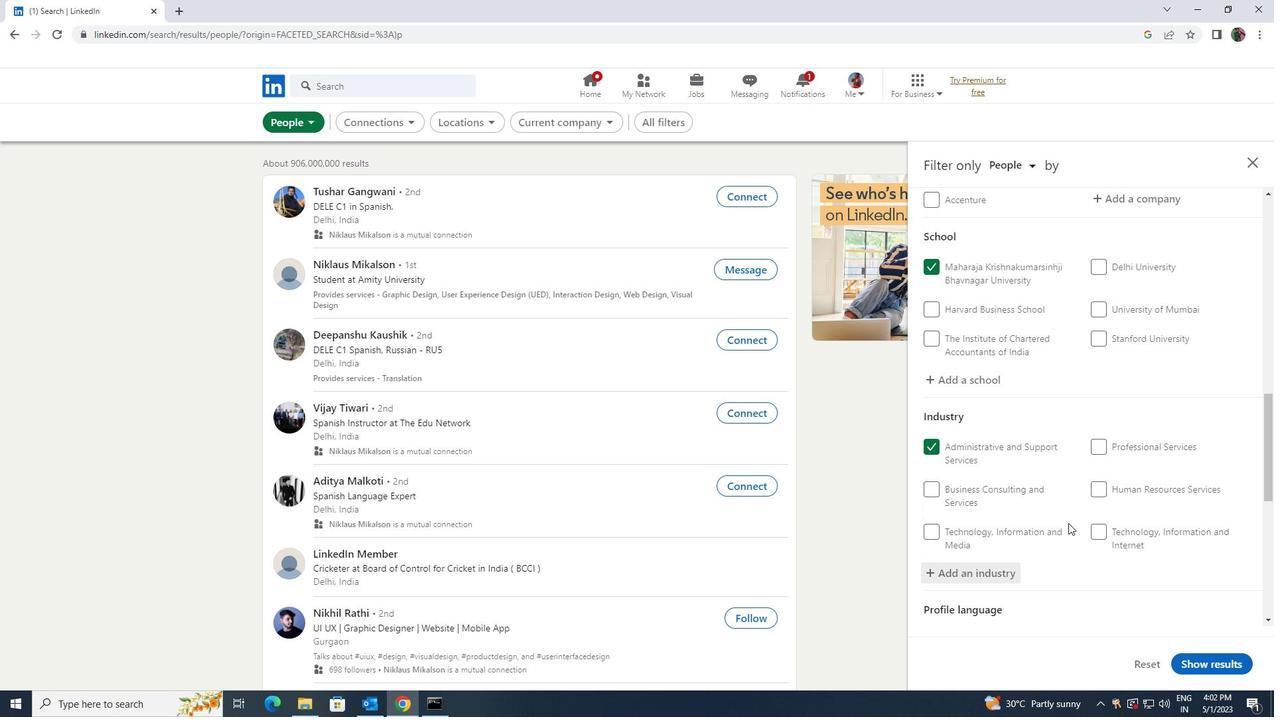 
Action: Mouse moved to (1068, 520)
Screenshot: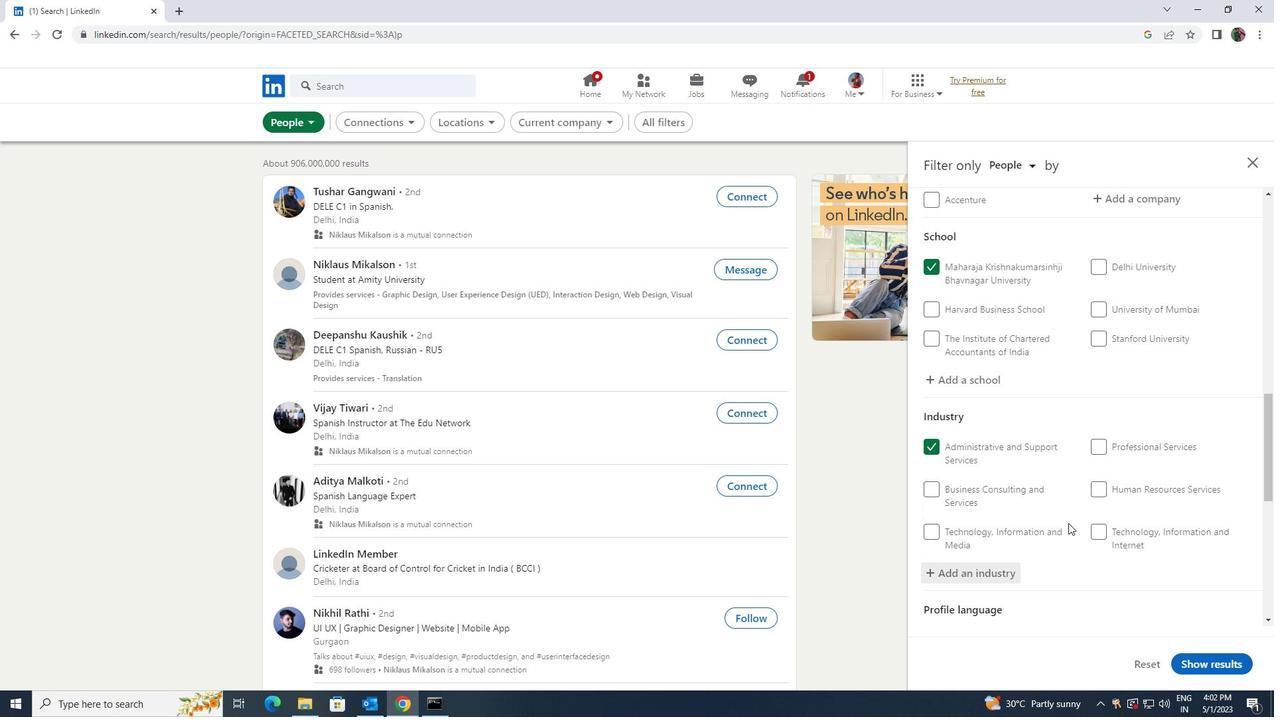 
Action: Mouse scrolled (1068, 519) with delta (0, 0)
Screenshot: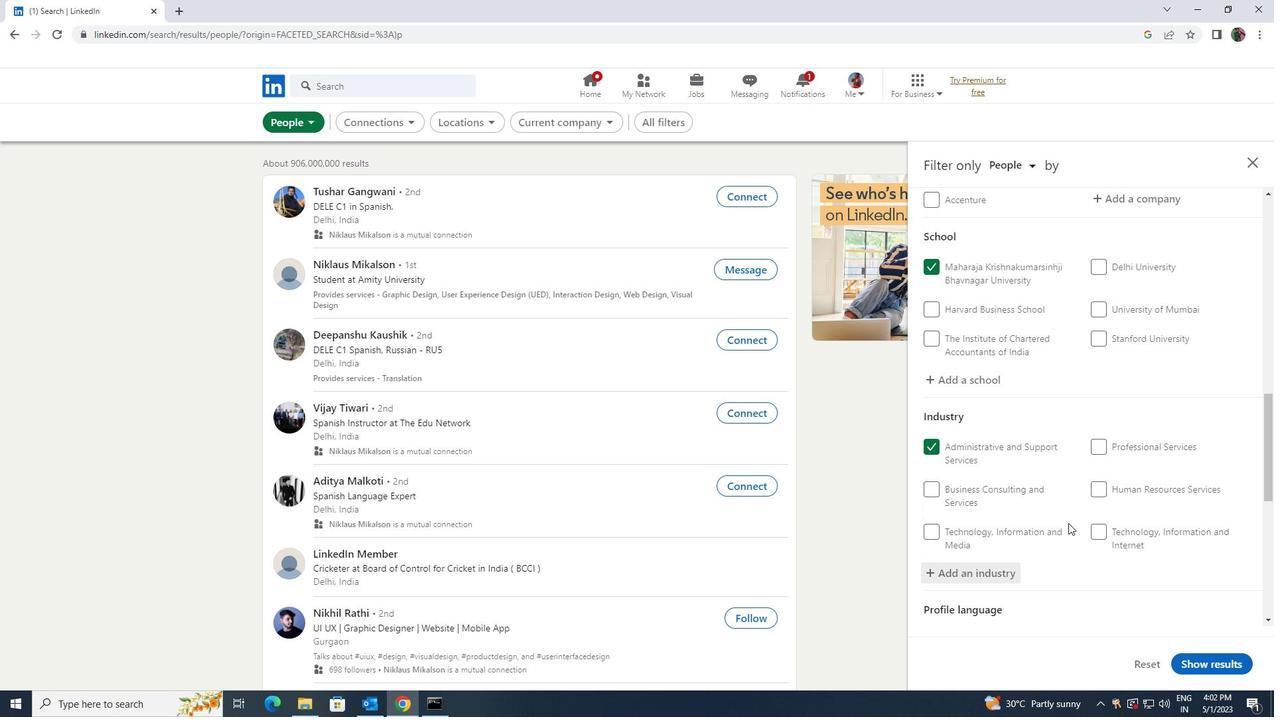 
Action: Mouse moved to (1070, 519)
Screenshot: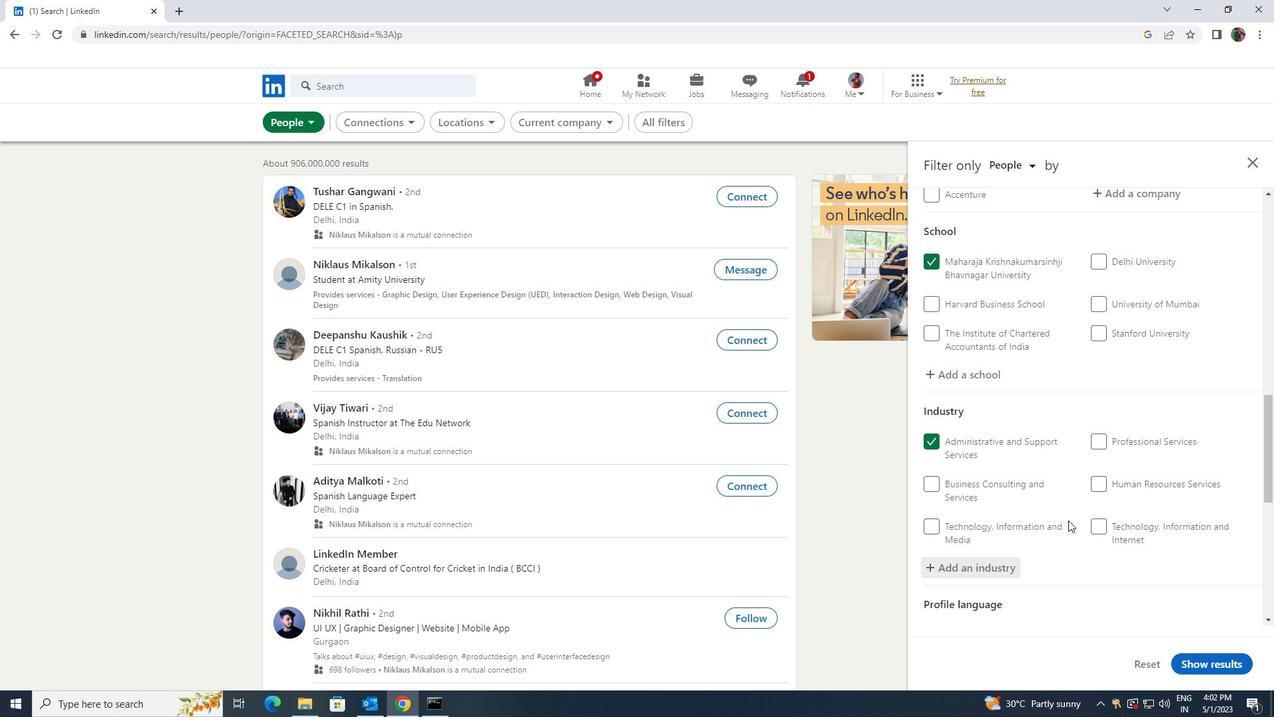 
Action: Mouse scrolled (1070, 518) with delta (0, 0)
Screenshot: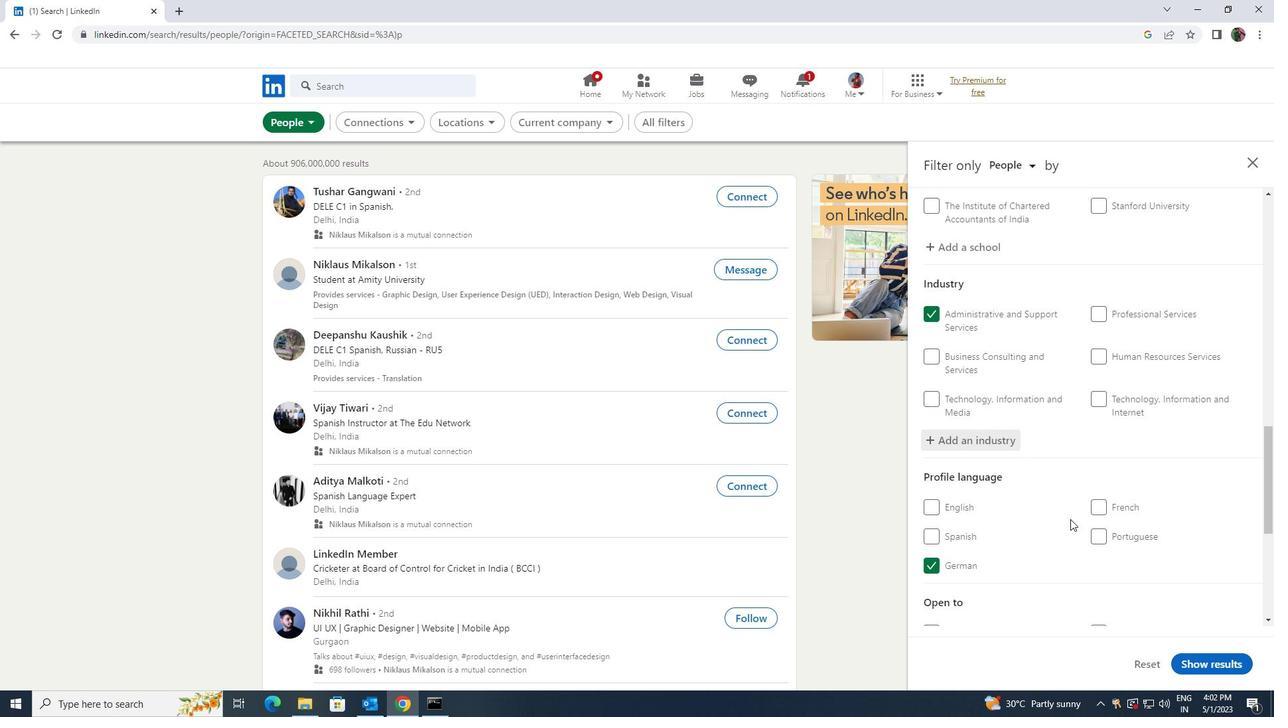 
Action: Mouse moved to (1070, 518)
Screenshot: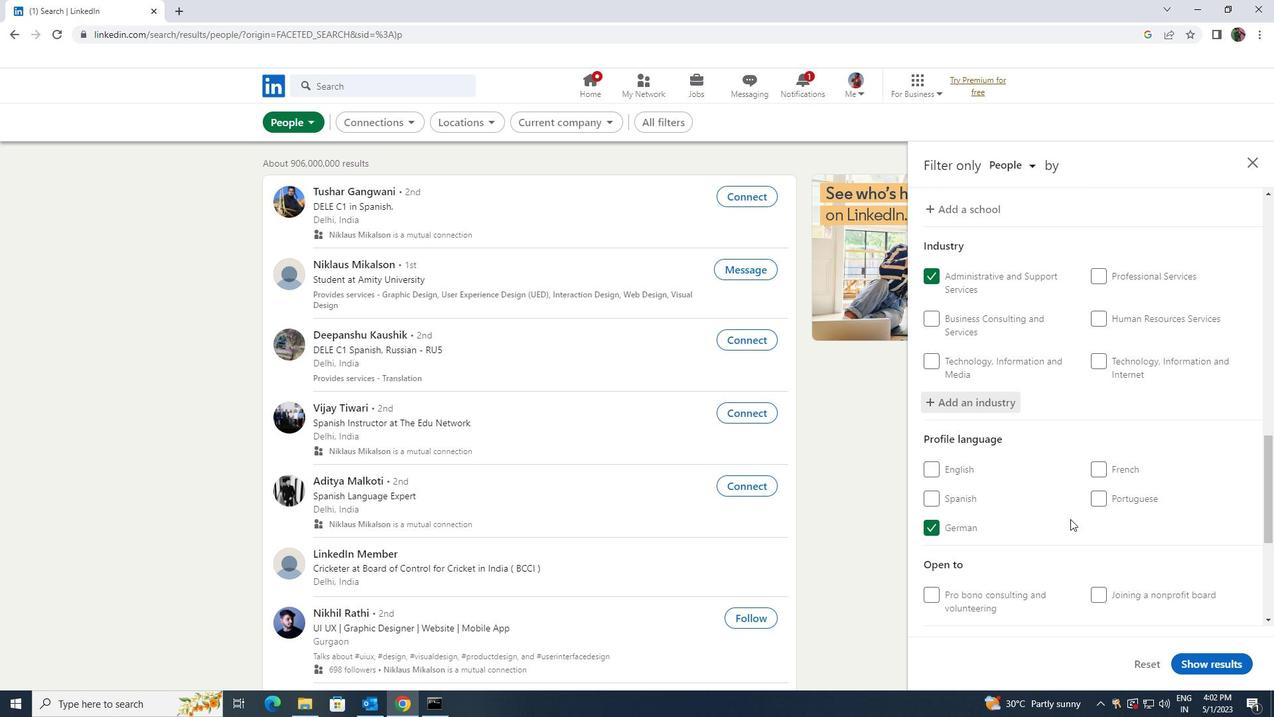 
Action: Mouse scrolled (1070, 517) with delta (0, 0)
Screenshot: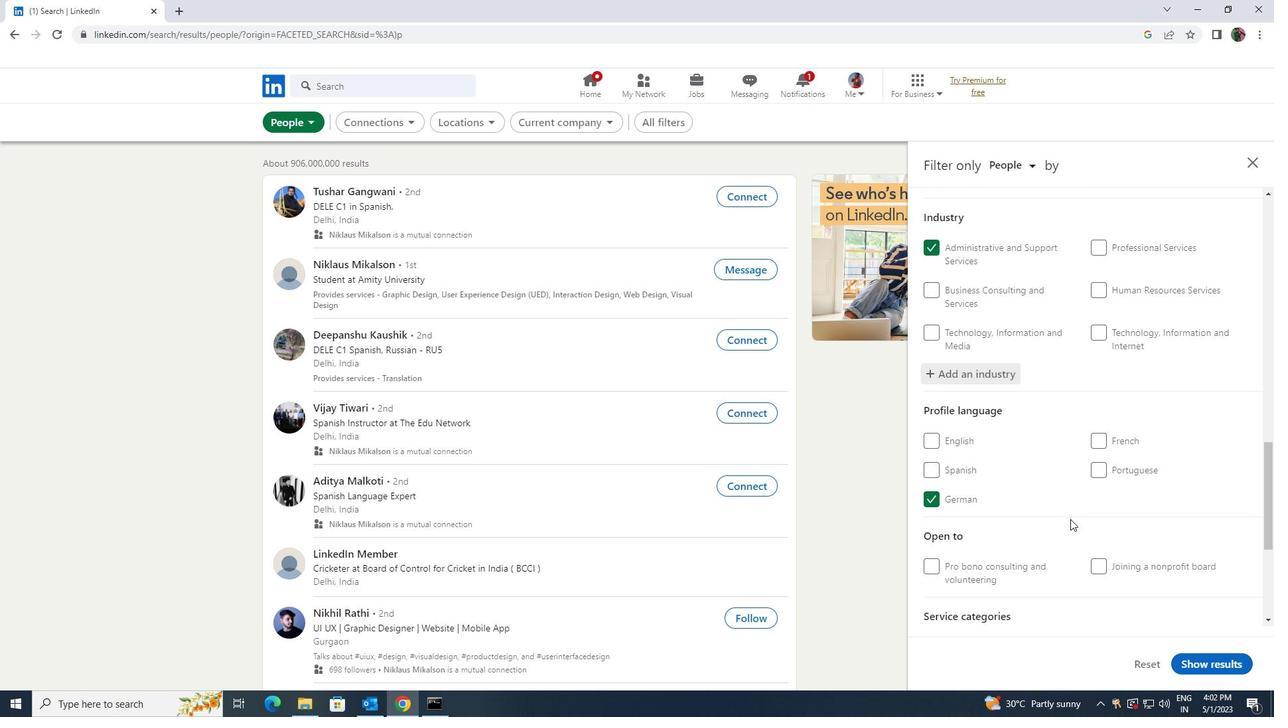 
Action: Mouse scrolled (1070, 517) with delta (0, 0)
Screenshot: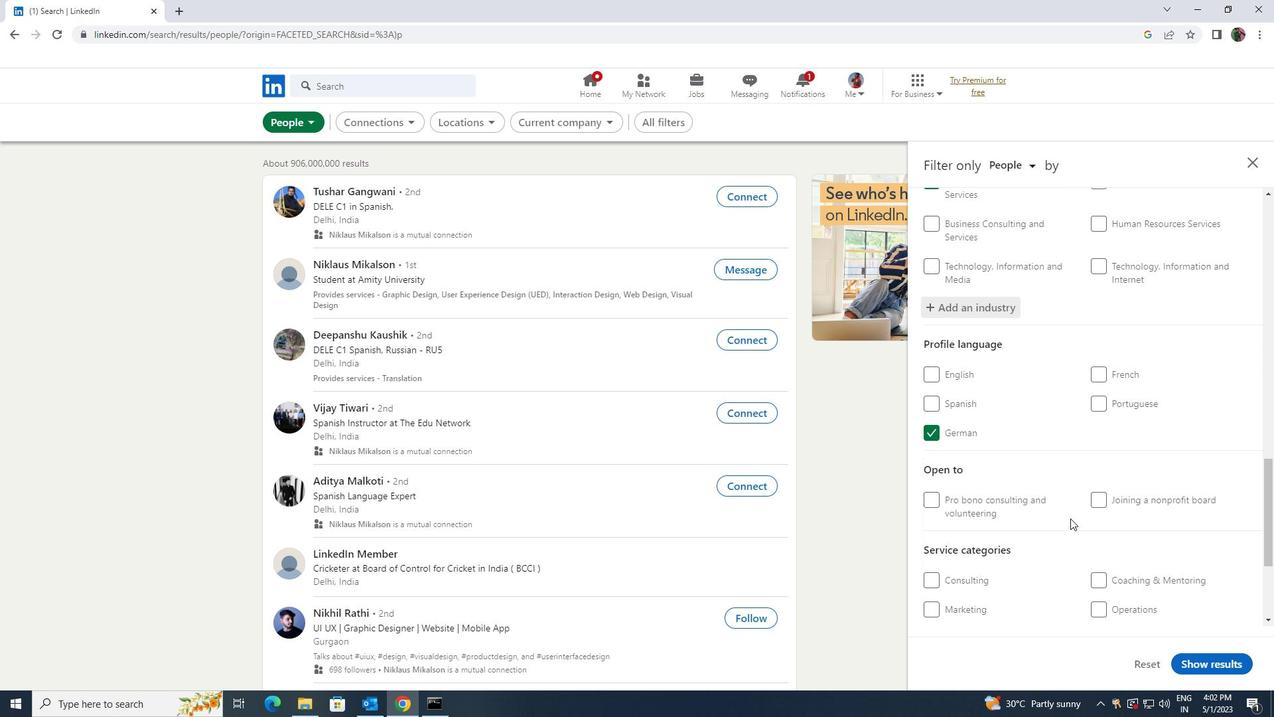 
Action: Mouse scrolled (1070, 517) with delta (0, 0)
Screenshot: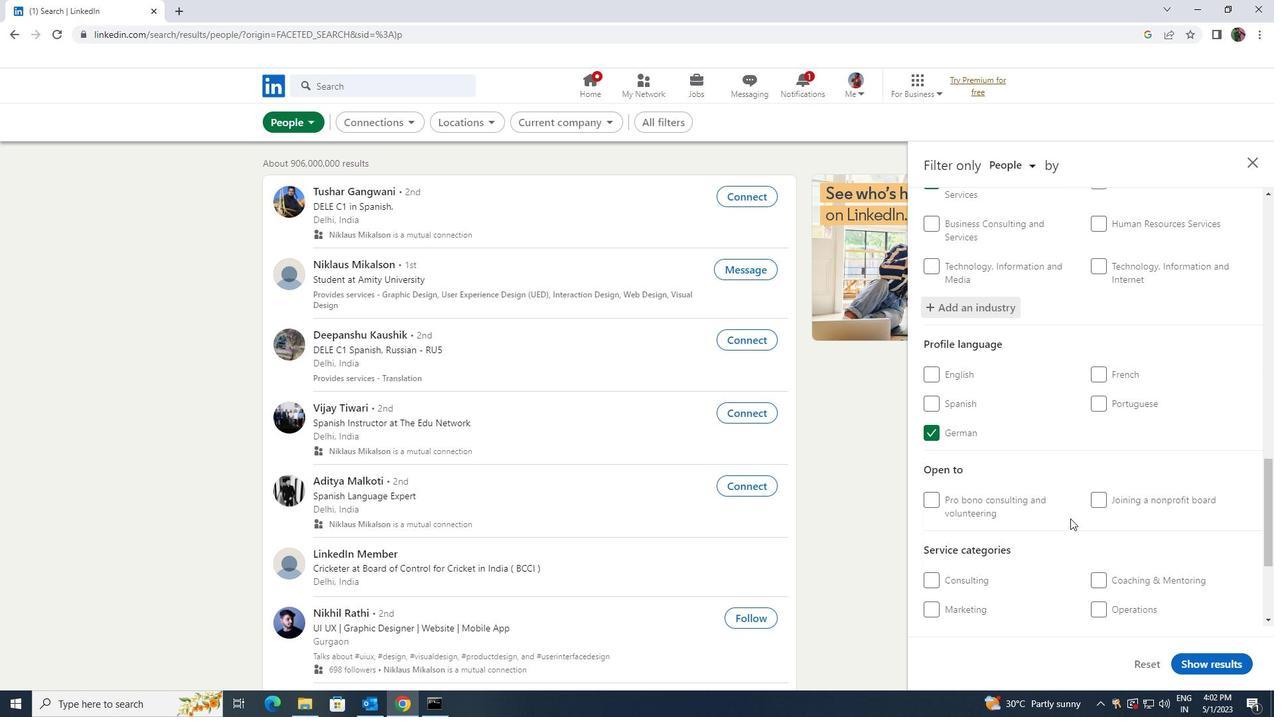 
Action: Mouse moved to (1111, 507)
Screenshot: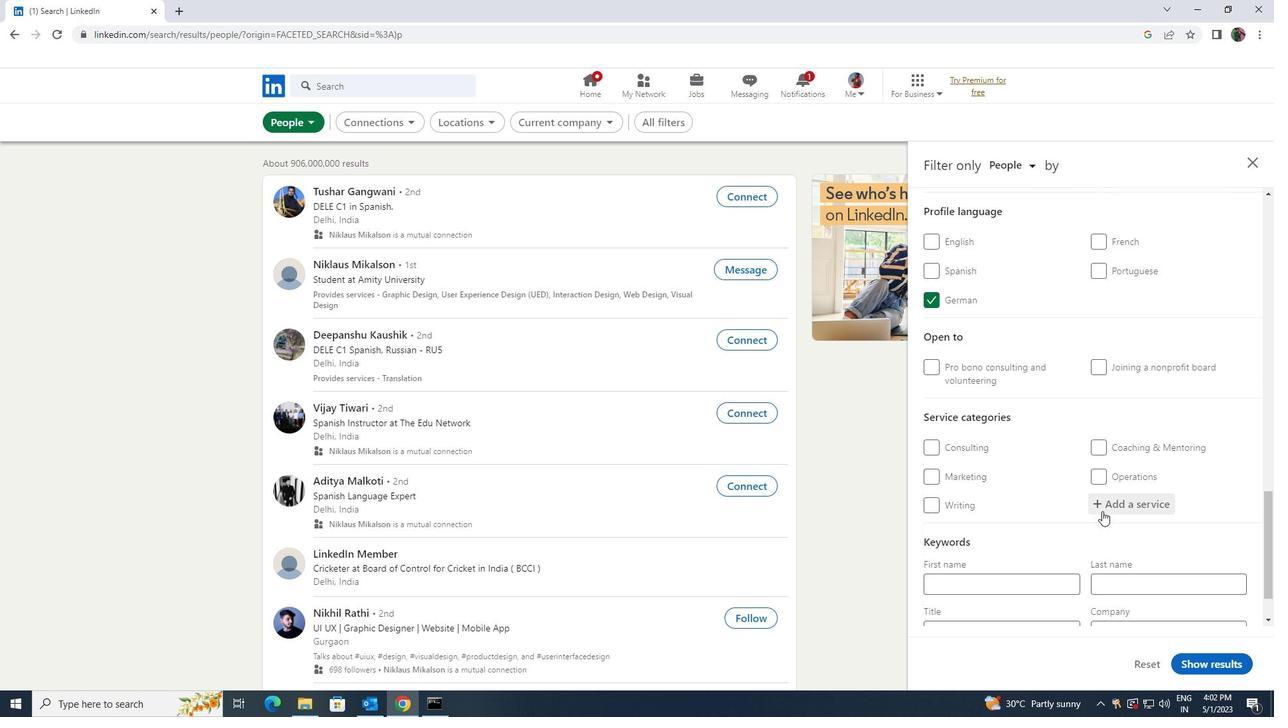 
Action: Mouse pressed left at (1111, 507)
Screenshot: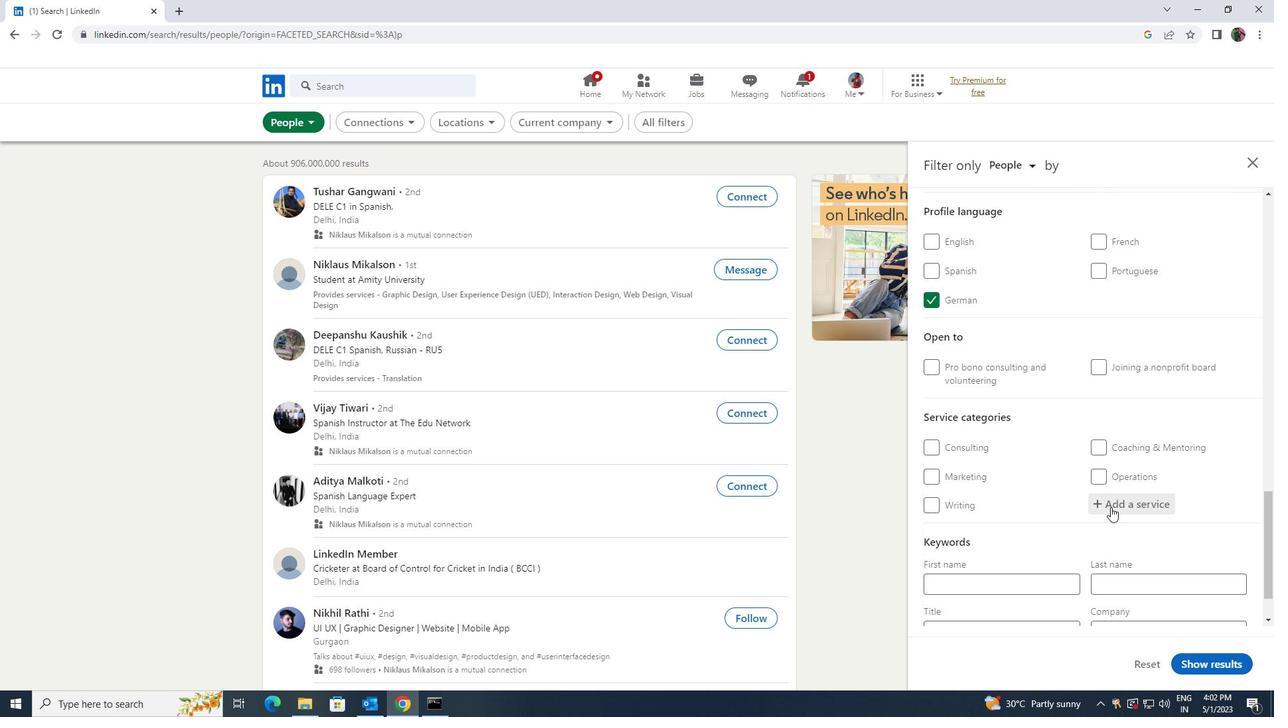 
Action: Mouse moved to (1114, 525)
Screenshot: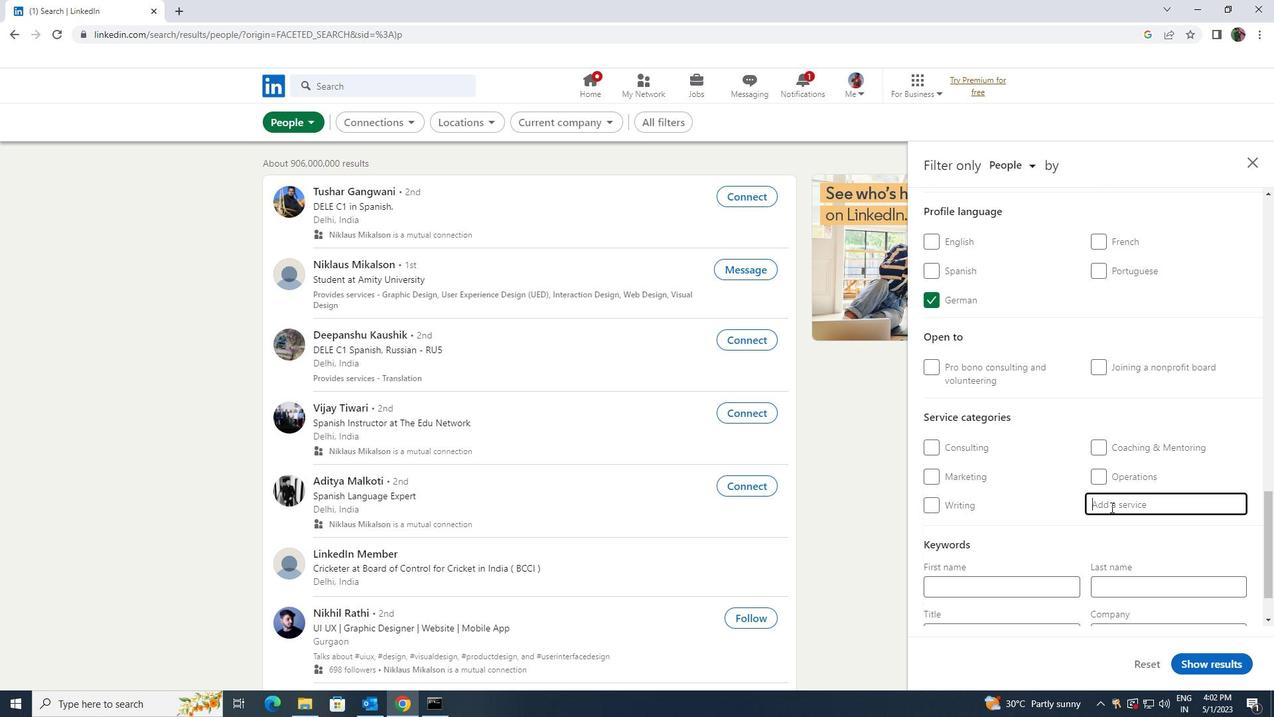 
Action: Key pressed <Key.shift><Key.shift><Key.shift>CONTENT<Key.space><Key.space><Key.shift>ST
Screenshot: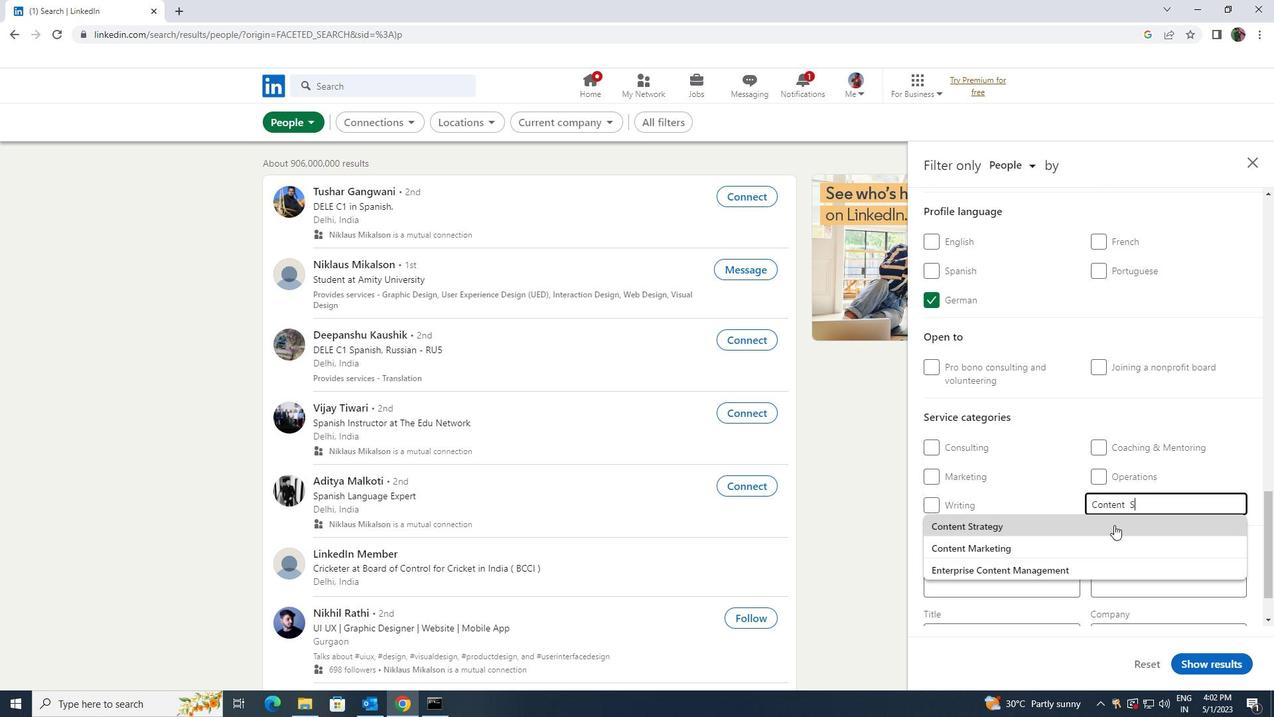 
Action: Mouse pressed left at (1114, 525)
Screenshot: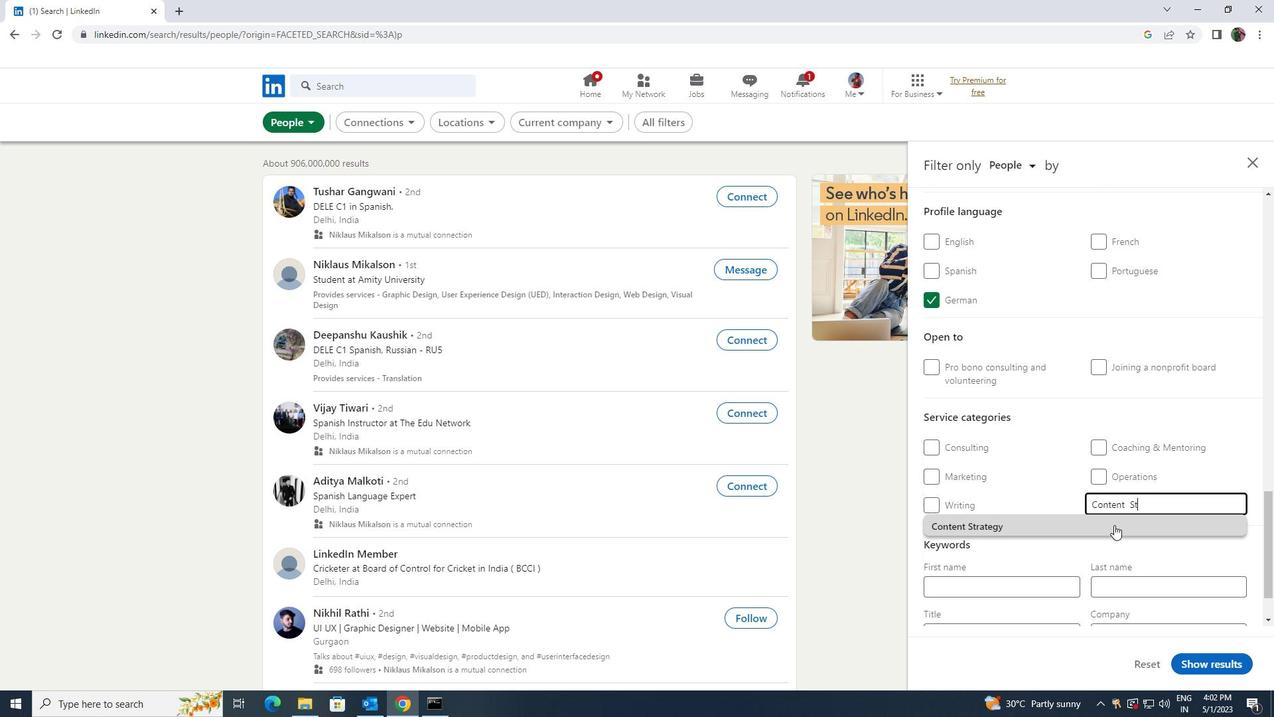 
Action: Mouse moved to (1110, 521)
Screenshot: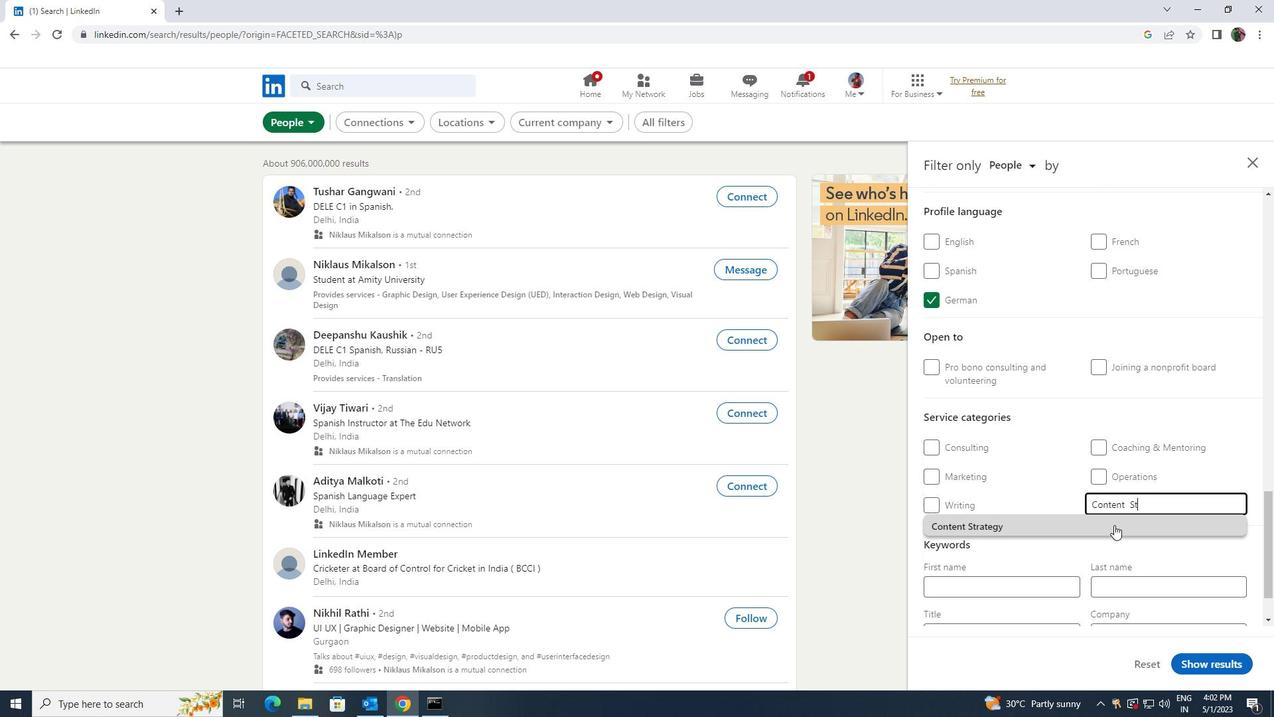 
Action: Mouse scrolled (1110, 520) with delta (0, 0)
Screenshot: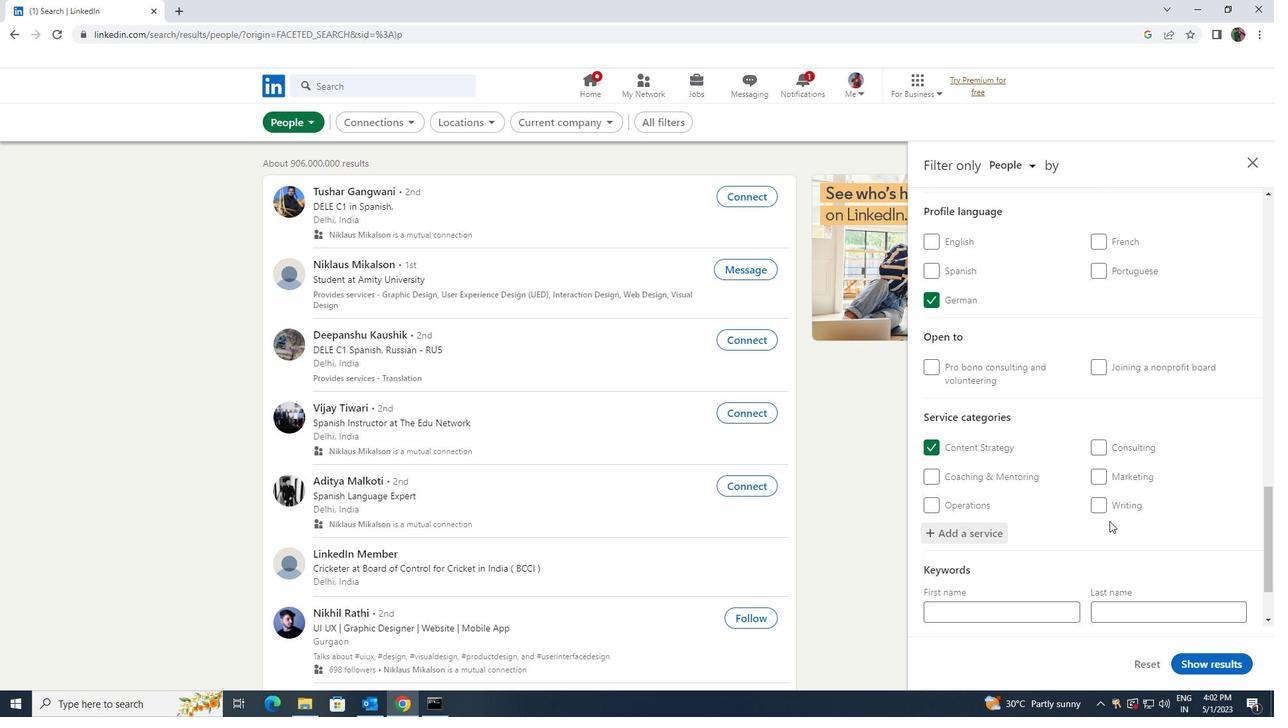
Action: Mouse scrolled (1110, 520) with delta (0, 0)
Screenshot: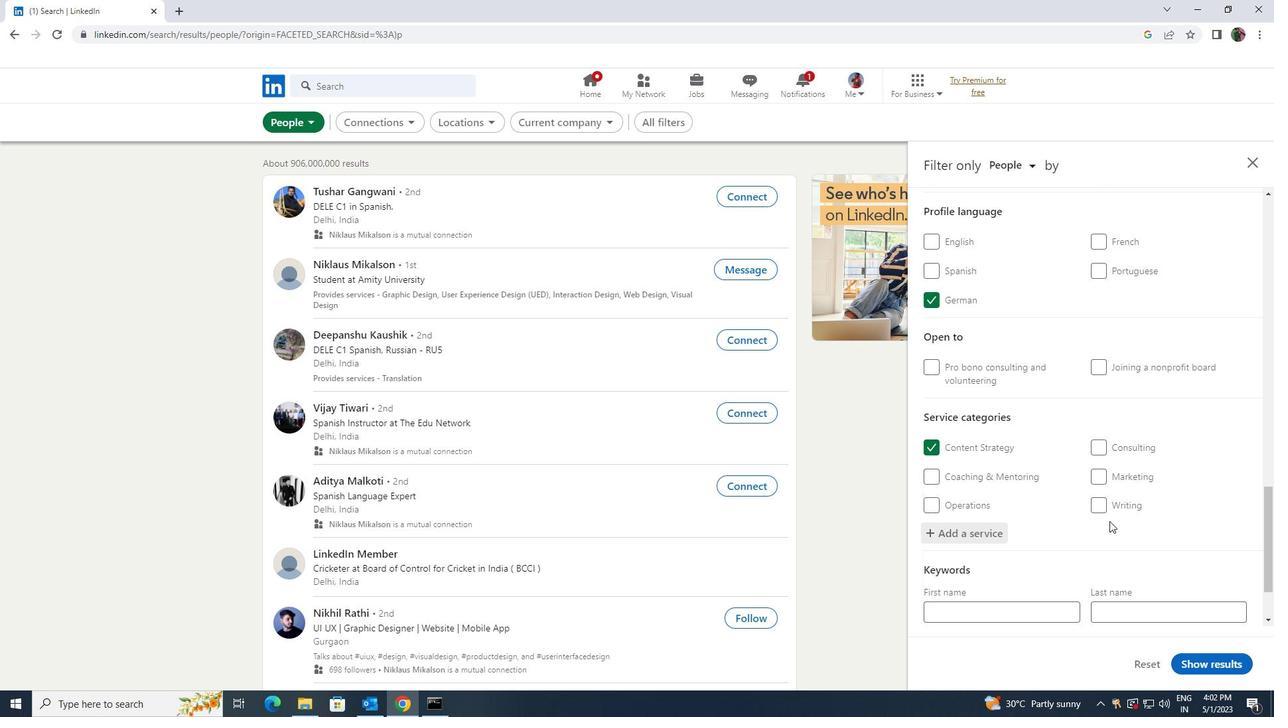 
Action: Mouse scrolled (1110, 520) with delta (0, 0)
Screenshot: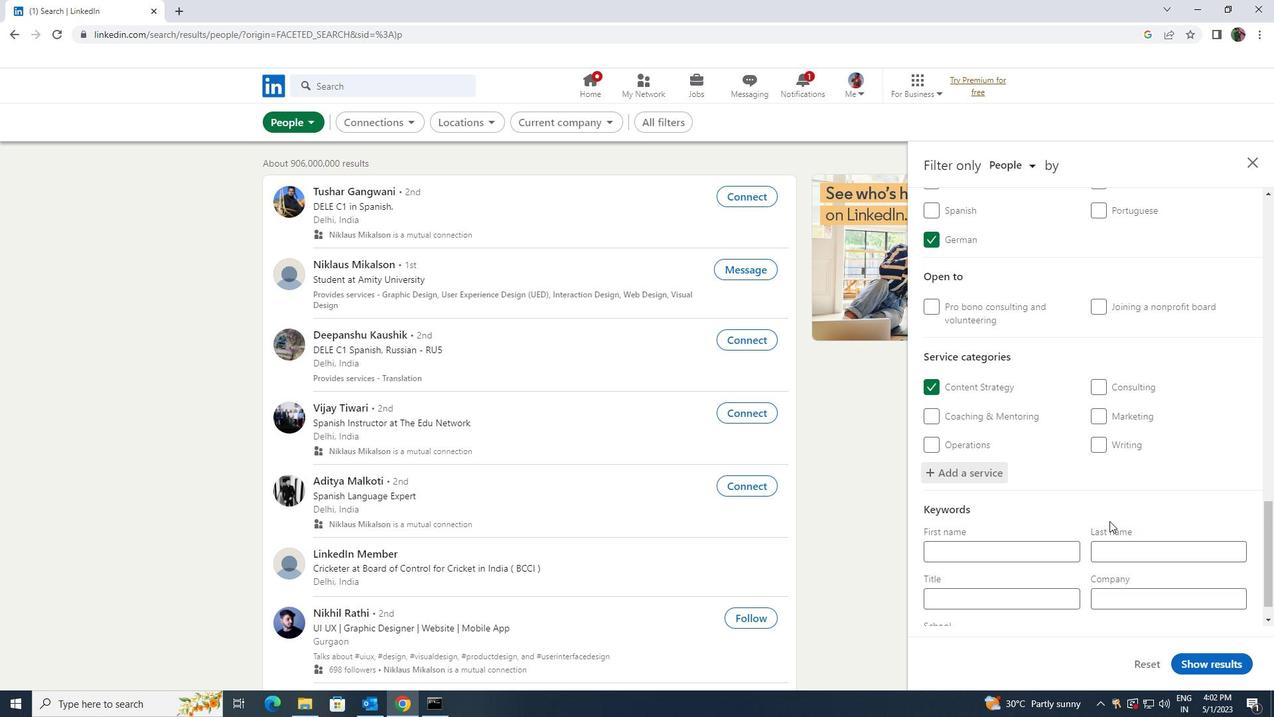 
Action: Mouse scrolled (1110, 520) with delta (0, 0)
Screenshot: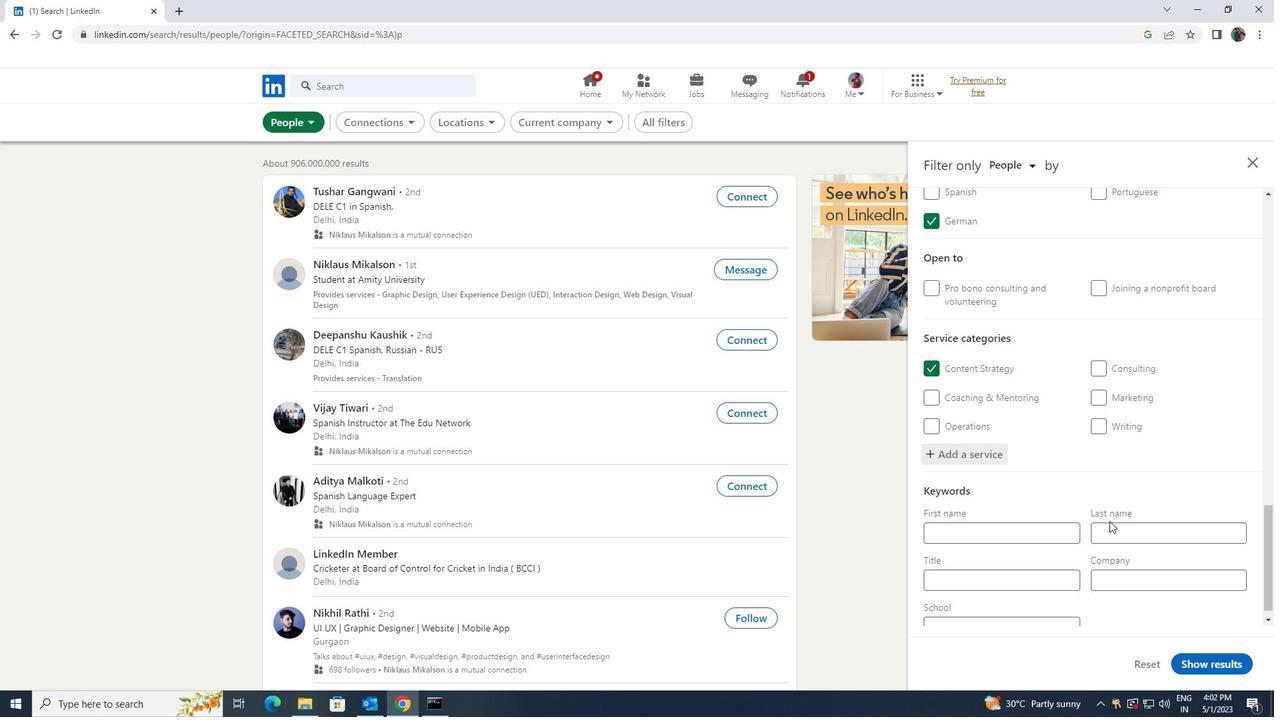 
Action: Mouse moved to (1072, 569)
Screenshot: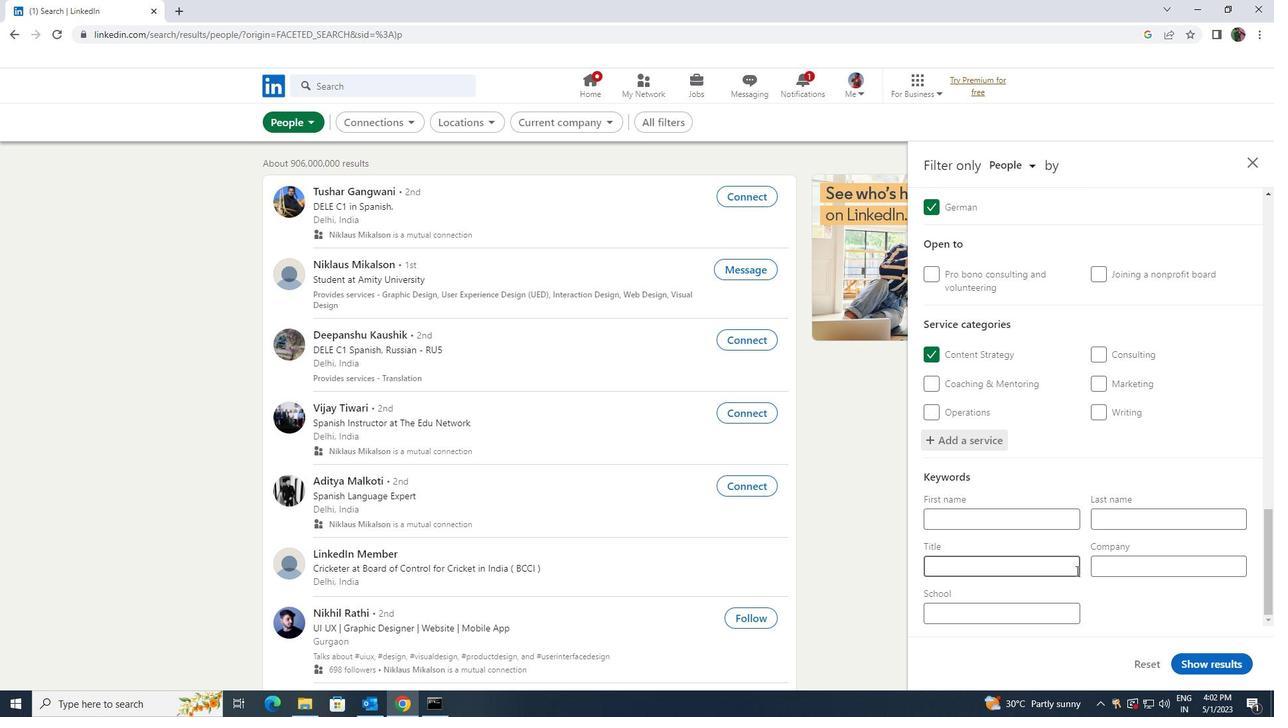 
Action: Mouse pressed left at (1072, 569)
Screenshot: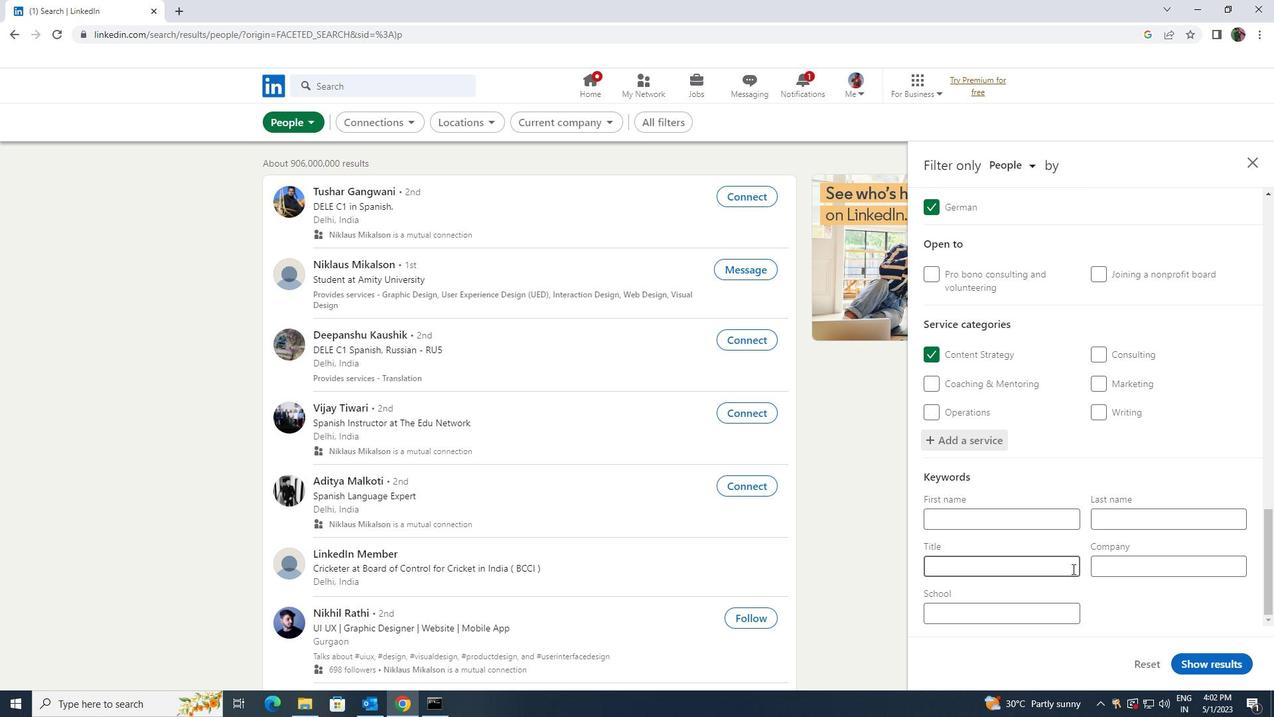 
Action: Key pressed <Key.shift><Key.shift><Key.shift>ORDERLY
Screenshot: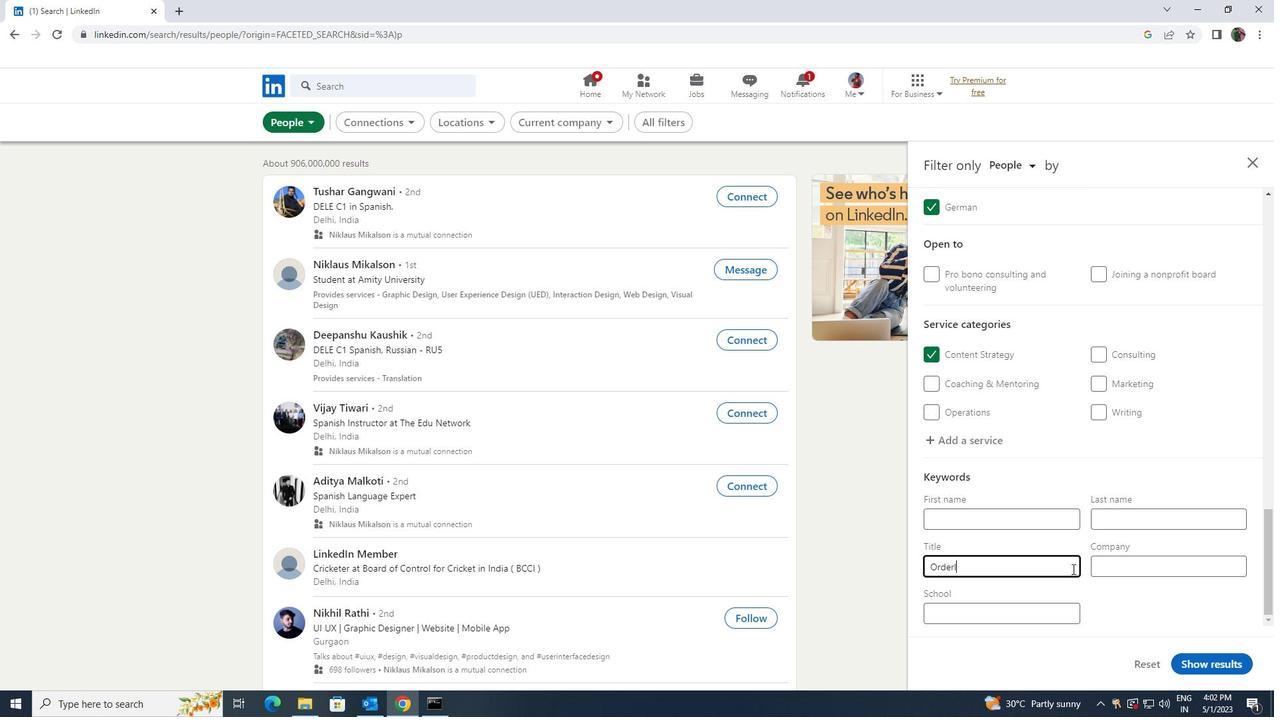 
Action: Mouse moved to (1191, 663)
Screenshot: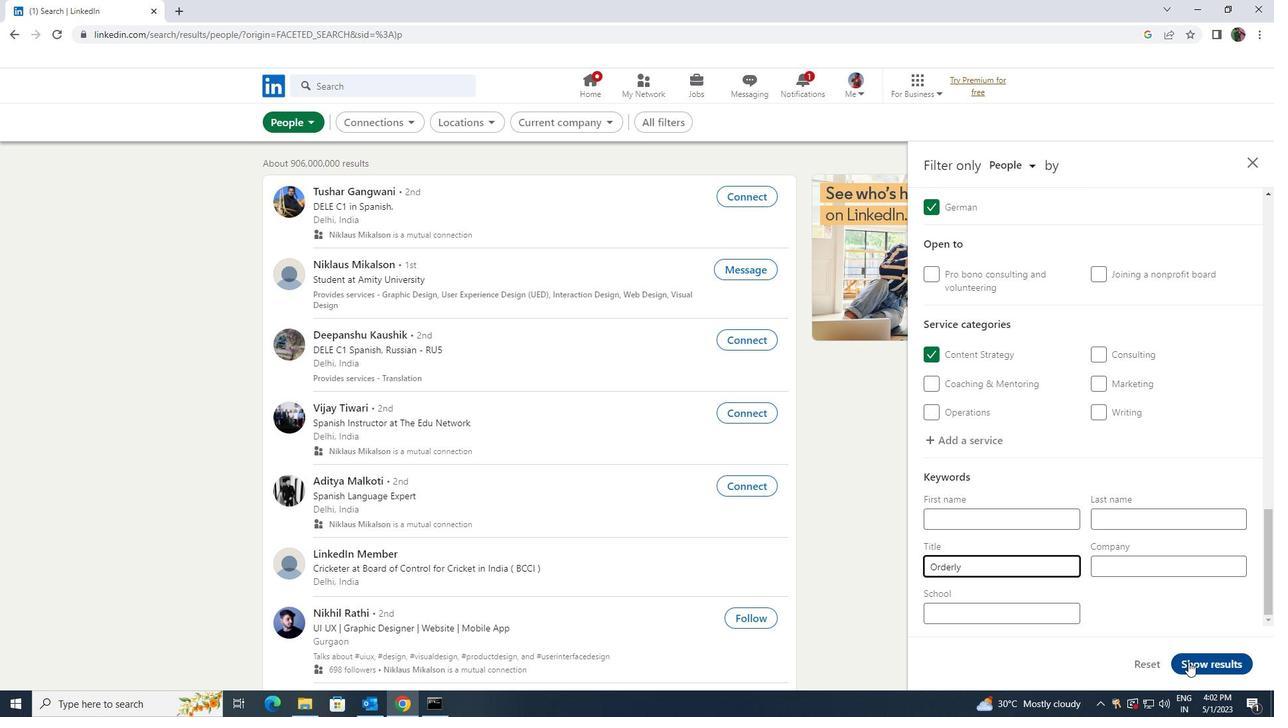
Action: Mouse pressed left at (1191, 663)
Screenshot: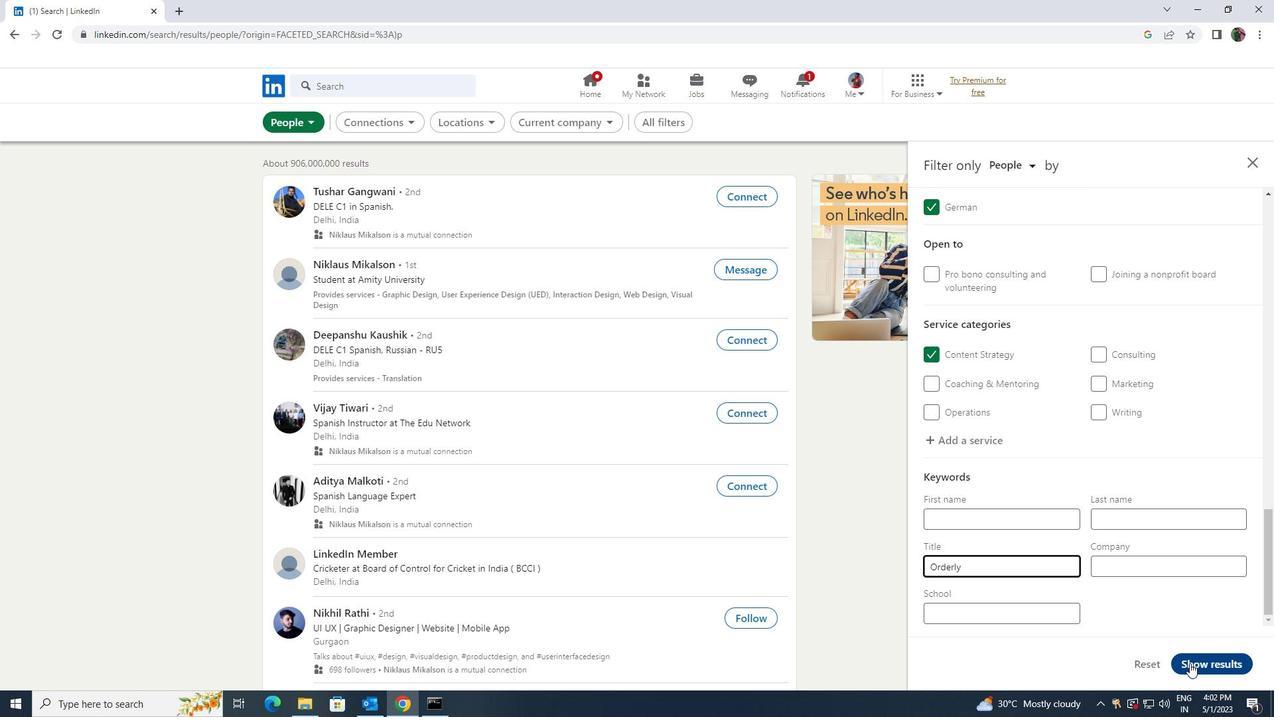 
